 Task: Find connections with filter location Schwelm with filter topic #Entrepreneurshipwith filter profile language German with filter current company VarSigma with filter school Assam Engineering College with filter industry Distilleries with filter service category Translation with filter keywords title Parking Attendant
Action: Mouse moved to (197, 275)
Screenshot: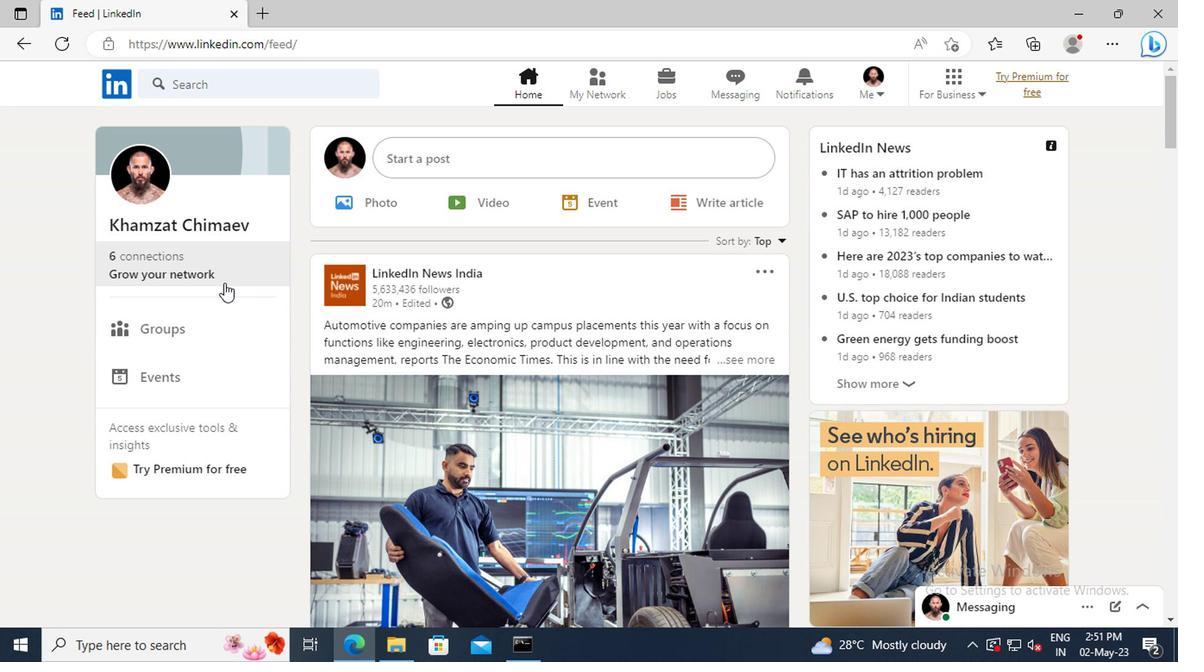 
Action: Mouse pressed left at (197, 275)
Screenshot: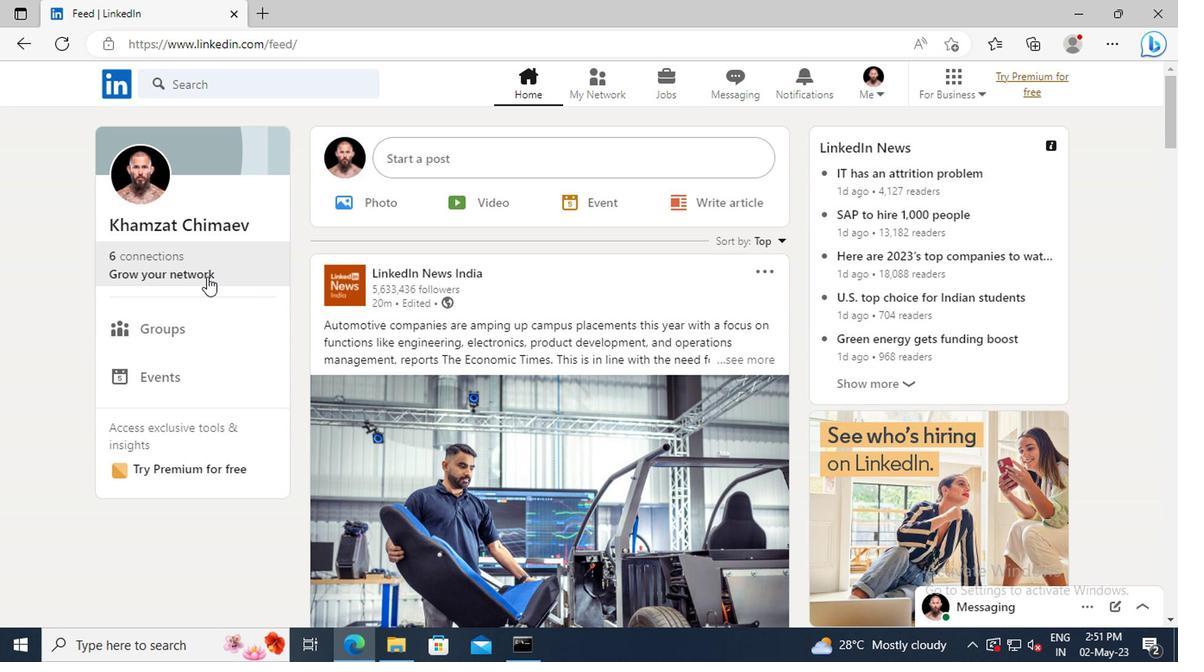 
Action: Mouse moved to (182, 187)
Screenshot: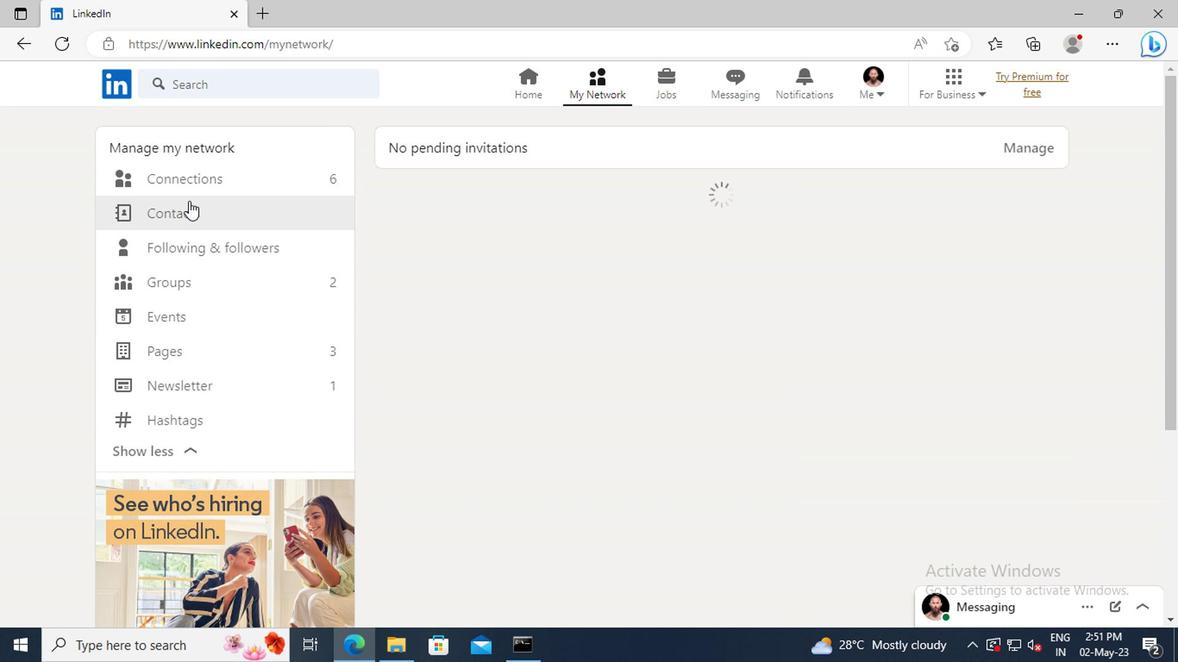 
Action: Mouse pressed left at (182, 187)
Screenshot: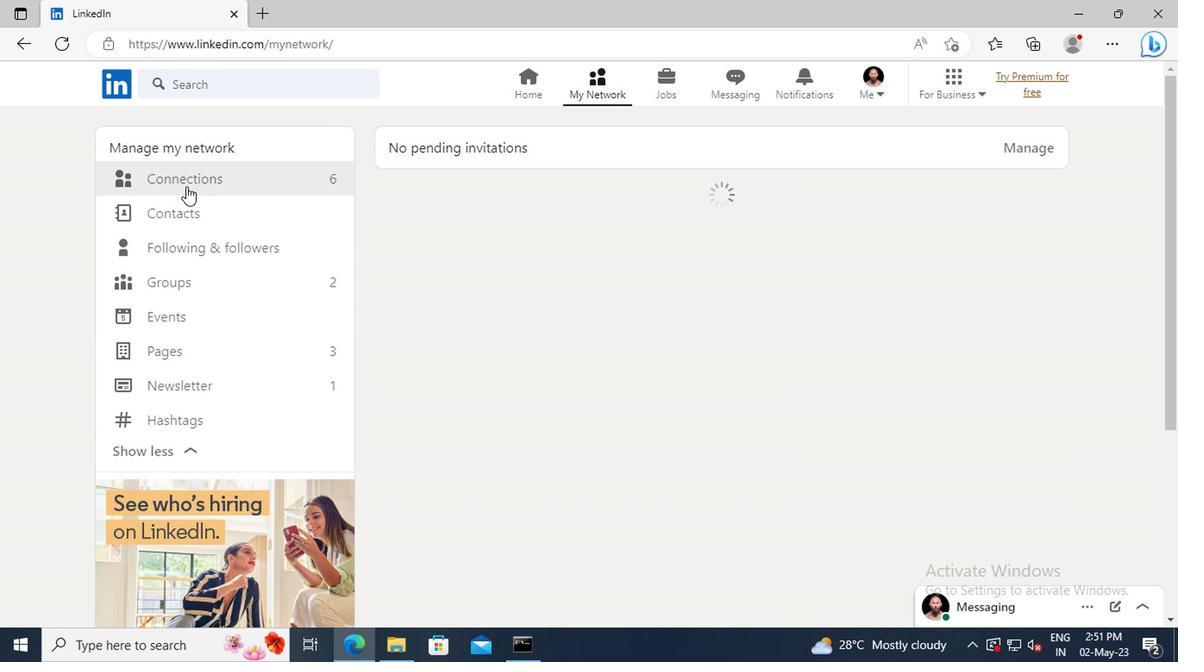 
Action: Mouse moved to (683, 187)
Screenshot: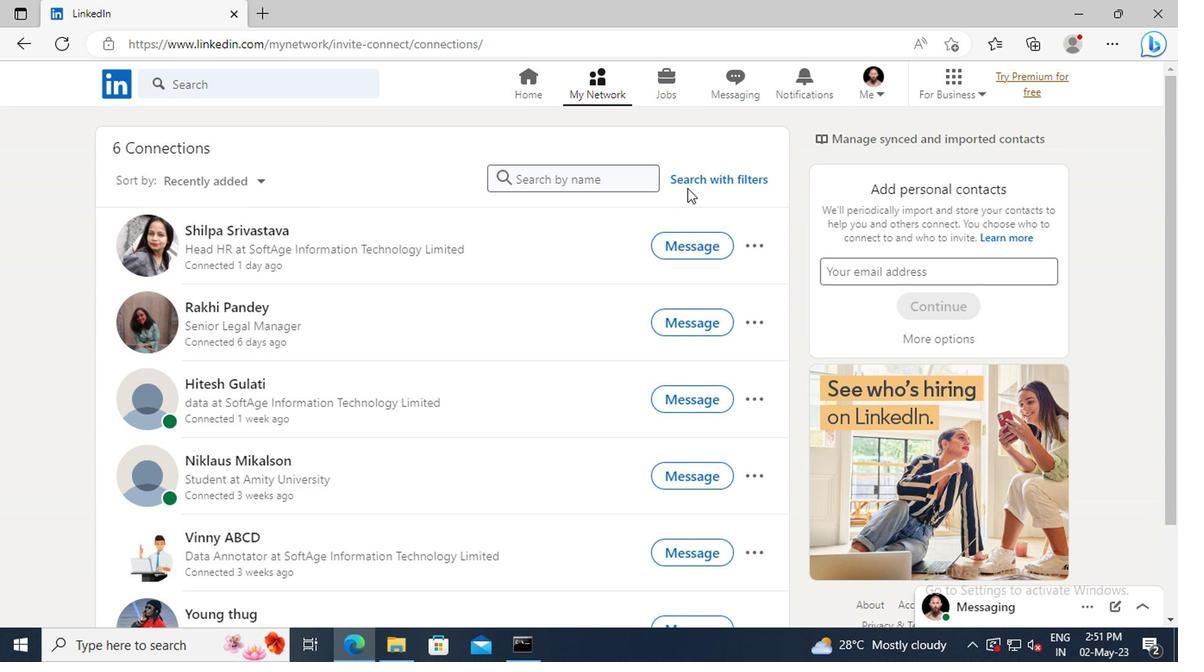 
Action: Mouse pressed left at (683, 187)
Screenshot: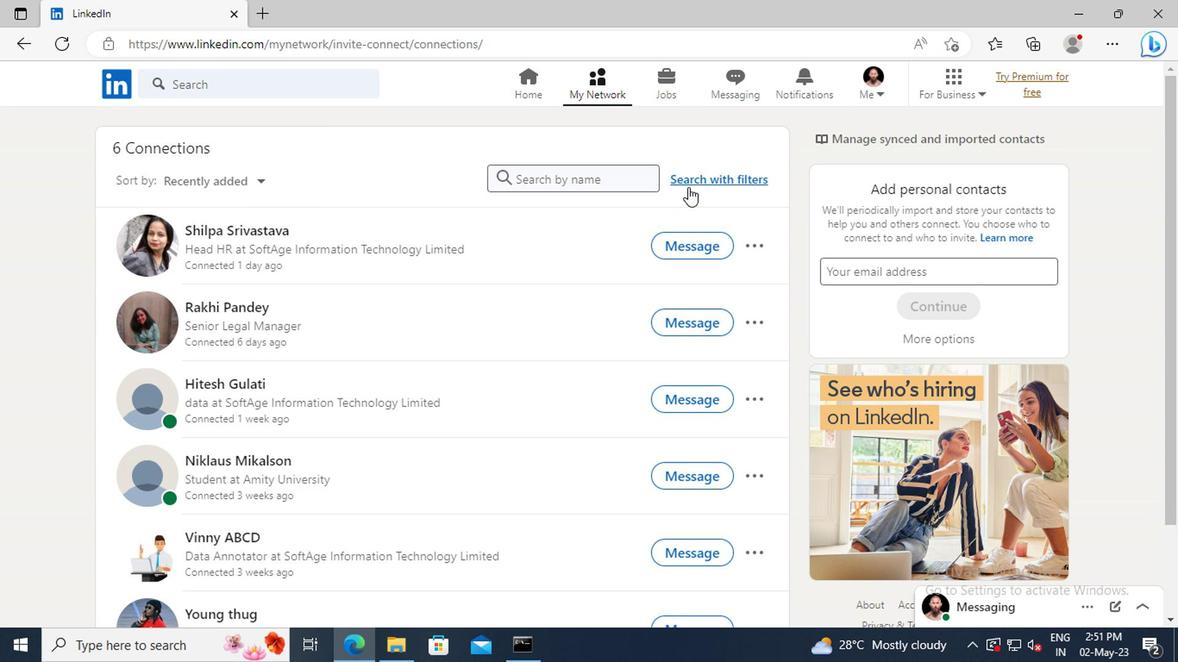 
Action: Mouse moved to (653, 138)
Screenshot: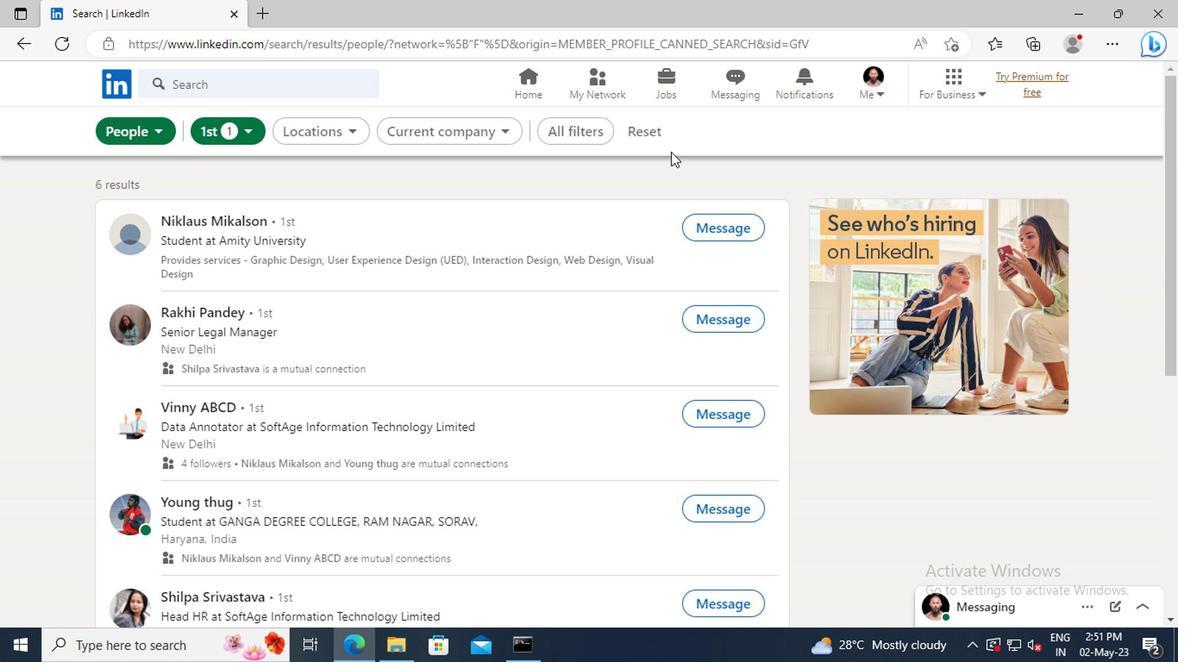
Action: Mouse pressed left at (653, 138)
Screenshot: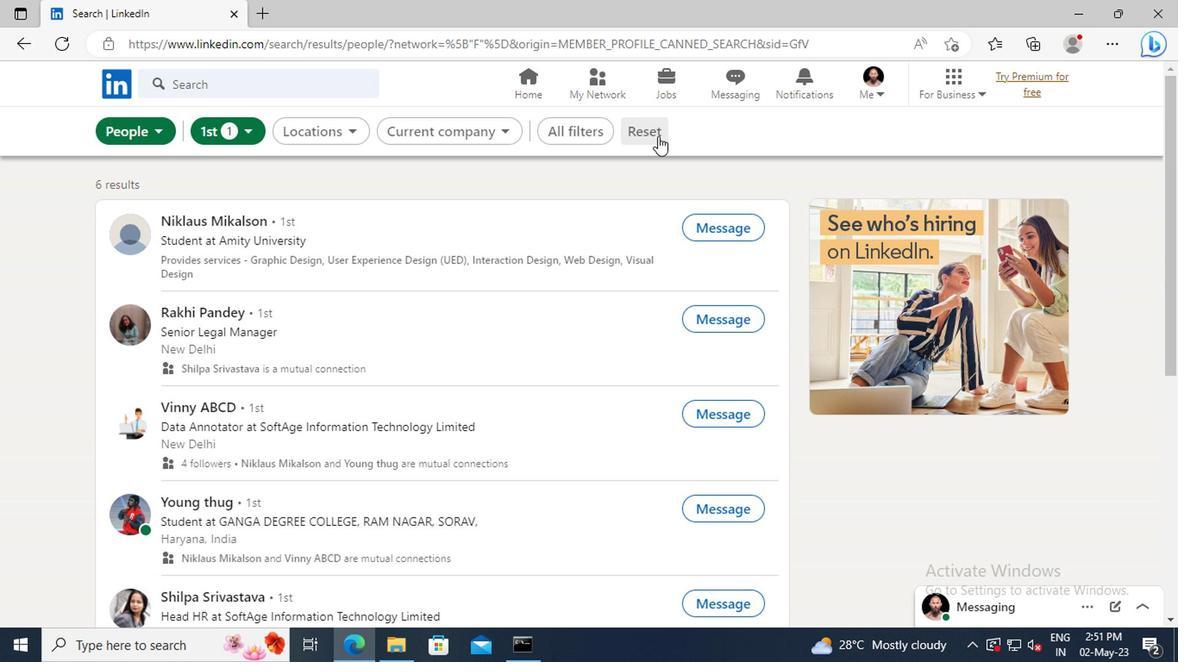 
Action: Mouse moved to (628, 135)
Screenshot: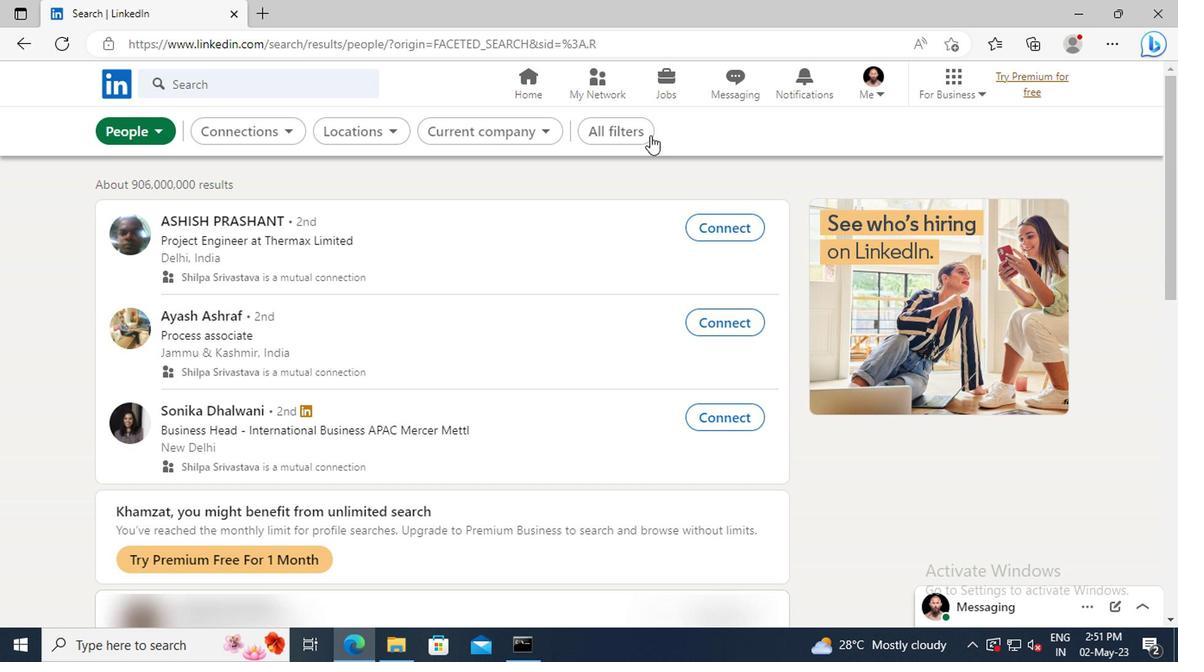 
Action: Mouse pressed left at (628, 135)
Screenshot: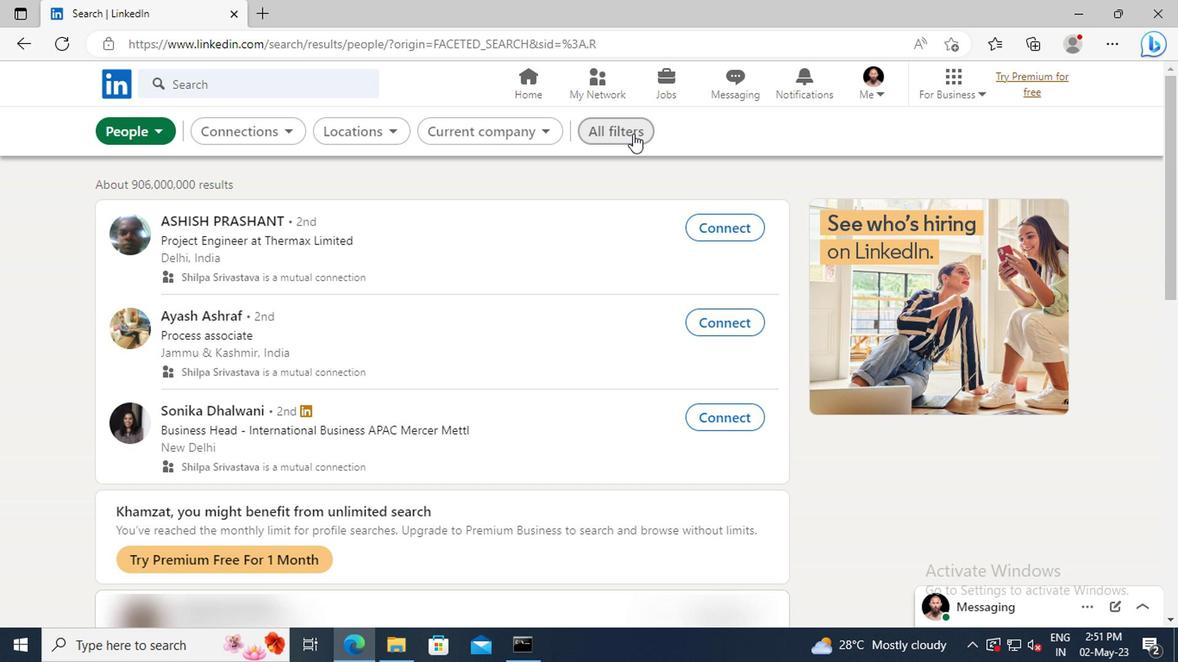 
Action: Mouse moved to (912, 303)
Screenshot: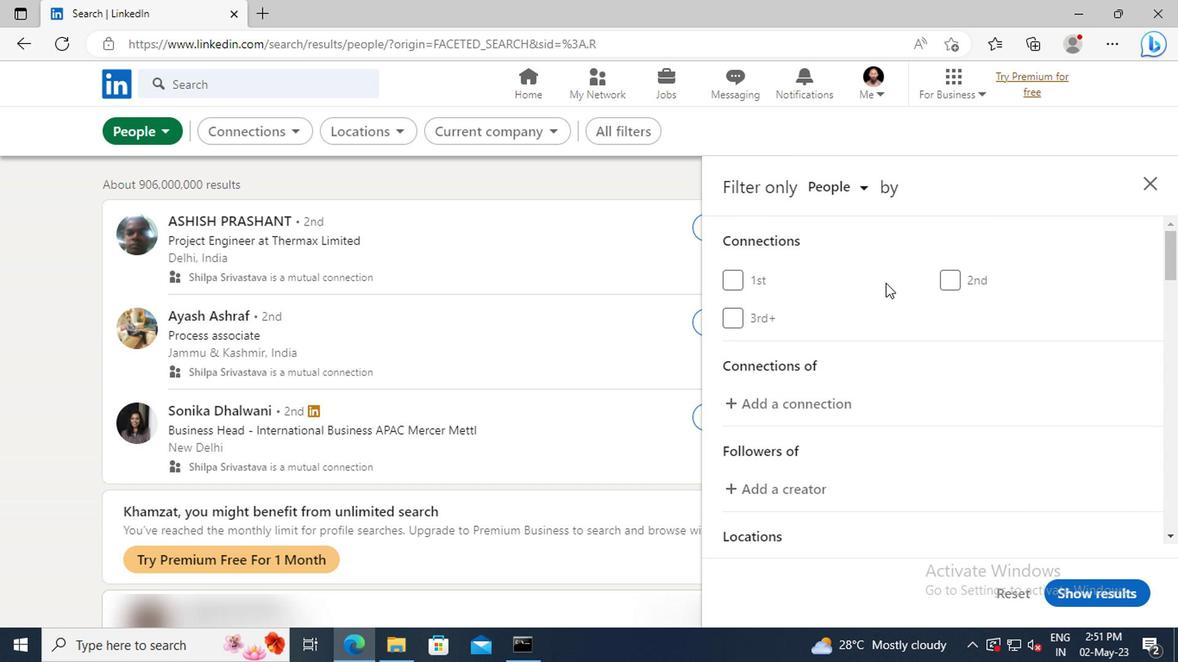 
Action: Mouse scrolled (912, 302) with delta (0, 0)
Screenshot: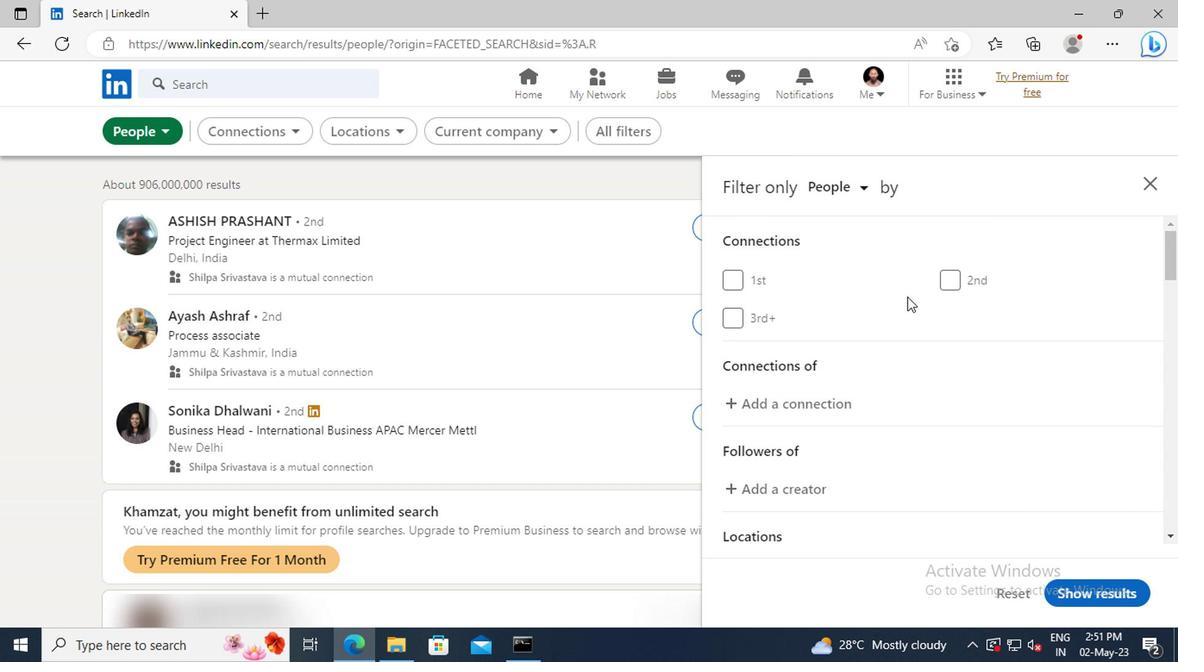 
Action: Mouse scrolled (912, 302) with delta (0, 0)
Screenshot: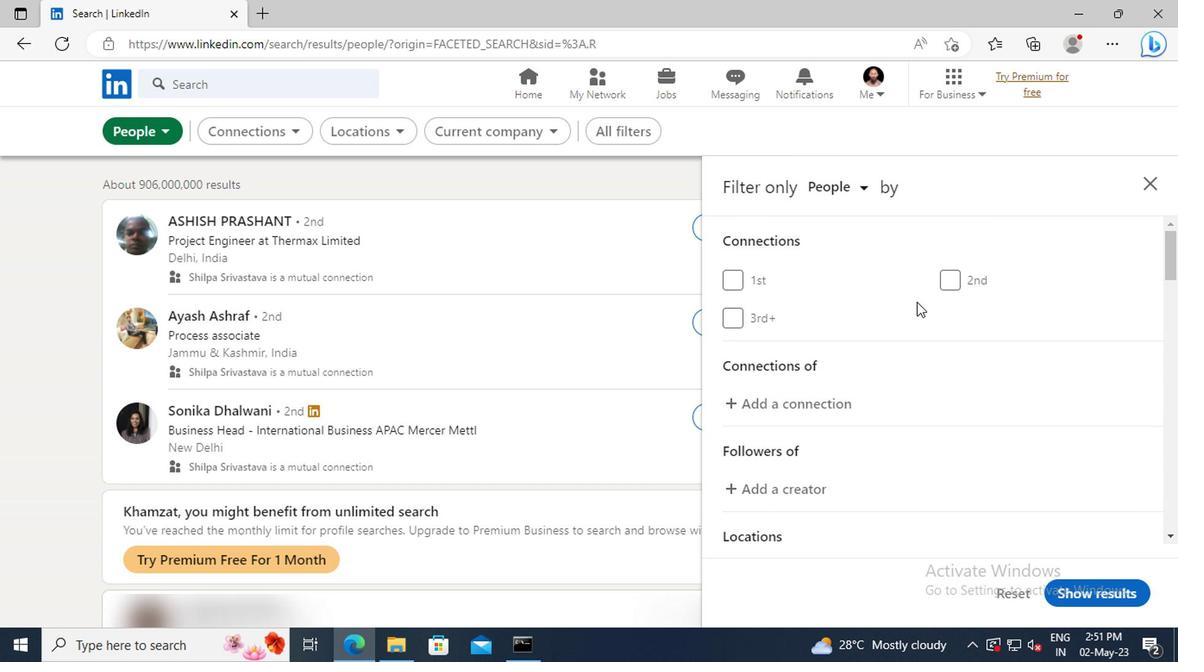 
Action: Mouse scrolled (912, 302) with delta (0, 0)
Screenshot: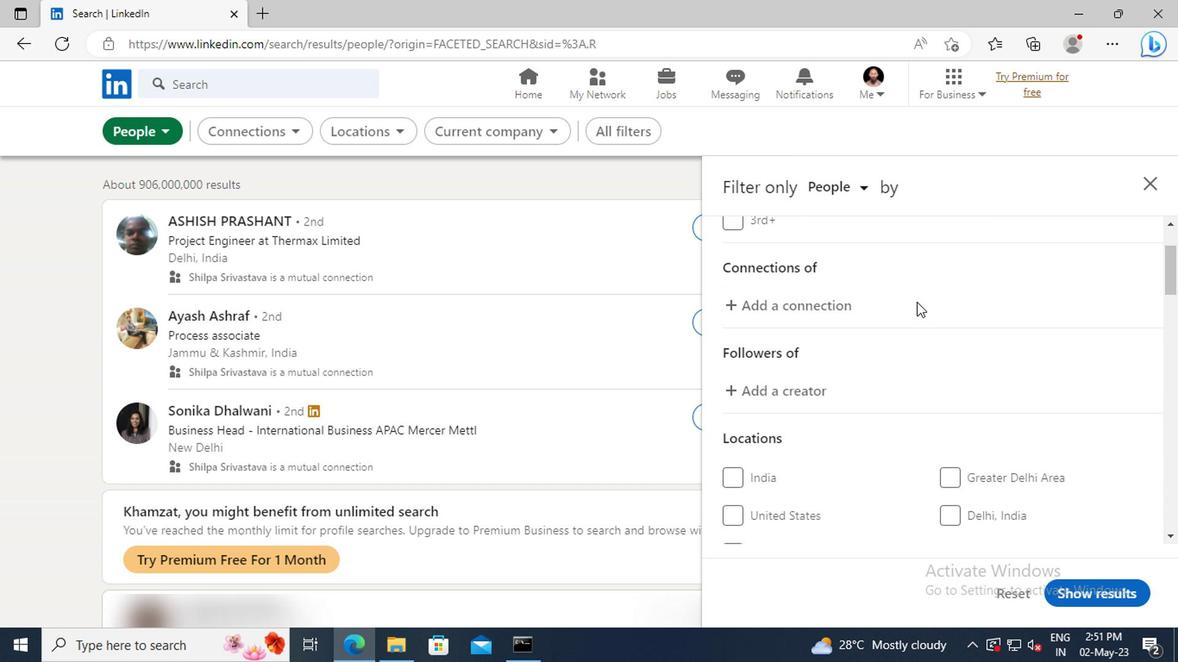 
Action: Mouse scrolled (912, 302) with delta (0, 0)
Screenshot: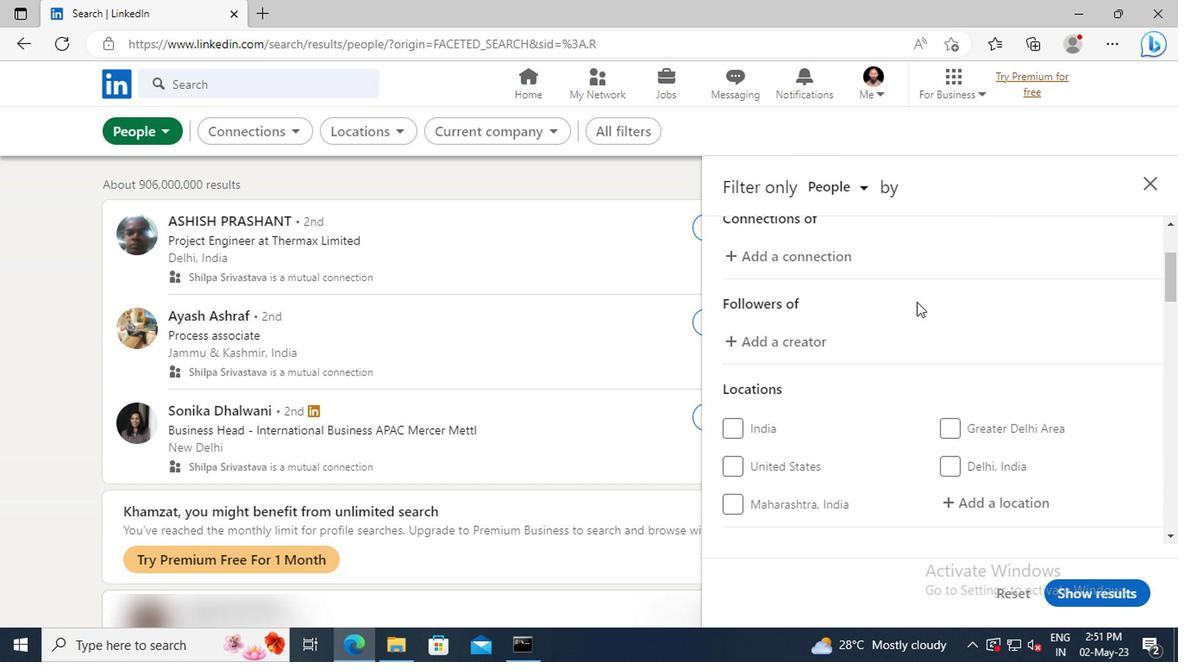
Action: Mouse scrolled (912, 302) with delta (0, 0)
Screenshot: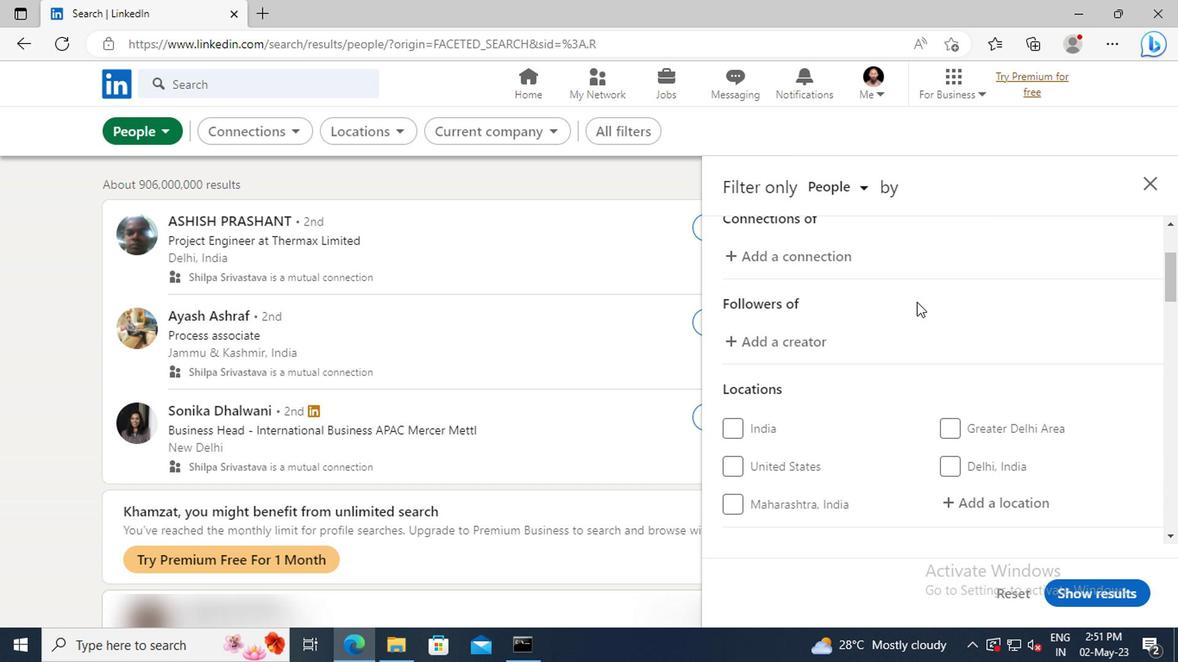 
Action: Mouse scrolled (912, 302) with delta (0, 0)
Screenshot: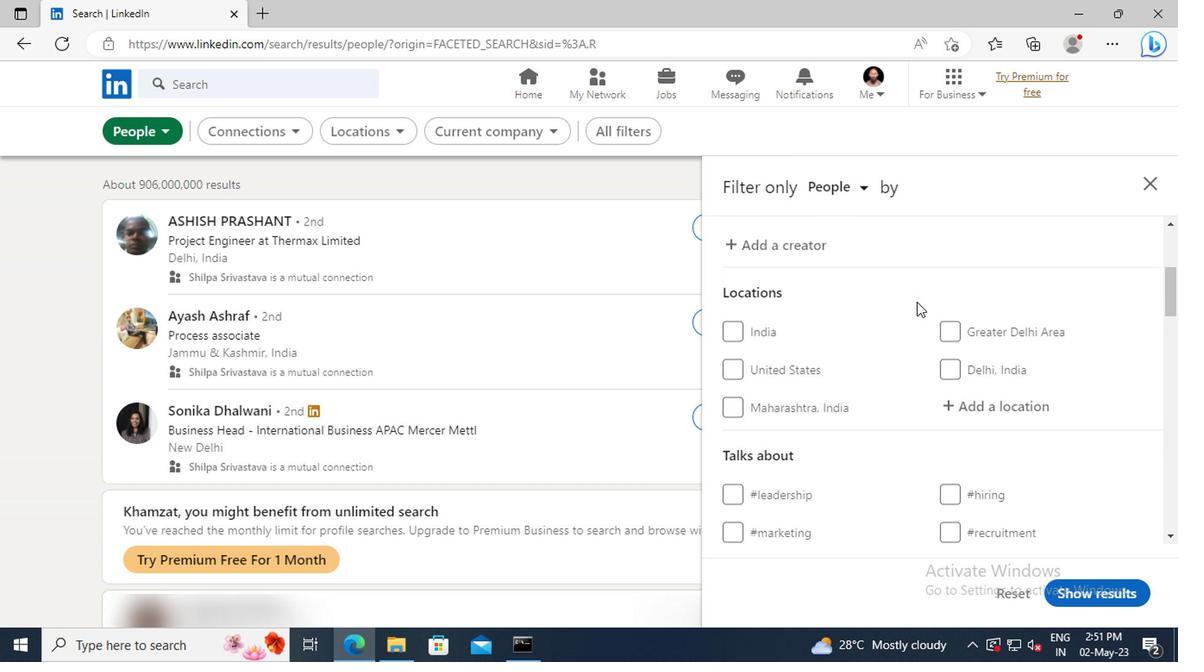 
Action: Mouse moved to (951, 361)
Screenshot: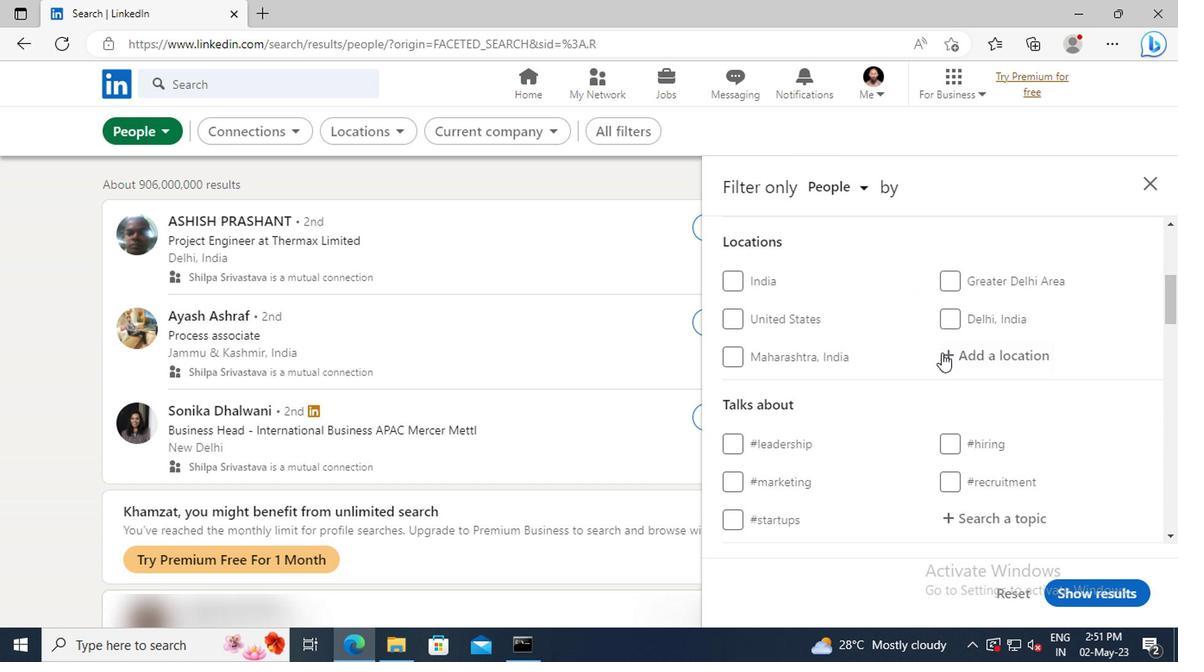 
Action: Mouse pressed left at (951, 361)
Screenshot: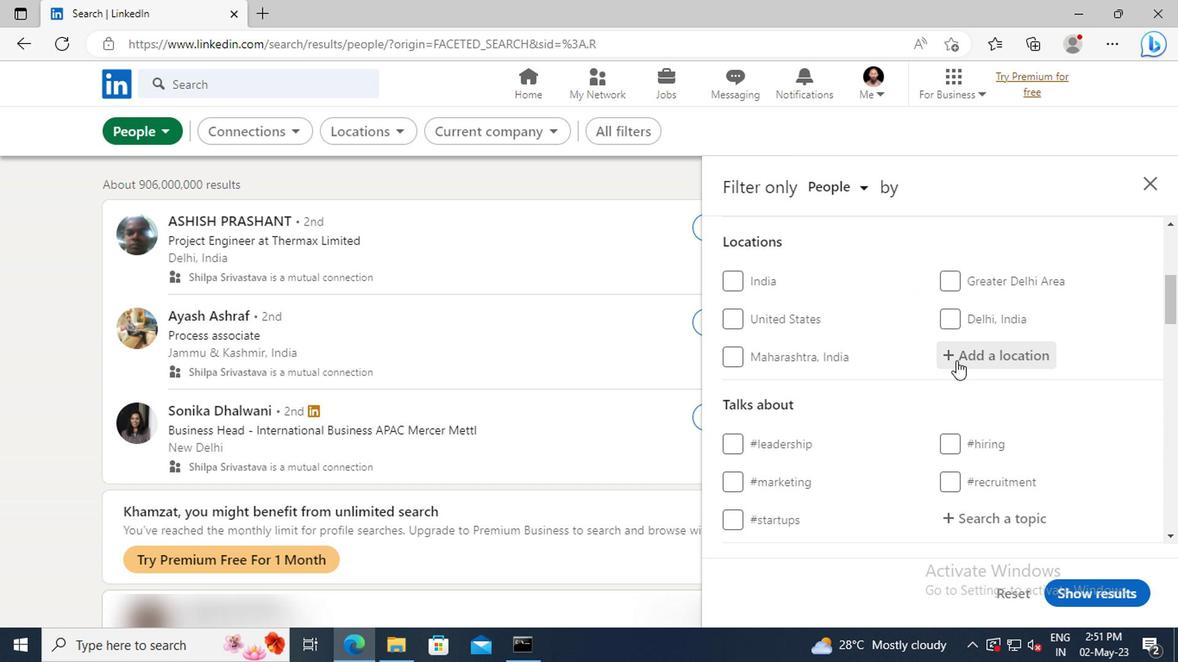 
Action: Key pressed <Key.shift>SCHWELM
Screenshot: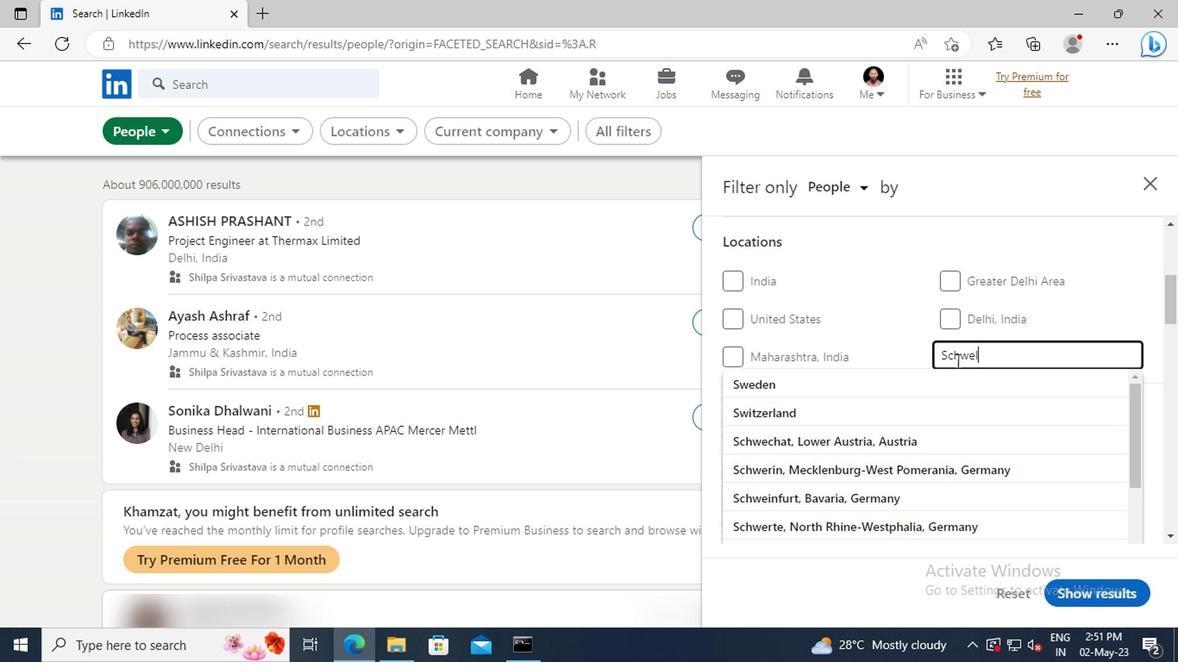 
Action: Mouse moved to (958, 384)
Screenshot: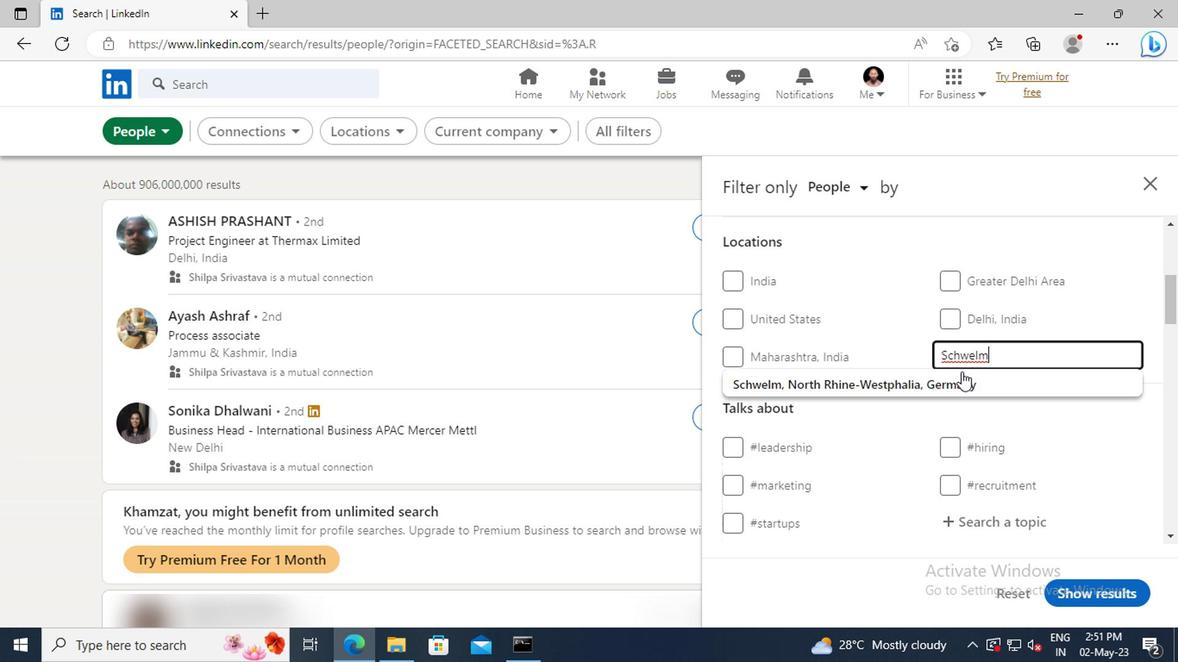 
Action: Mouse pressed left at (958, 384)
Screenshot: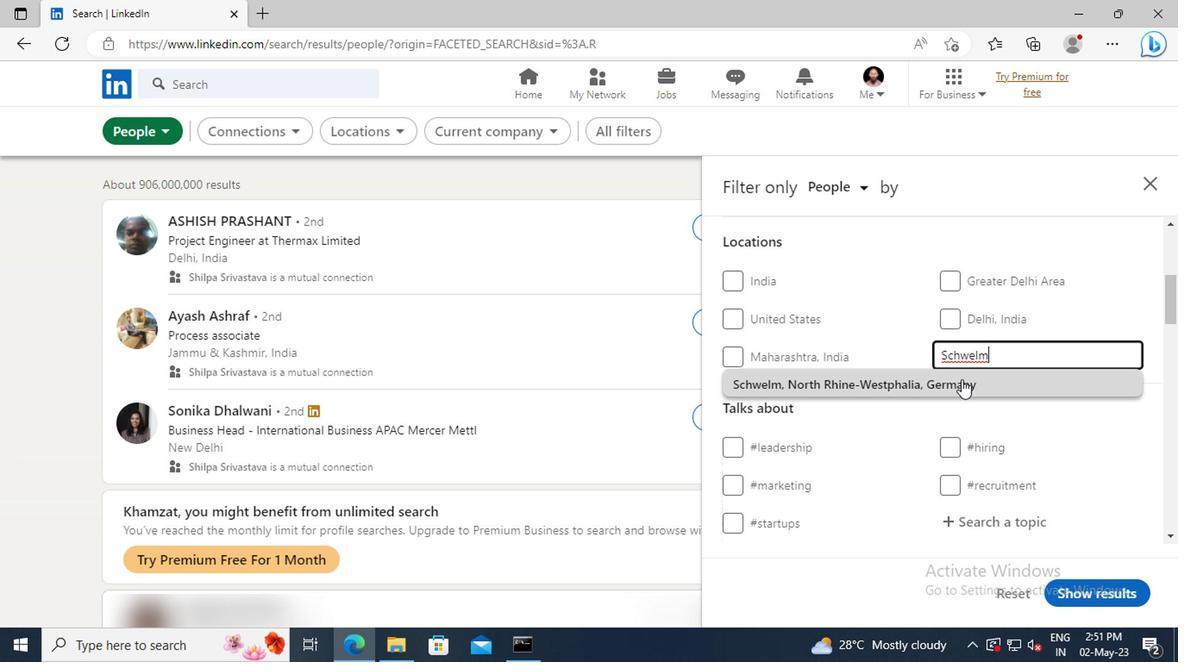 
Action: Mouse scrolled (958, 382) with delta (0, -1)
Screenshot: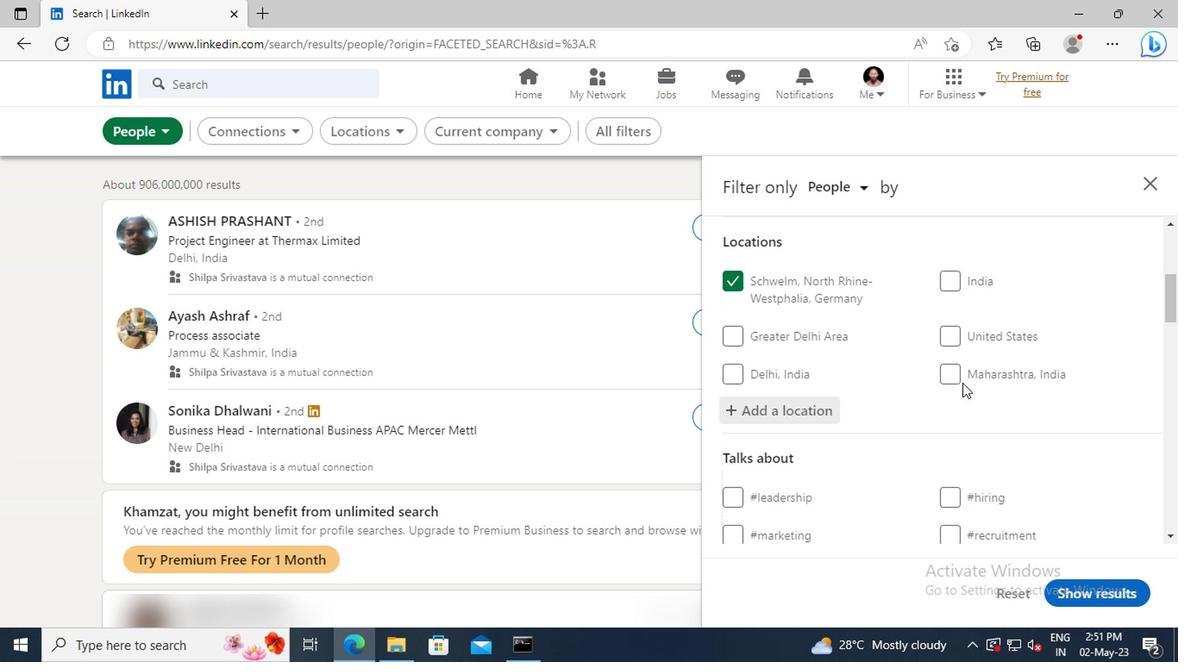 
Action: Mouse scrolled (958, 382) with delta (0, -1)
Screenshot: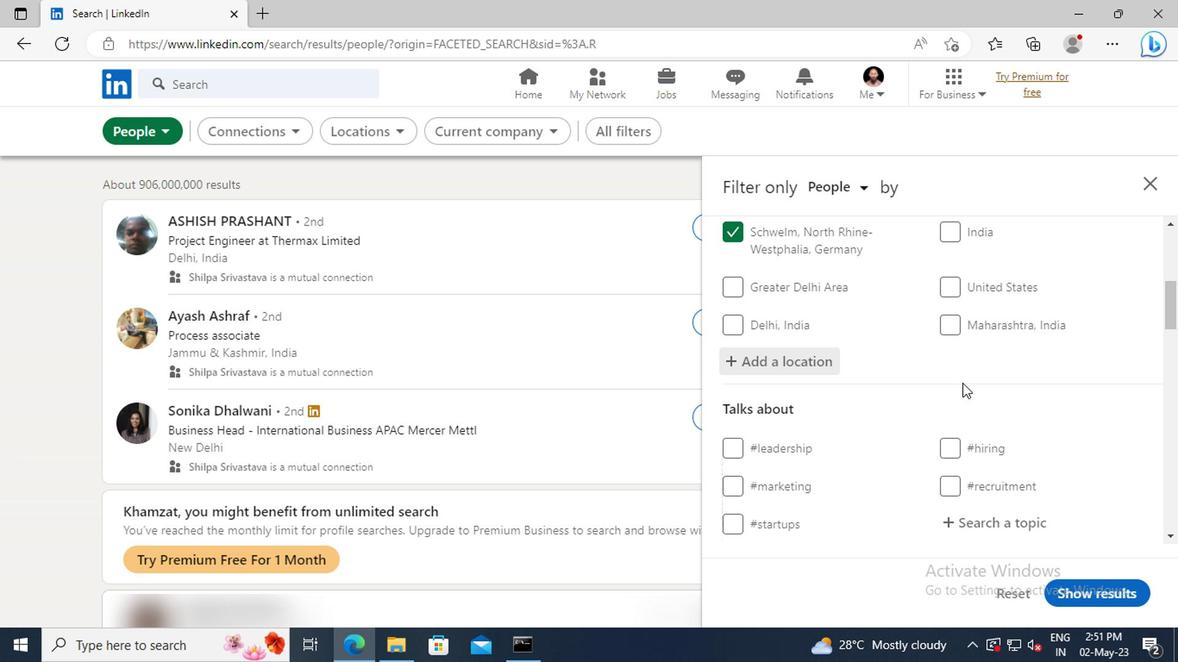 
Action: Mouse scrolled (958, 382) with delta (0, -1)
Screenshot: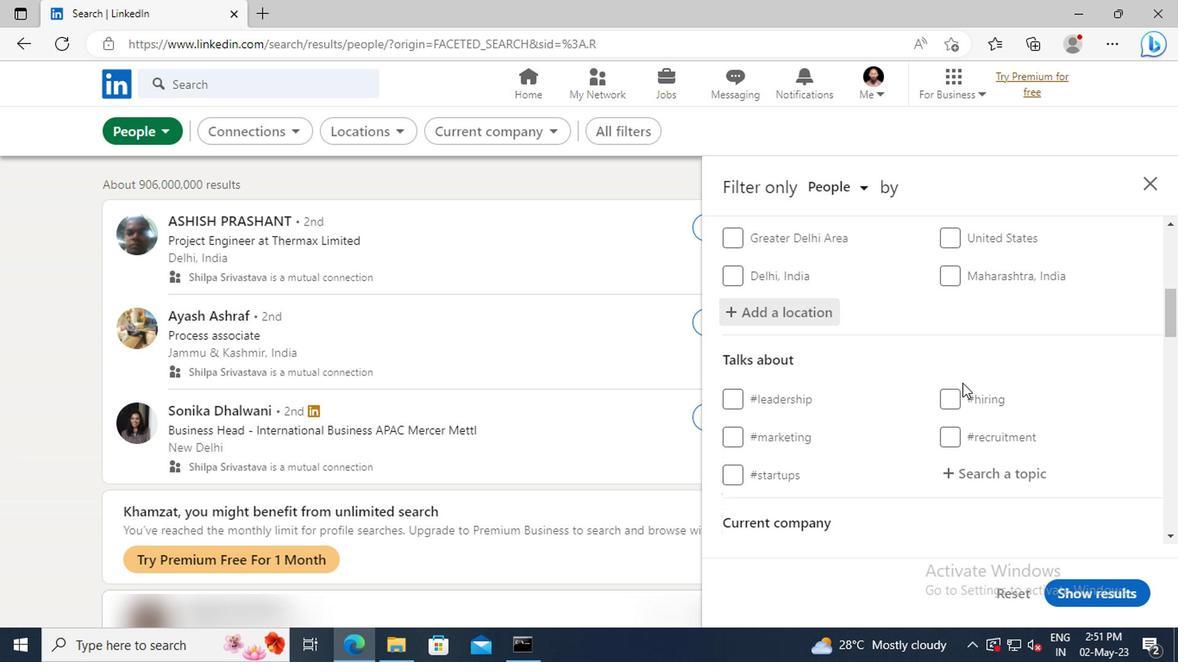 
Action: Mouse moved to (968, 421)
Screenshot: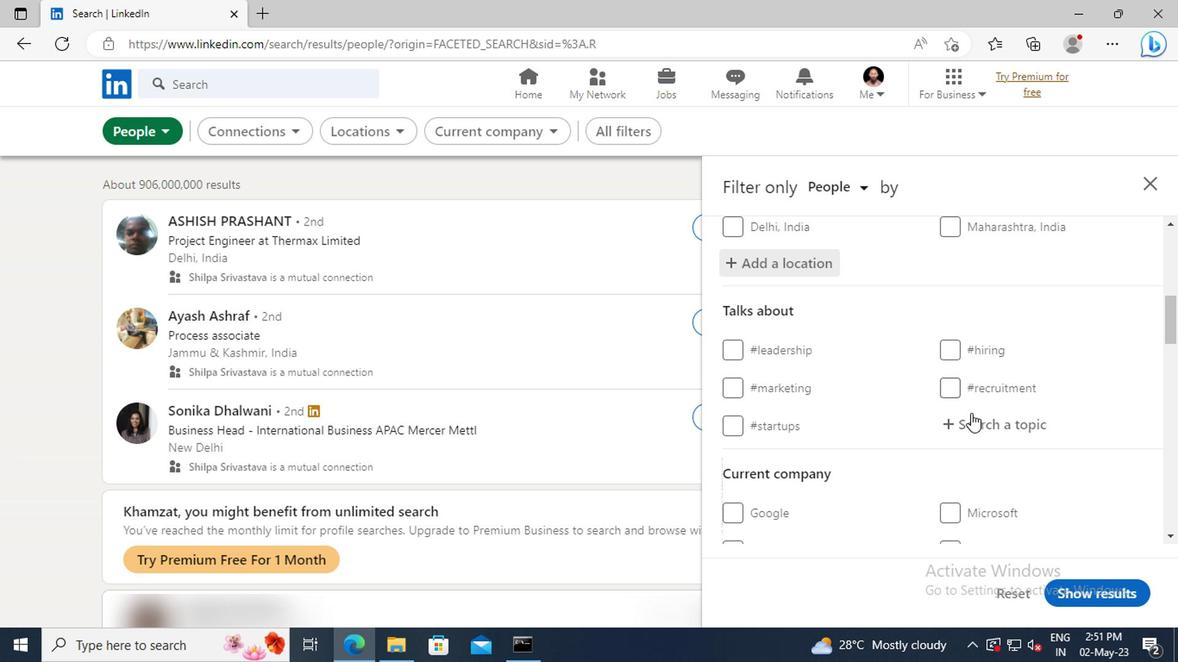 
Action: Mouse pressed left at (968, 421)
Screenshot: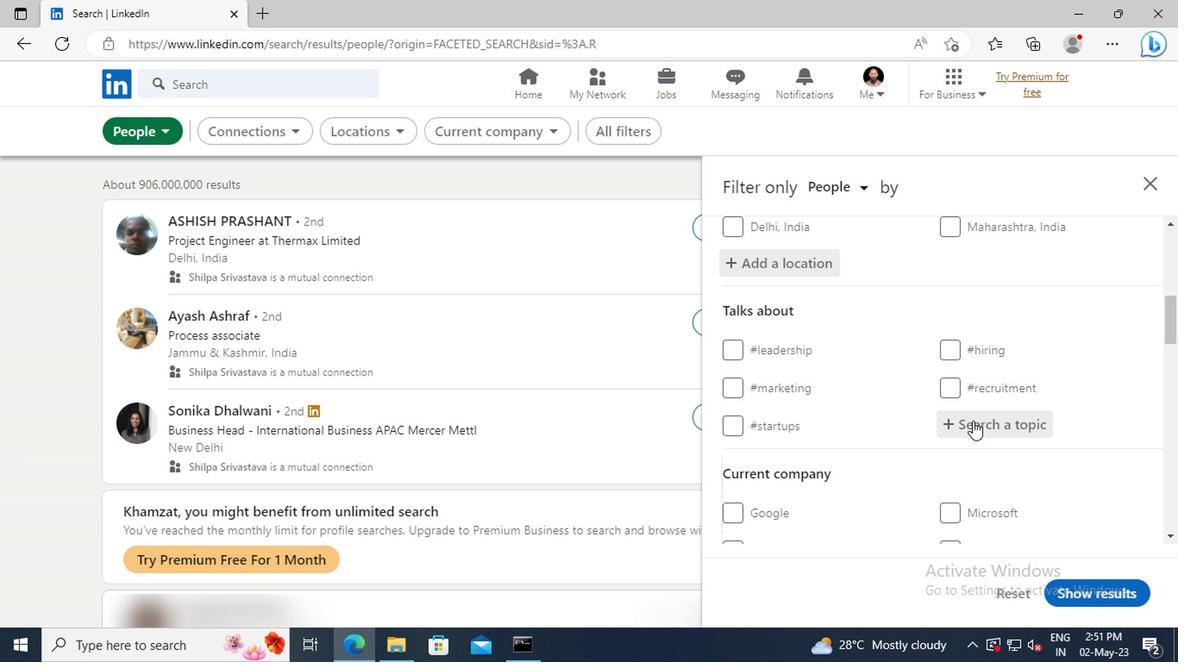 
Action: Key pressed <Key.shift>ENTREPRENEURSH
Screenshot: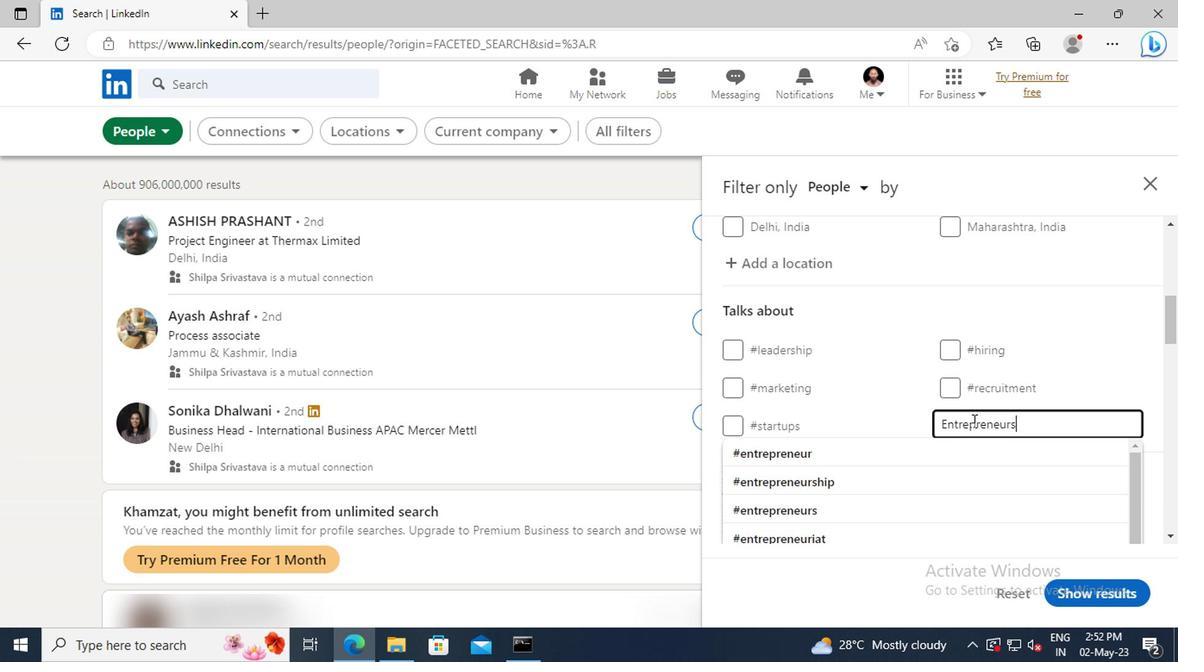 
Action: Mouse moved to (968, 459)
Screenshot: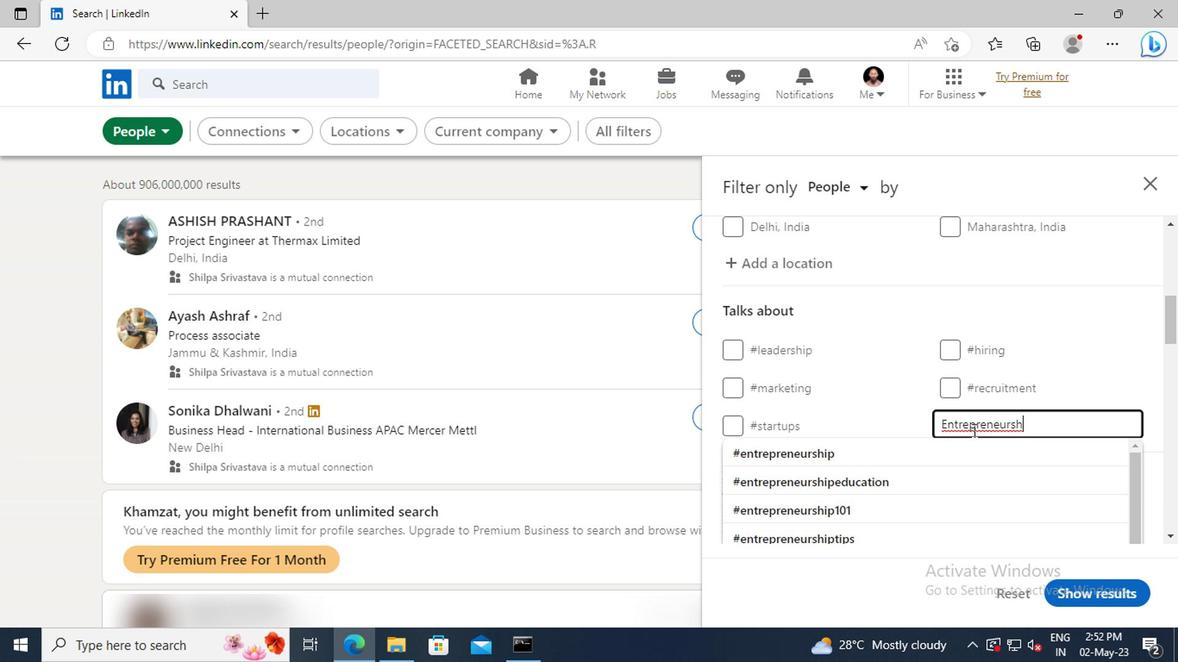 
Action: Mouse pressed left at (968, 459)
Screenshot: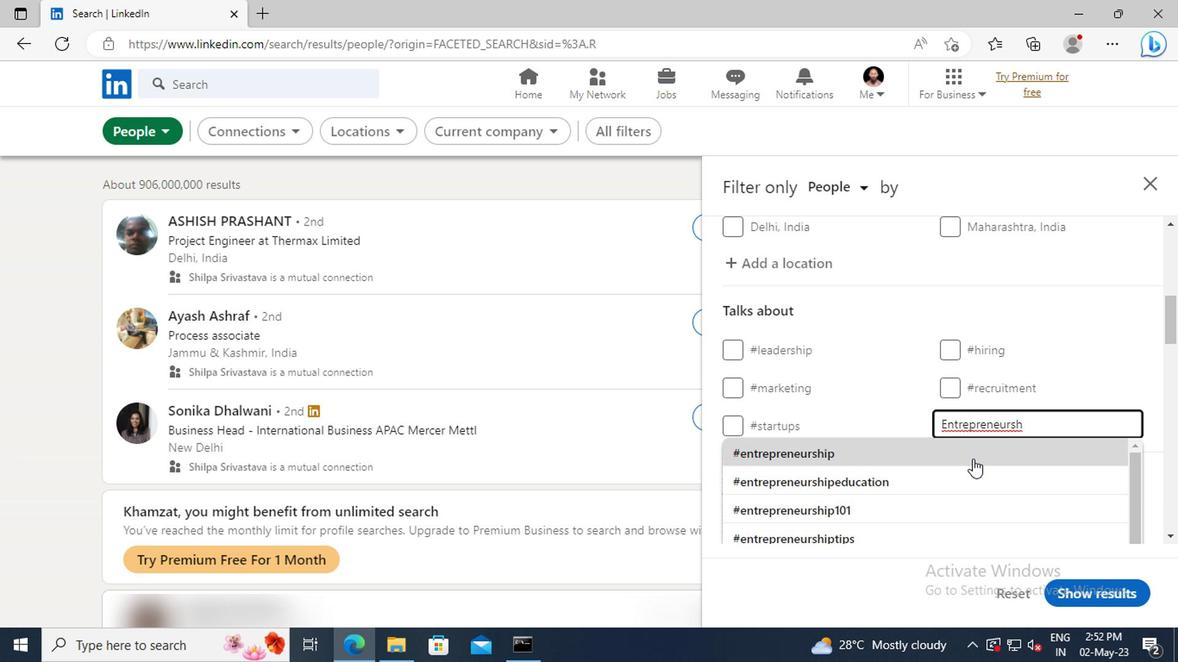 
Action: Mouse scrolled (968, 459) with delta (0, 0)
Screenshot: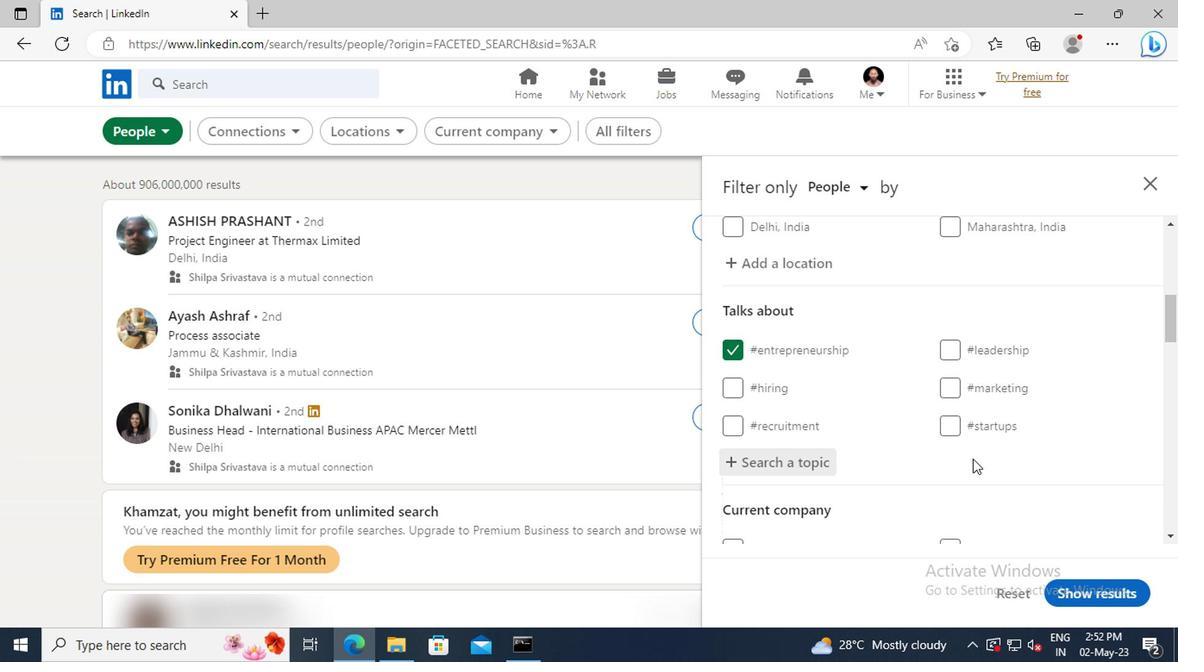 
Action: Mouse scrolled (968, 459) with delta (0, 0)
Screenshot: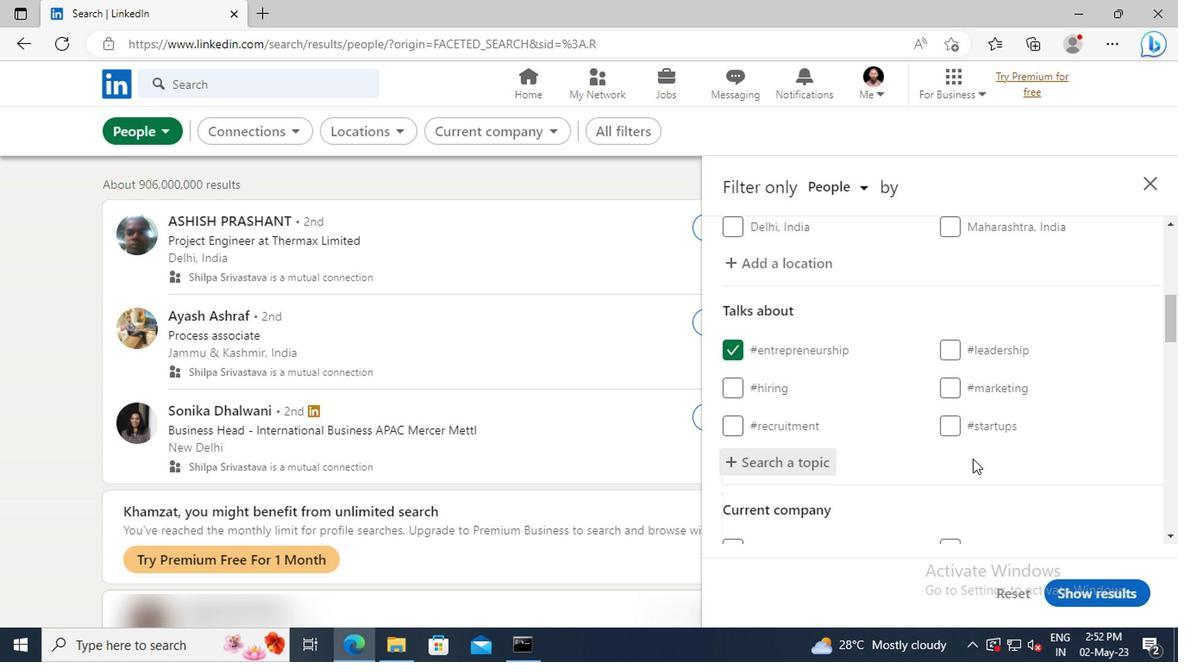 
Action: Mouse scrolled (968, 459) with delta (0, 0)
Screenshot: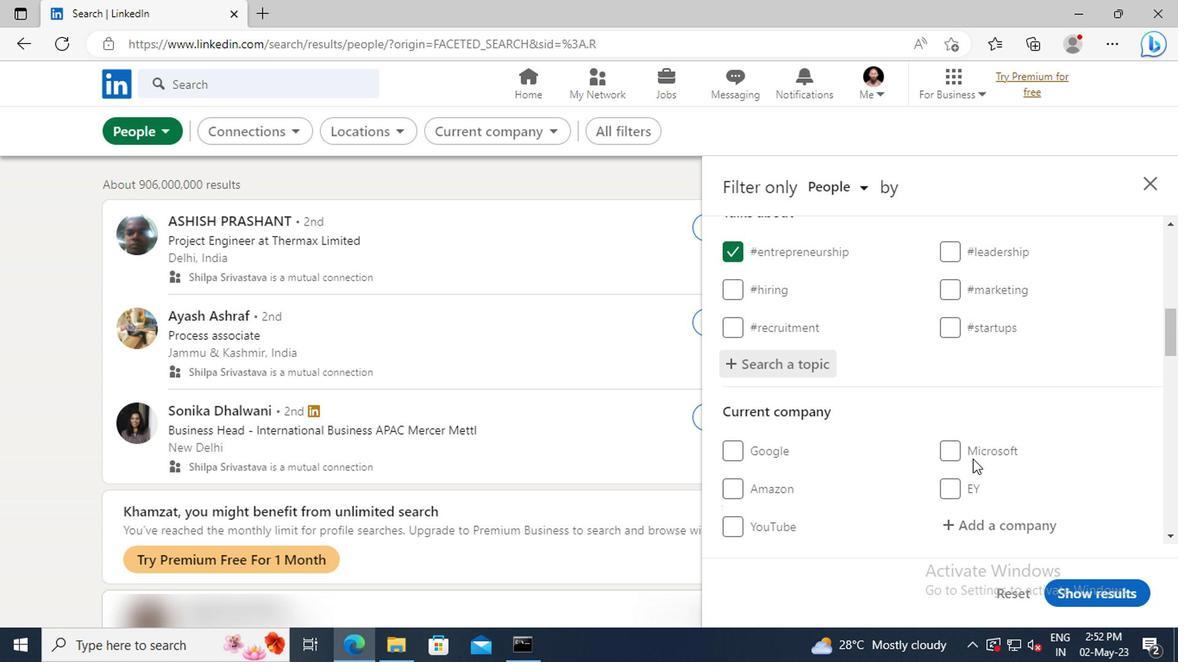 
Action: Mouse scrolled (968, 459) with delta (0, 0)
Screenshot: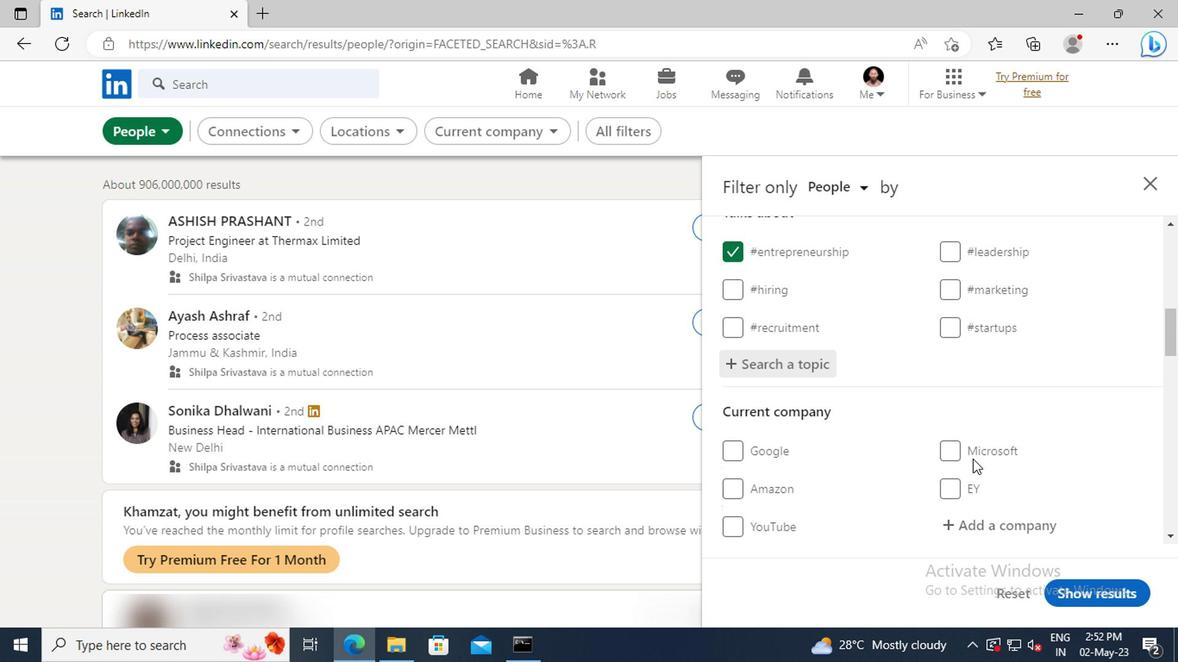
Action: Mouse scrolled (968, 459) with delta (0, 0)
Screenshot: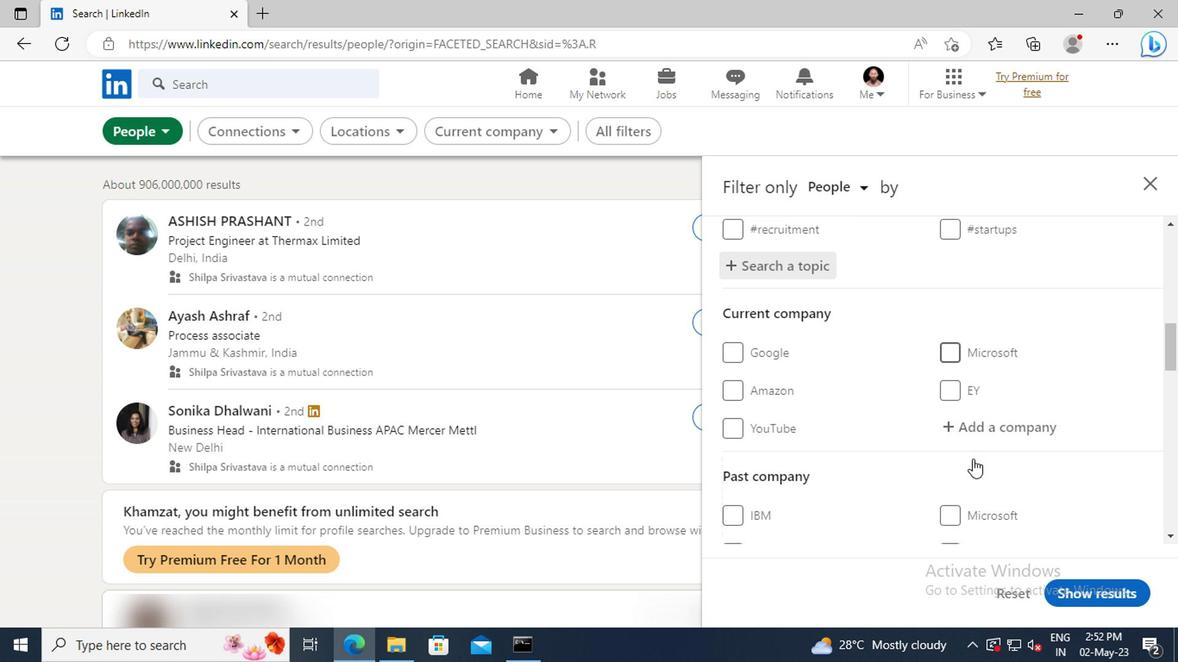 
Action: Mouse scrolled (968, 459) with delta (0, 0)
Screenshot: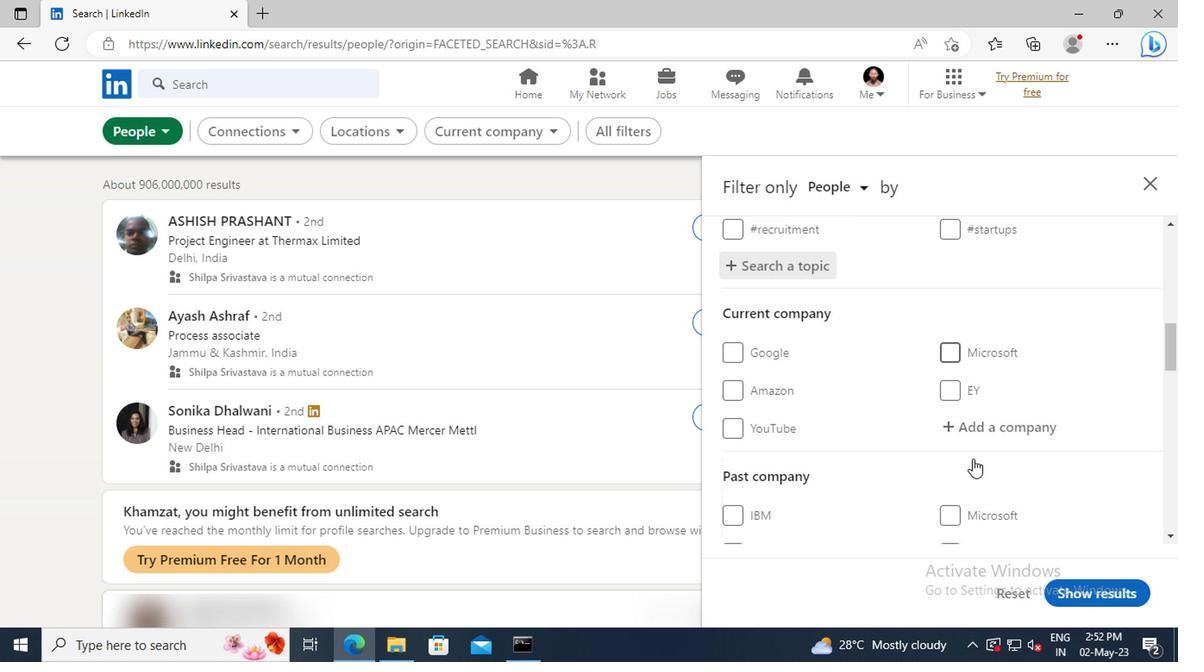 
Action: Mouse scrolled (968, 459) with delta (0, 0)
Screenshot: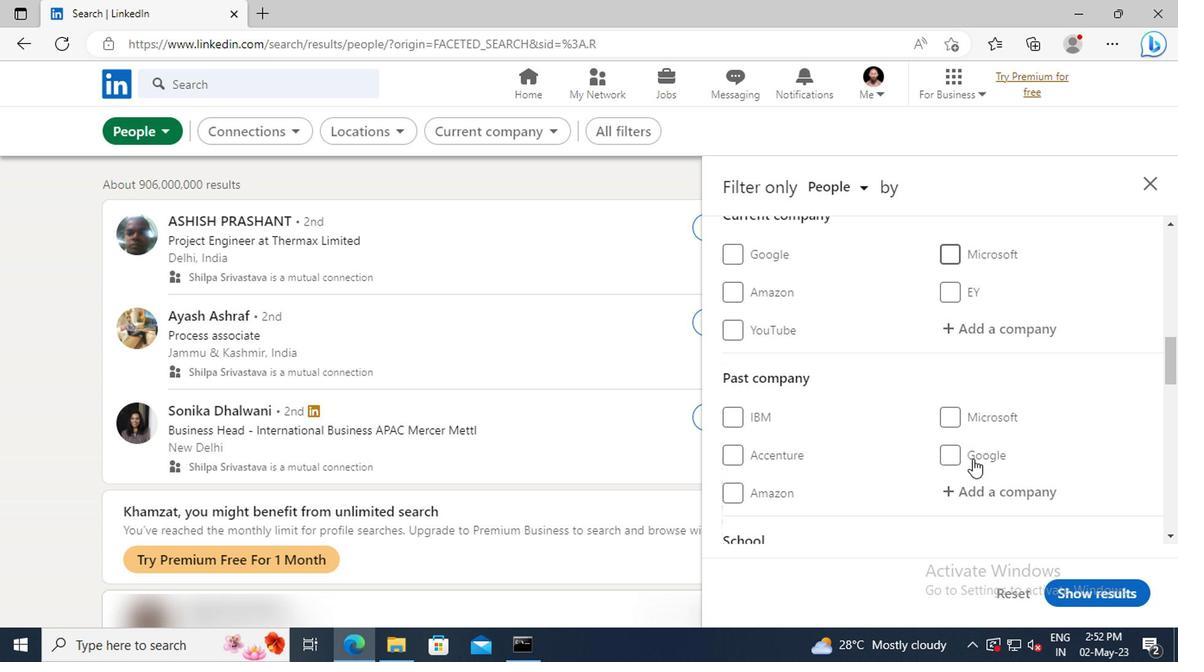 
Action: Mouse scrolled (968, 459) with delta (0, 0)
Screenshot: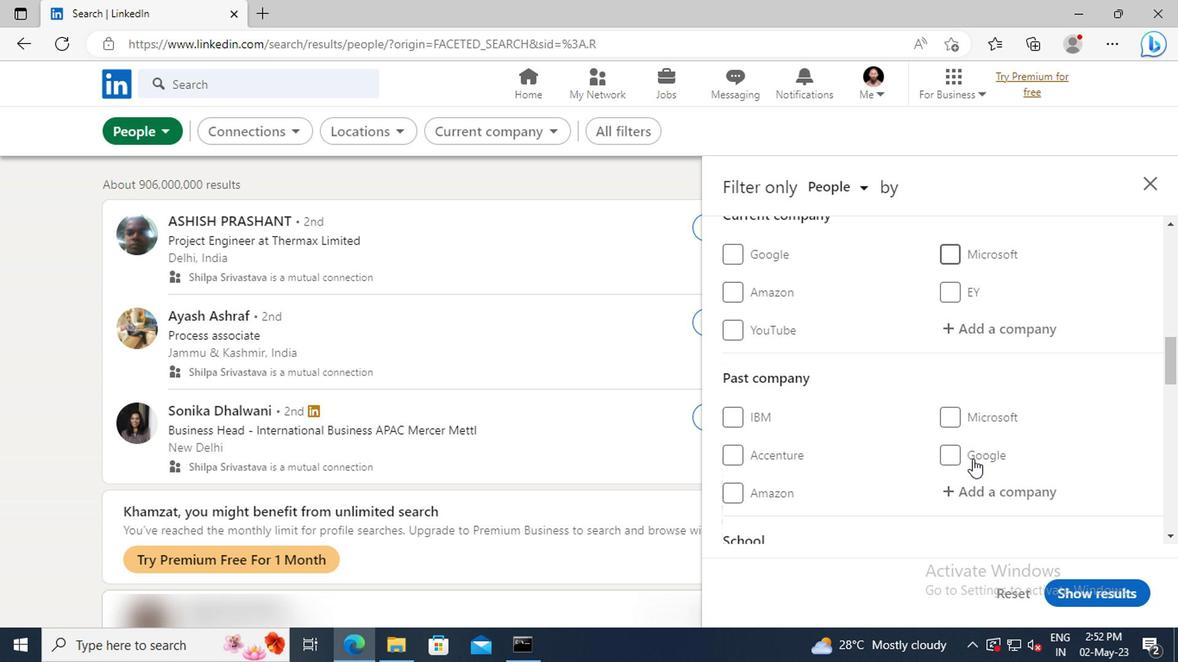 
Action: Mouse scrolled (968, 459) with delta (0, 0)
Screenshot: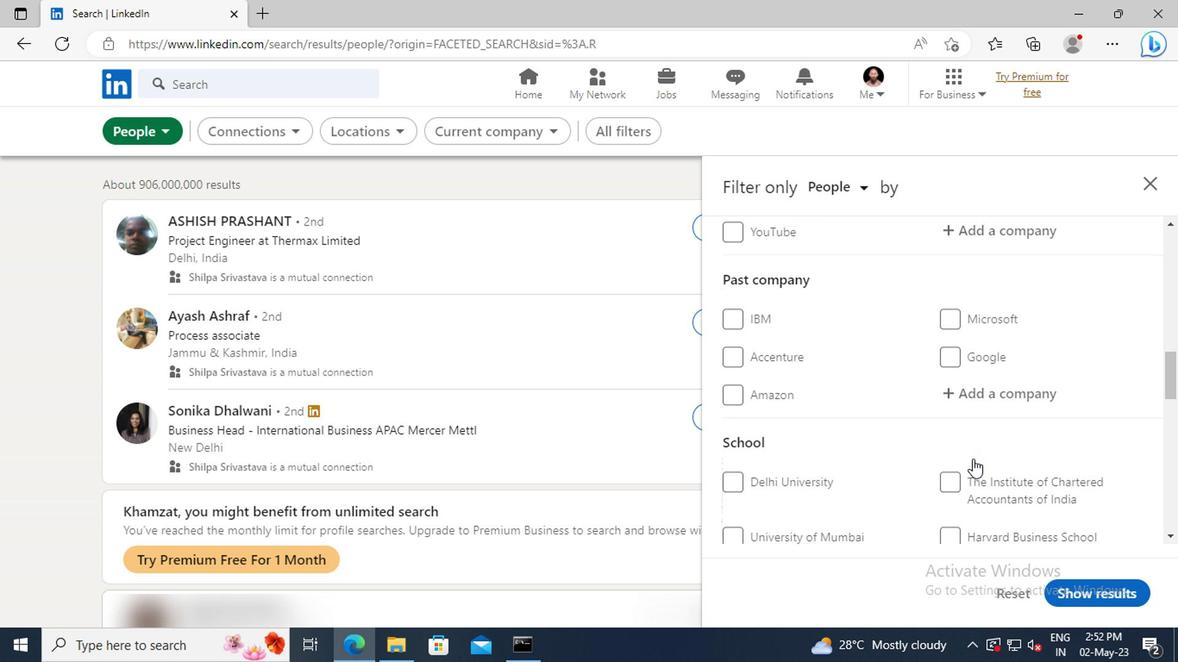 
Action: Mouse scrolled (968, 459) with delta (0, 0)
Screenshot: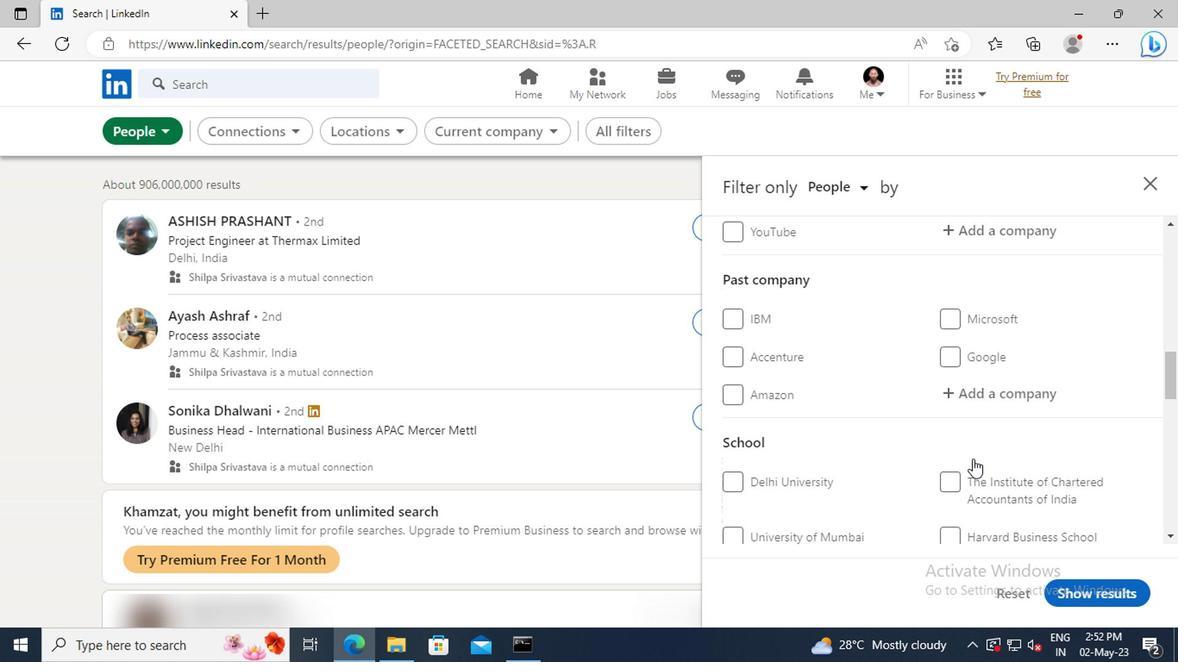 
Action: Mouse scrolled (968, 459) with delta (0, 0)
Screenshot: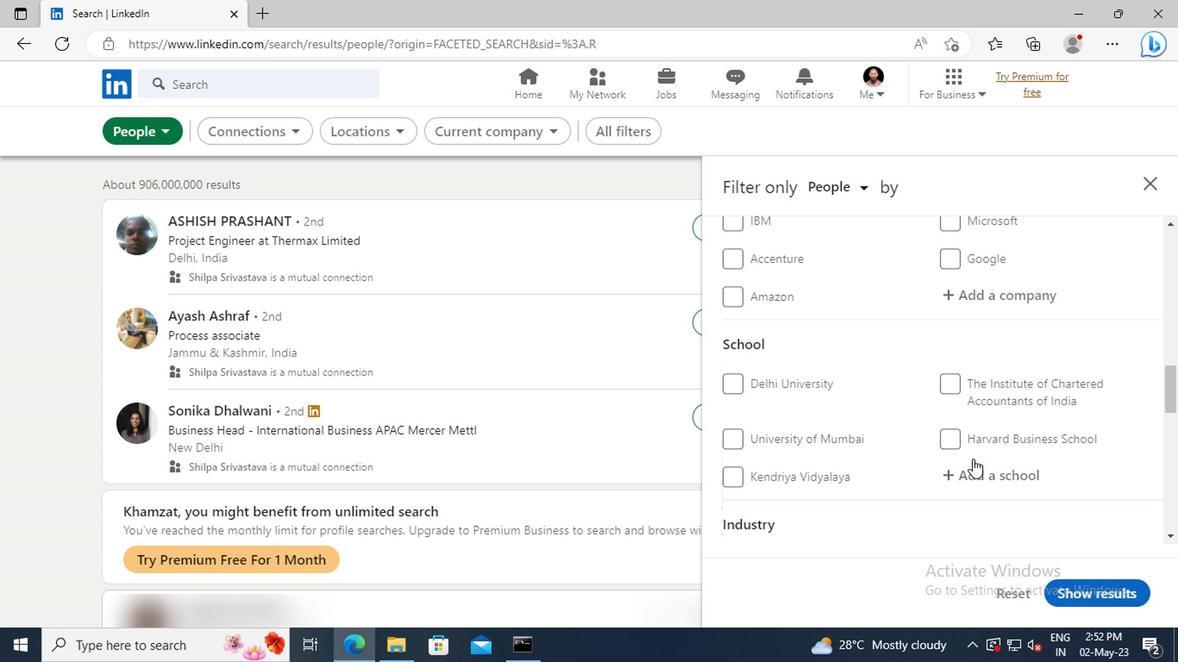 
Action: Mouse scrolled (968, 459) with delta (0, 0)
Screenshot: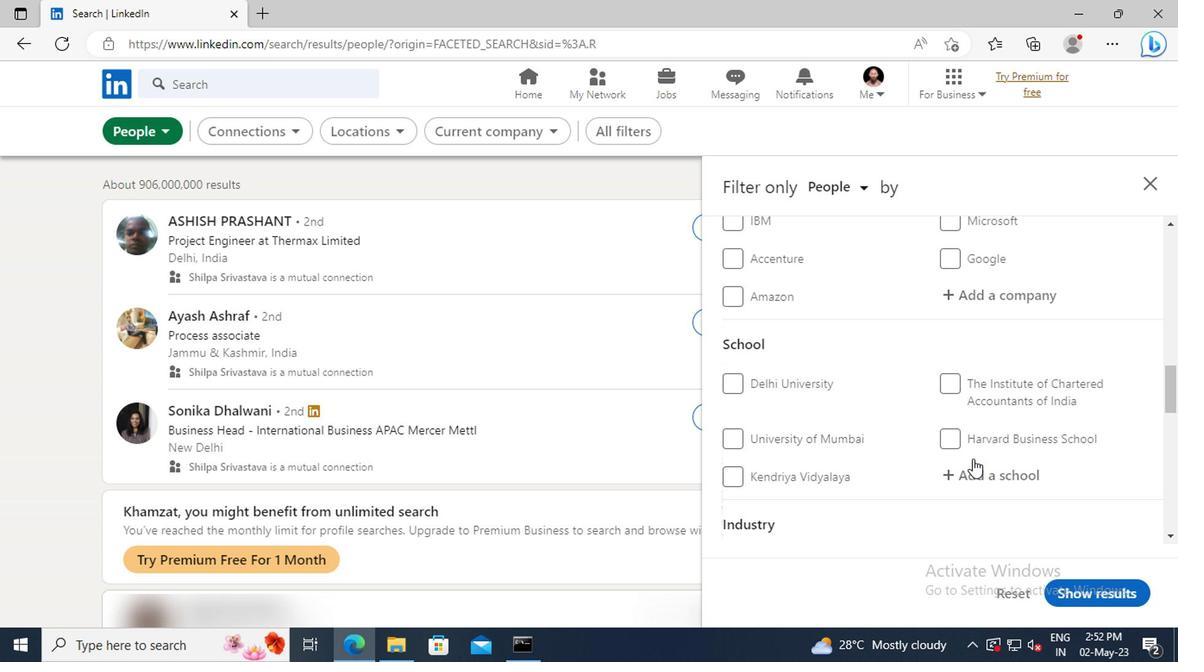 
Action: Mouse scrolled (968, 459) with delta (0, 0)
Screenshot: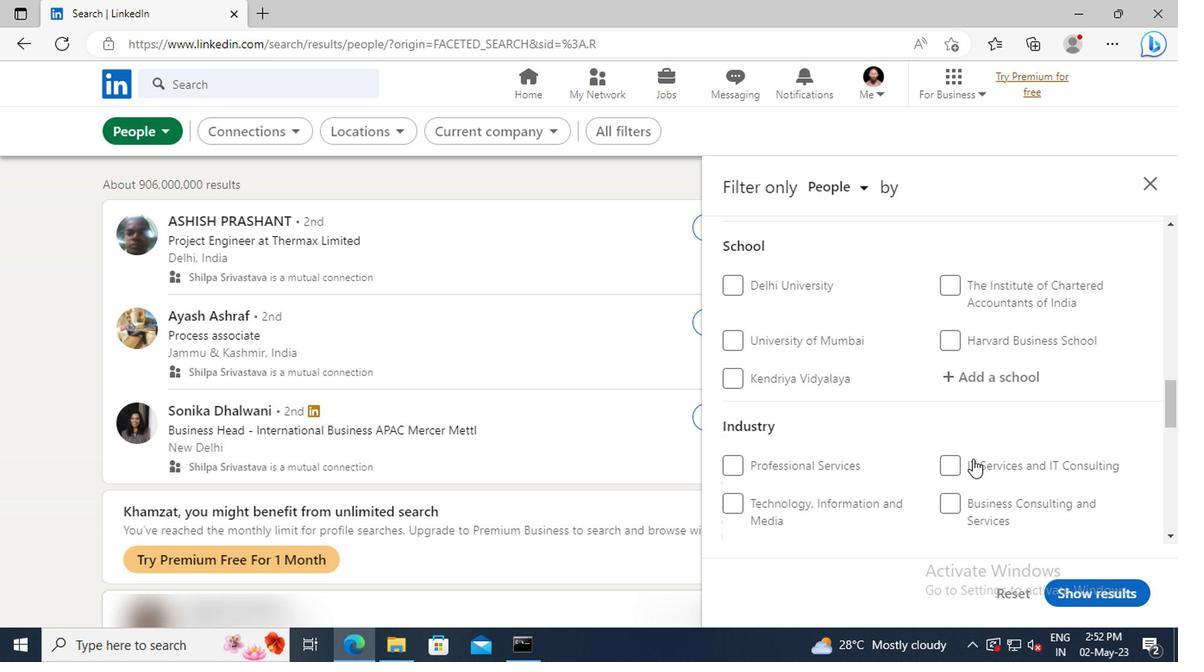 
Action: Mouse scrolled (968, 459) with delta (0, 0)
Screenshot: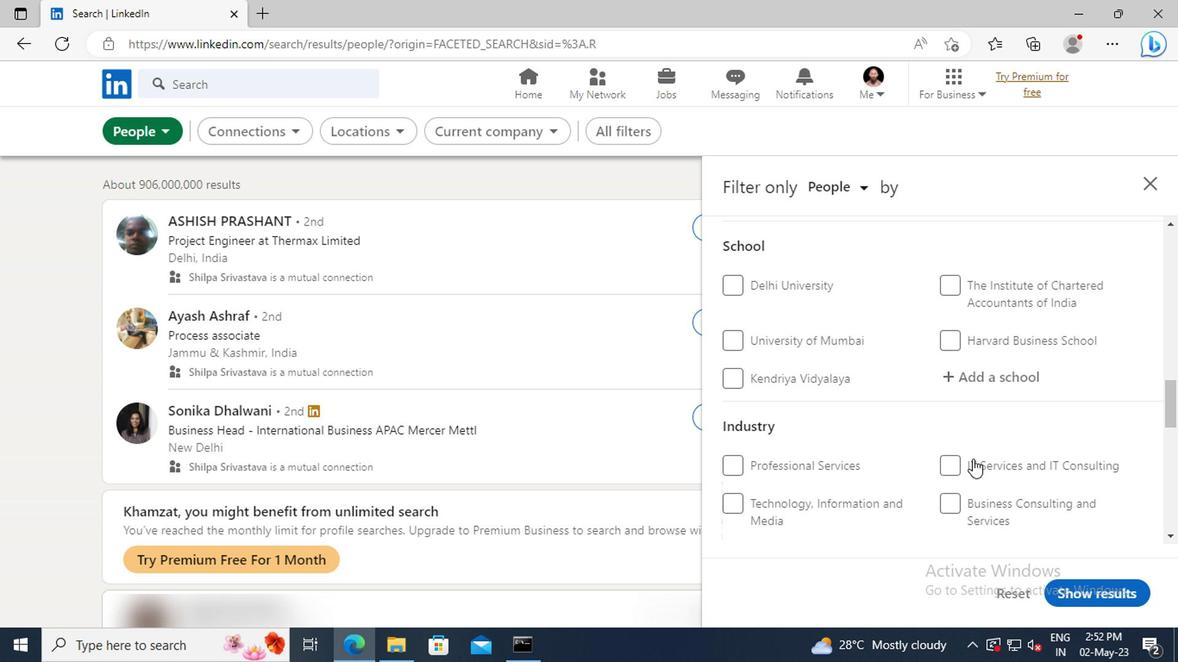 
Action: Mouse scrolled (968, 459) with delta (0, 0)
Screenshot: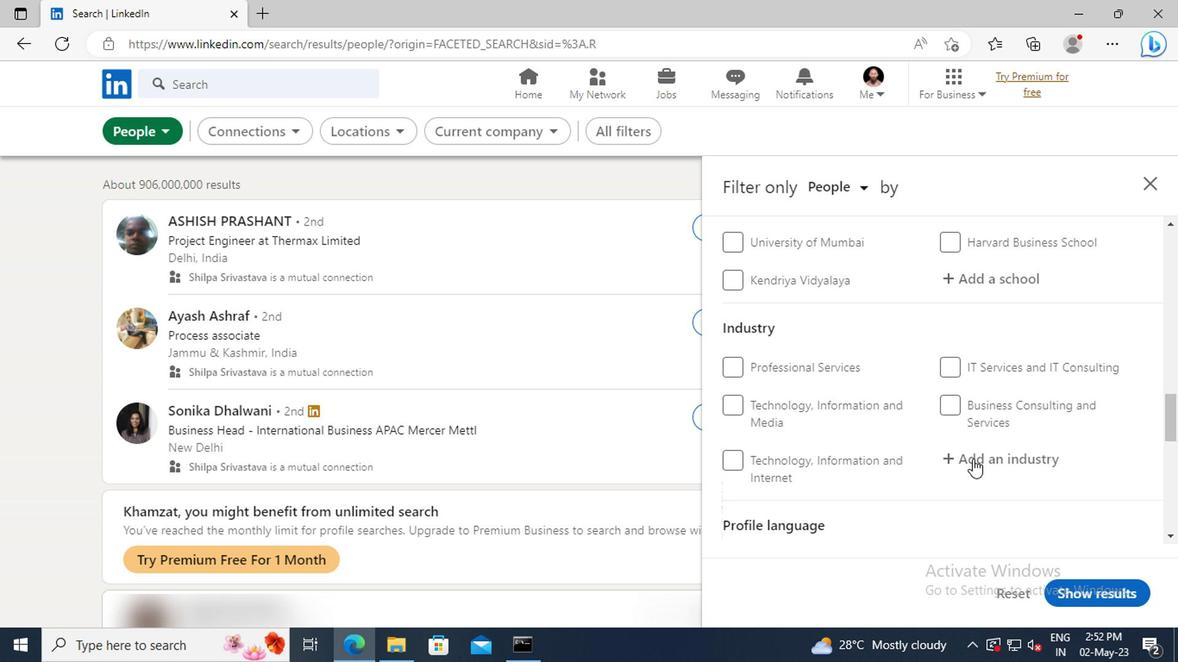 
Action: Mouse scrolled (968, 459) with delta (0, 0)
Screenshot: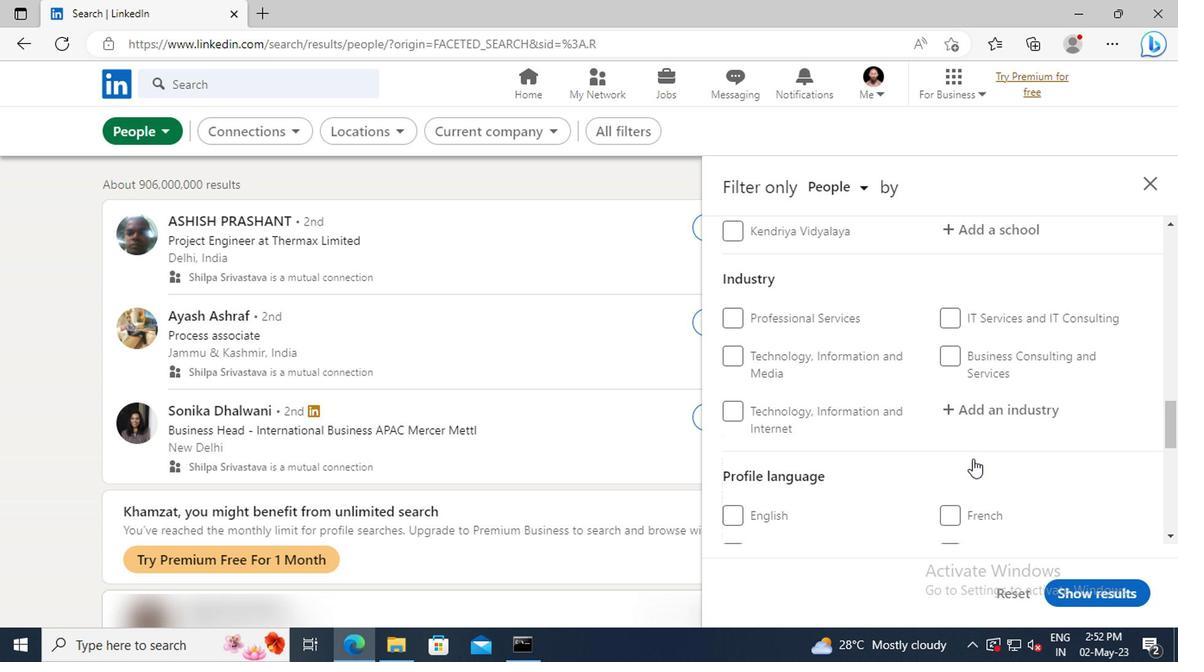 
Action: Mouse scrolled (968, 459) with delta (0, 0)
Screenshot: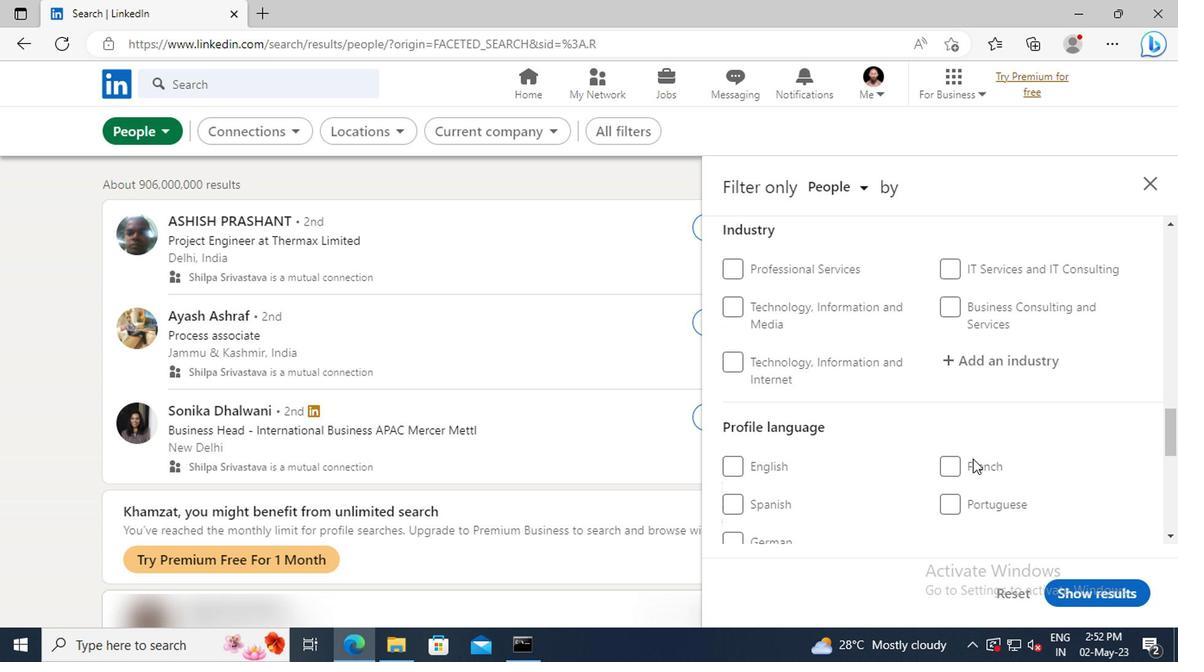 
Action: Mouse scrolled (968, 459) with delta (0, 0)
Screenshot: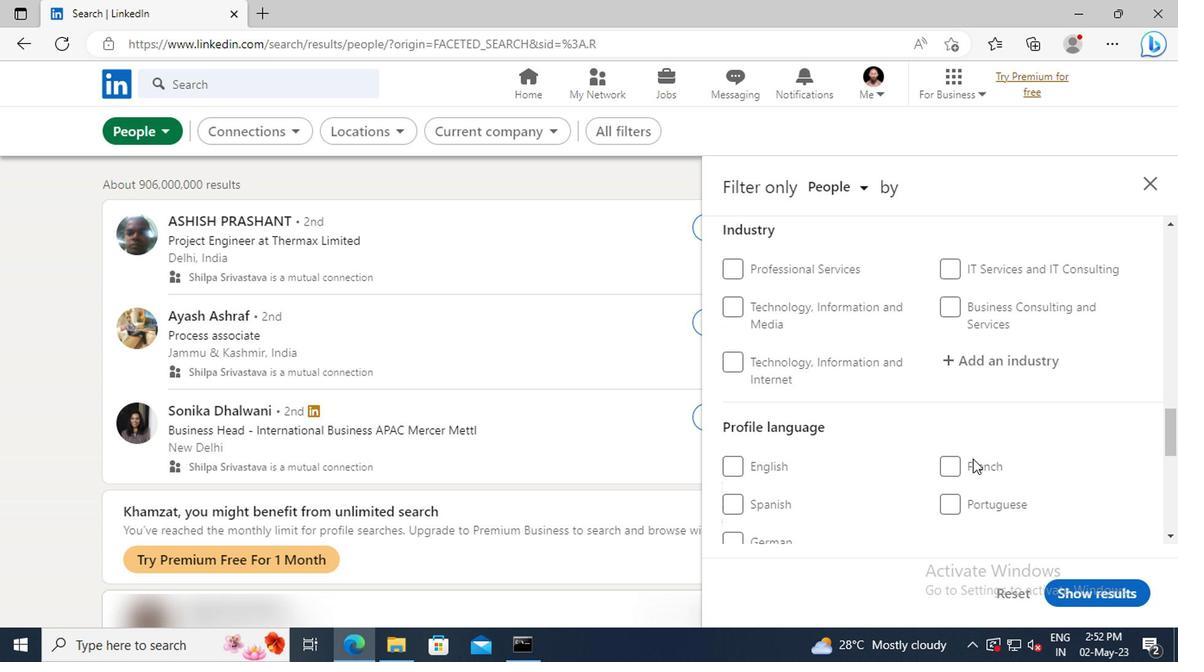 
Action: Mouse moved to (734, 441)
Screenshot: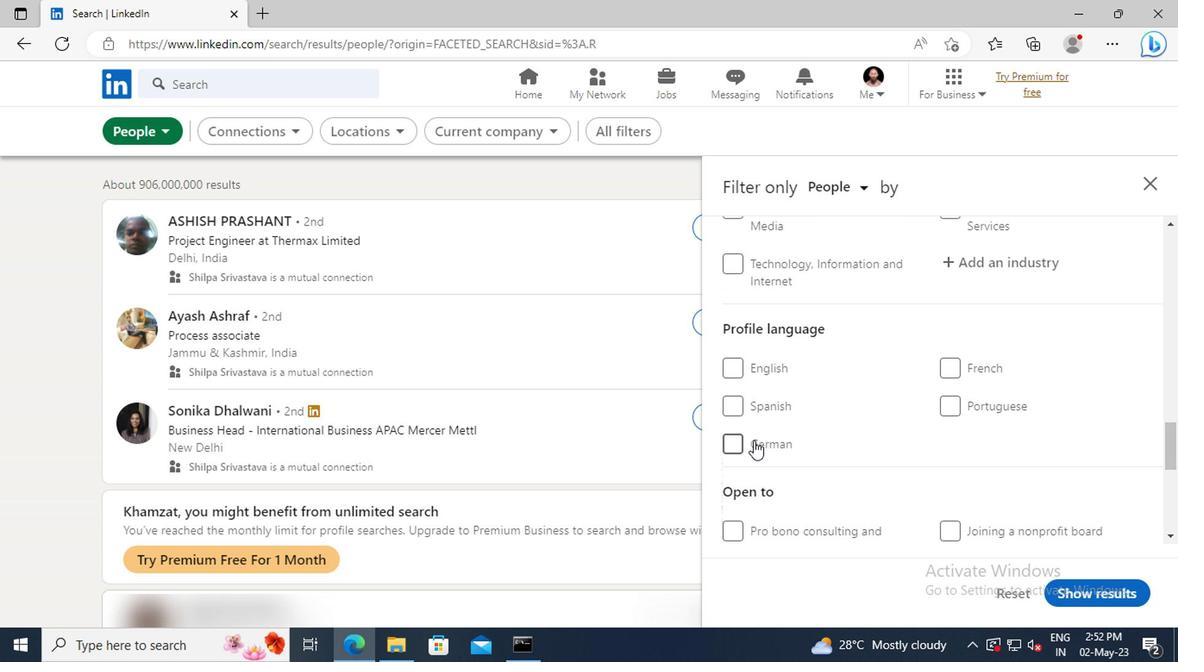 
Action: Mouse pressed left at (734, 441)
Screenshot: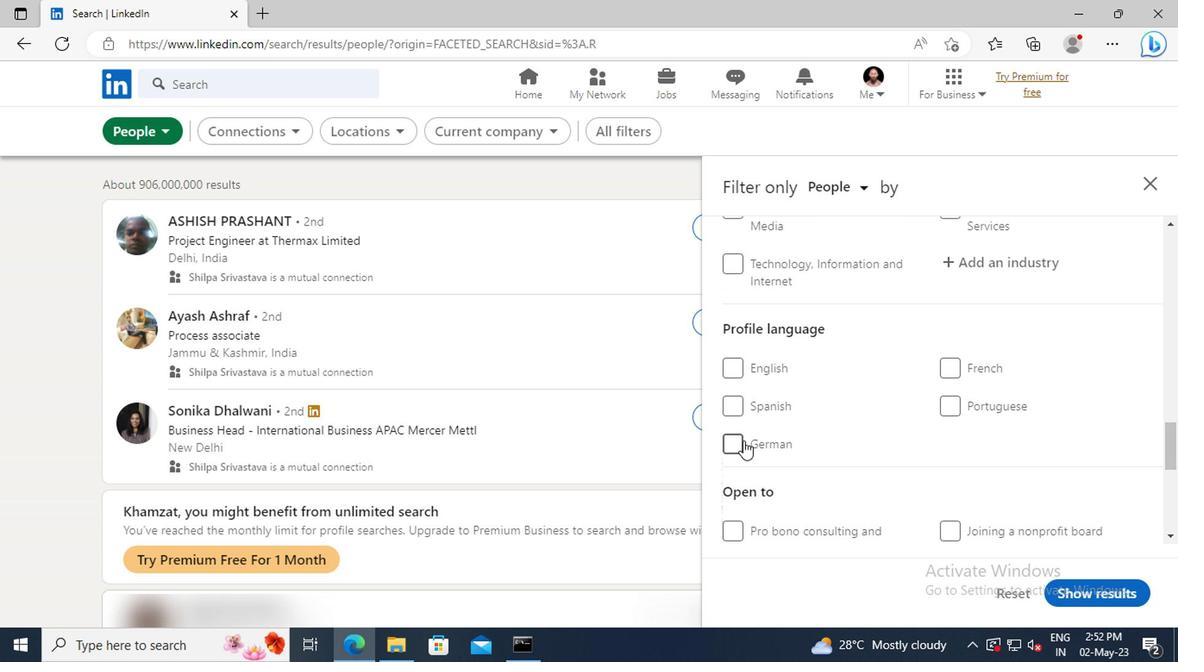 
Action: Mouse moved to (951, 424)
Screenshot: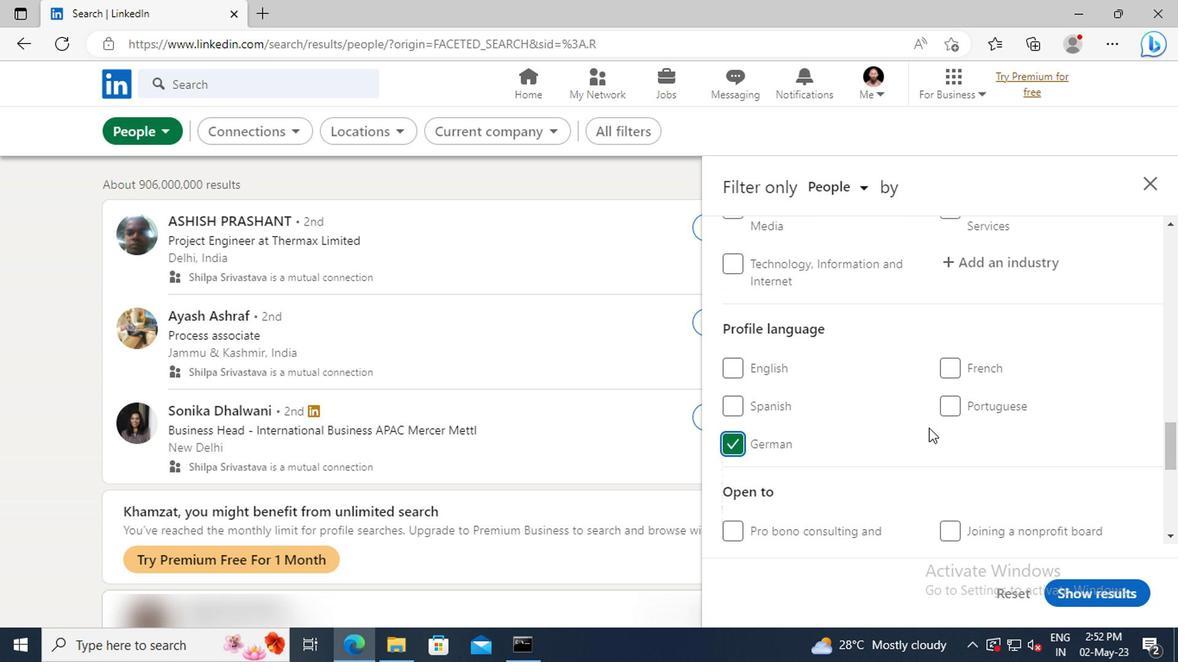 
Action: Mouse scrolled (951, 425) with delta (0, 0)
Screenshot: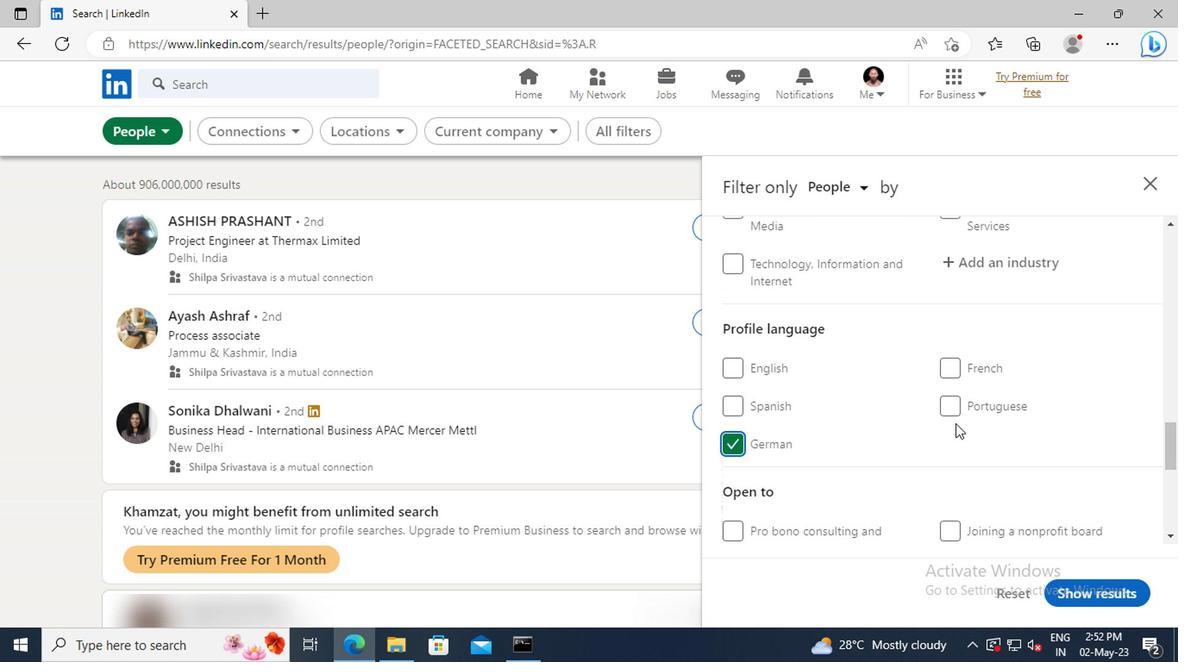 
Action: Mouse scrolled (951, 425) with delta (0, 0)
Screenshot: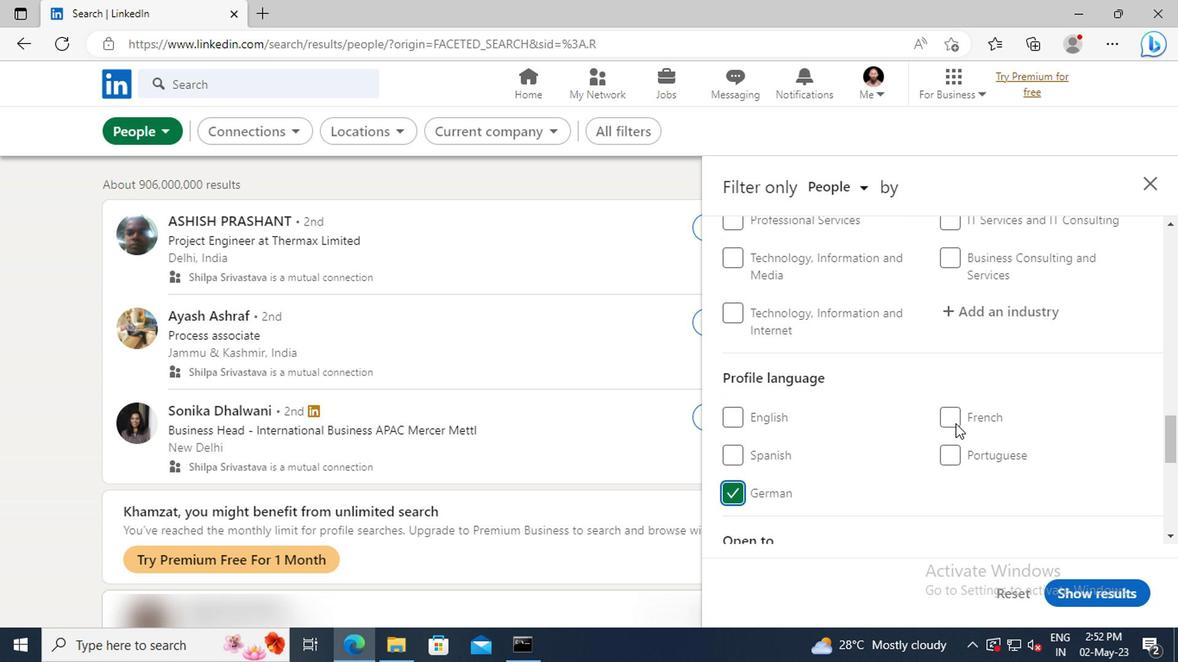 
Action: Mouse scrolled (951, 425) with delta (0, 0)
Screenshot: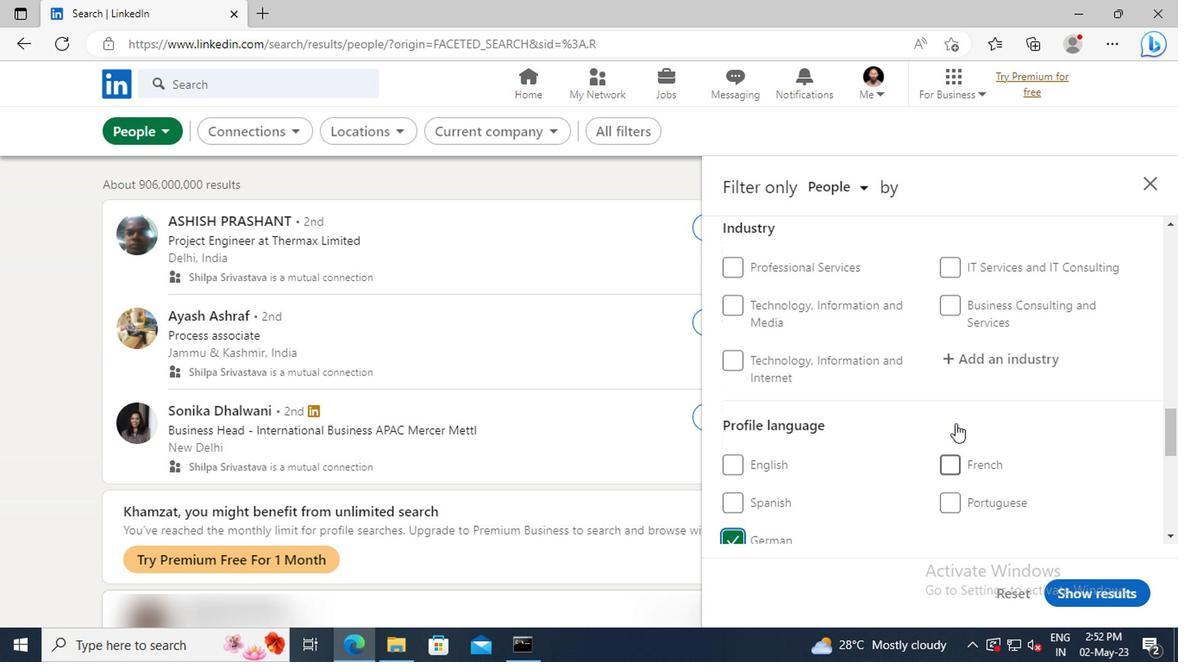 
Action: Mouse scrolled (951, 425) with delta (0, 0)
Screenshot: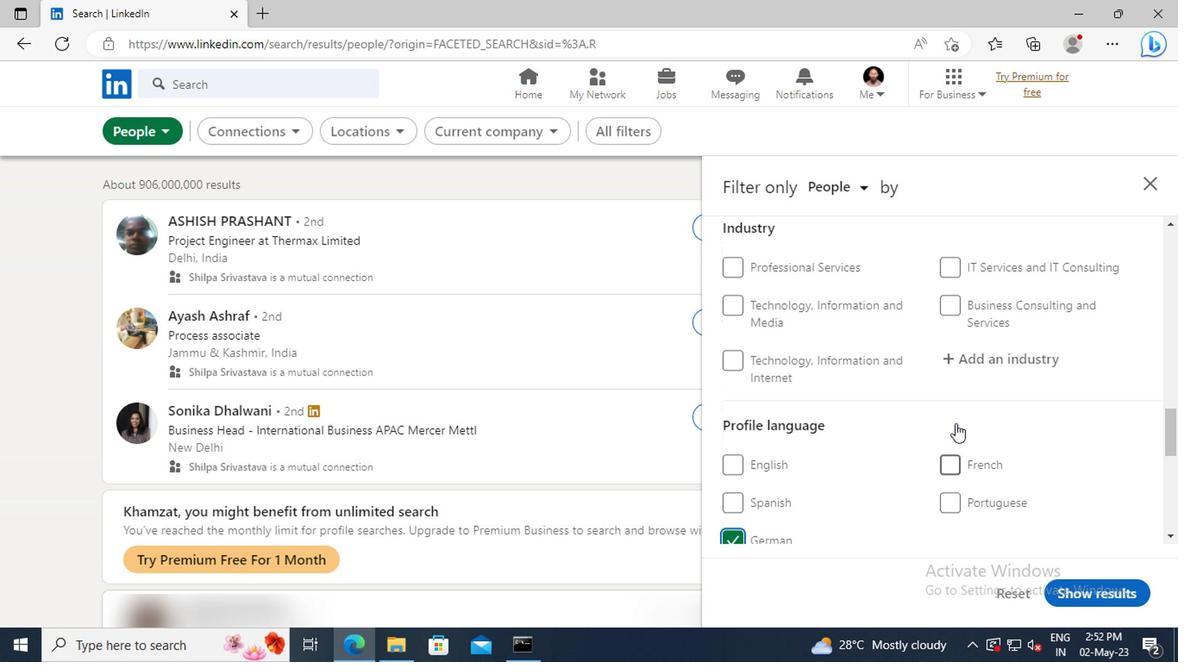 
Action: Mouse scrolled (951, 425) with delta (0, 0)
Screenshot: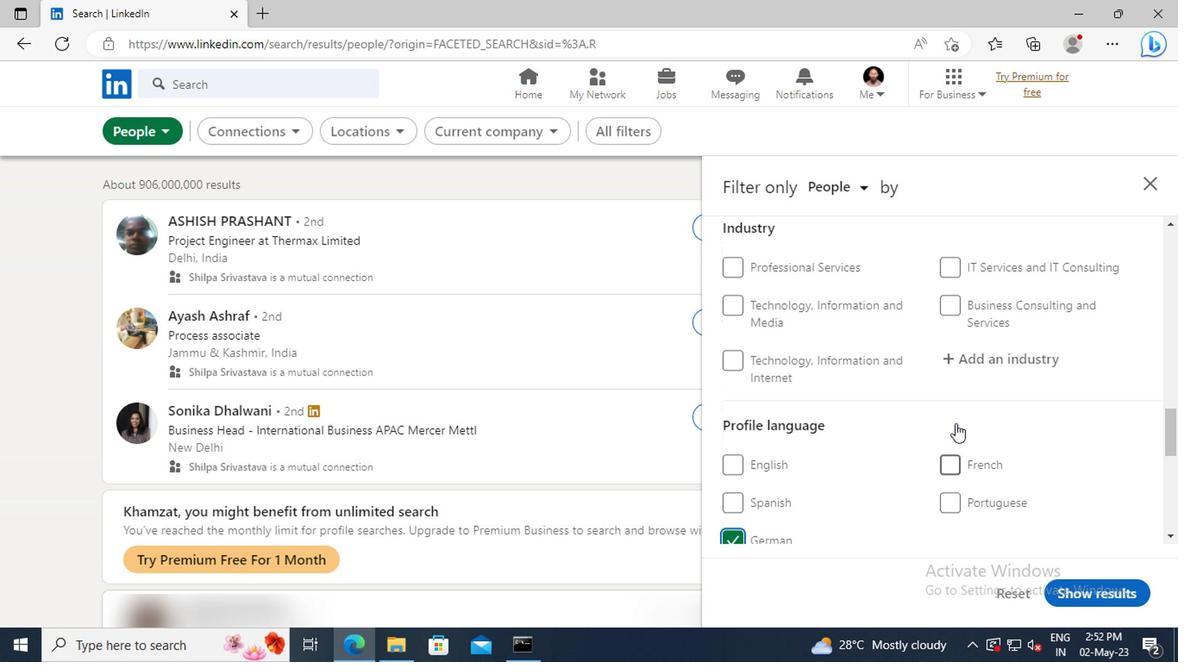 
Action: Mouse scrolled (951, 425) with delta (0, 0)
Screenshot: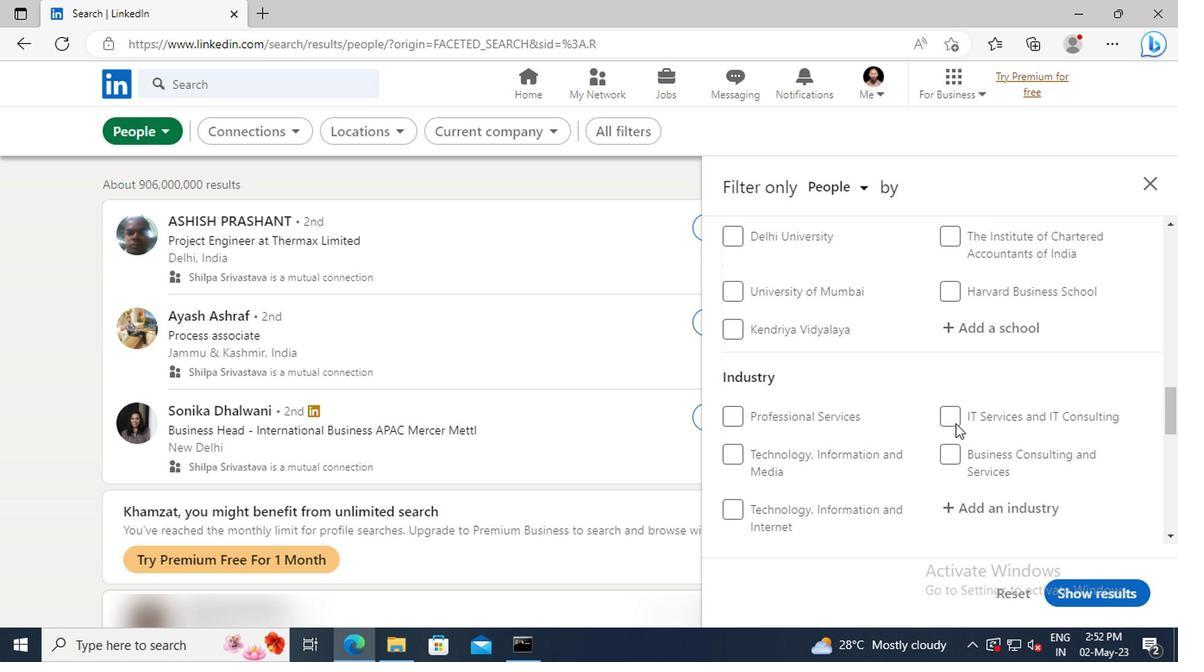
Action: Mouse scrolled (951, 425) with delta (0, 0)
Screenshot: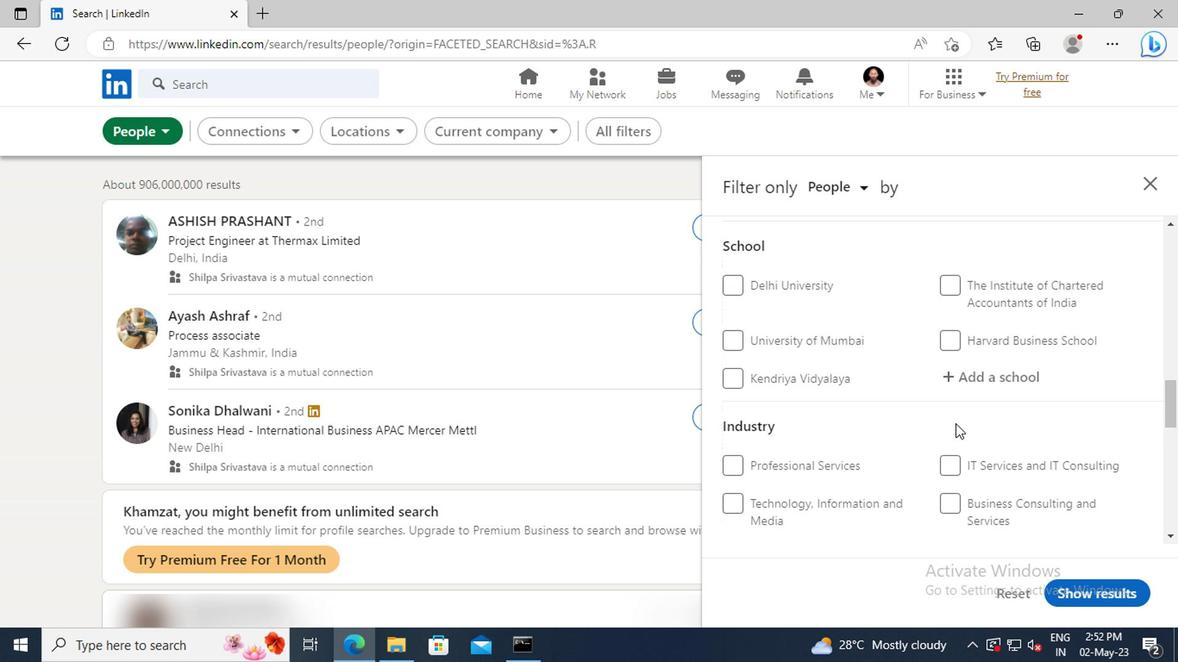 
Action: Mouse scrolled (951, 425) with delta (0, 0)
Screenshot: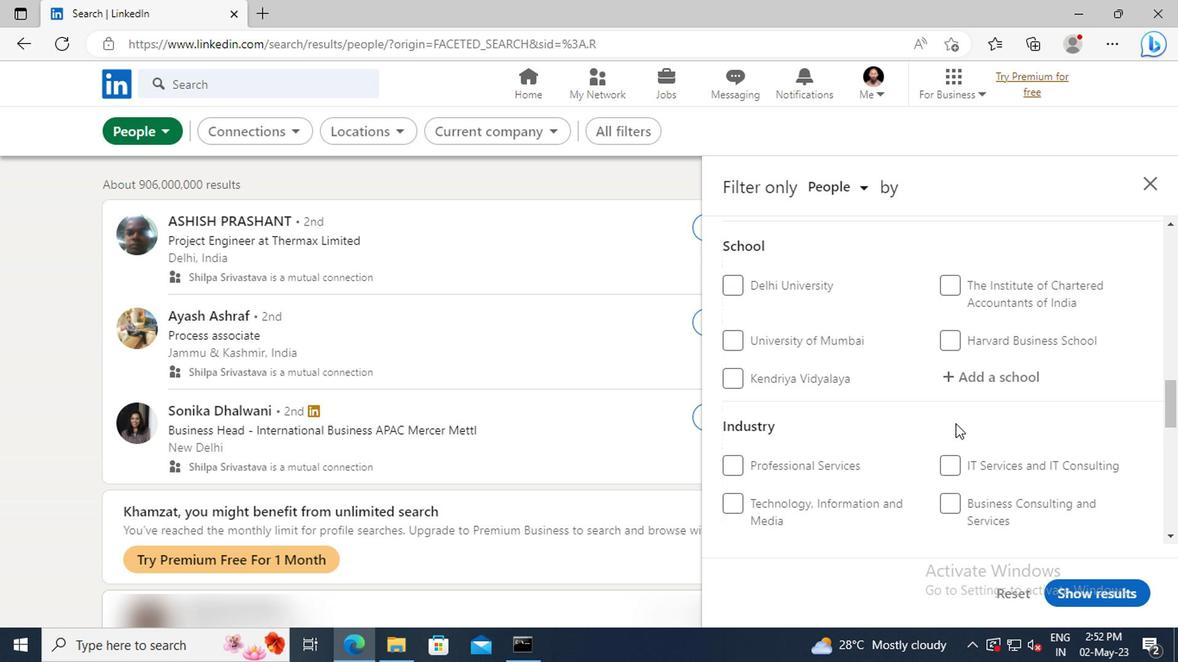 
Action: Mouse scrolled (951, 425) with delta (0, 0)
Screenshot: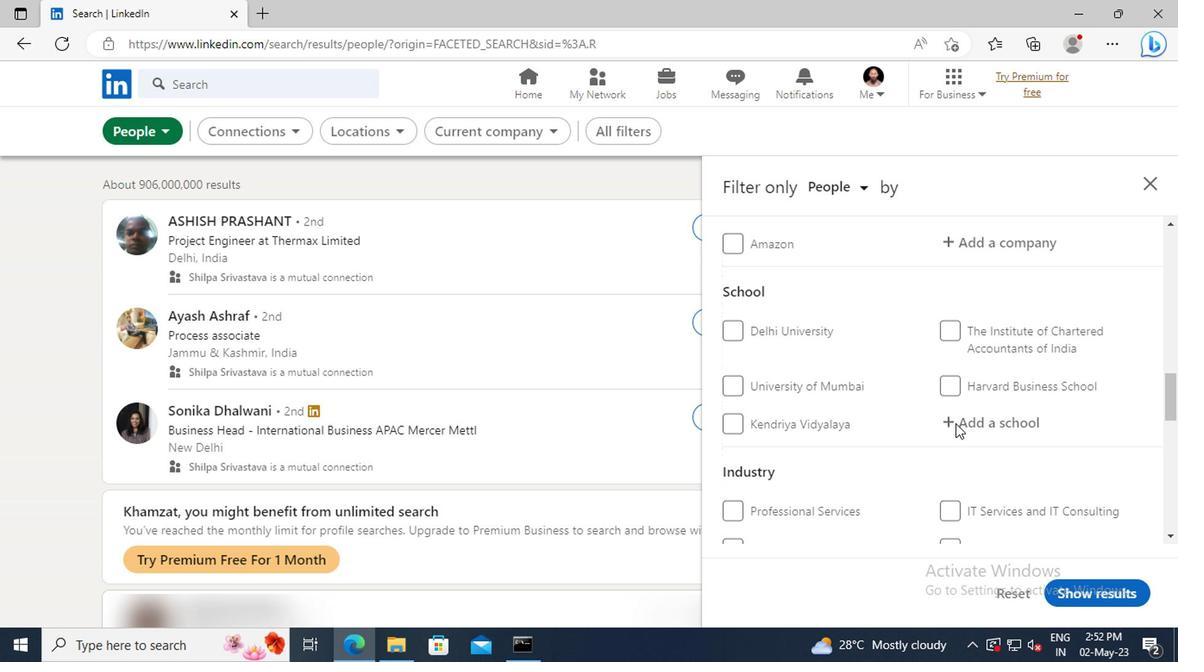 
Action: Mouse moved to (955, 414)
Screenshot: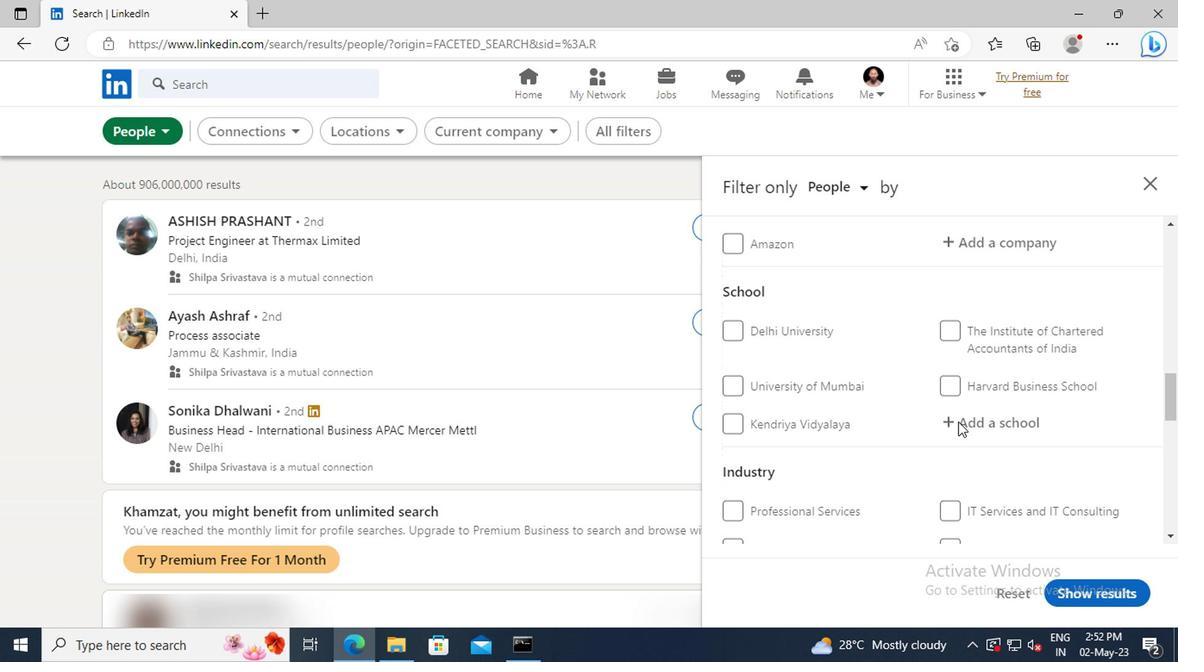 
Action: Mouse scrolled (955, 414) with delta (0, 0)
Screenshot: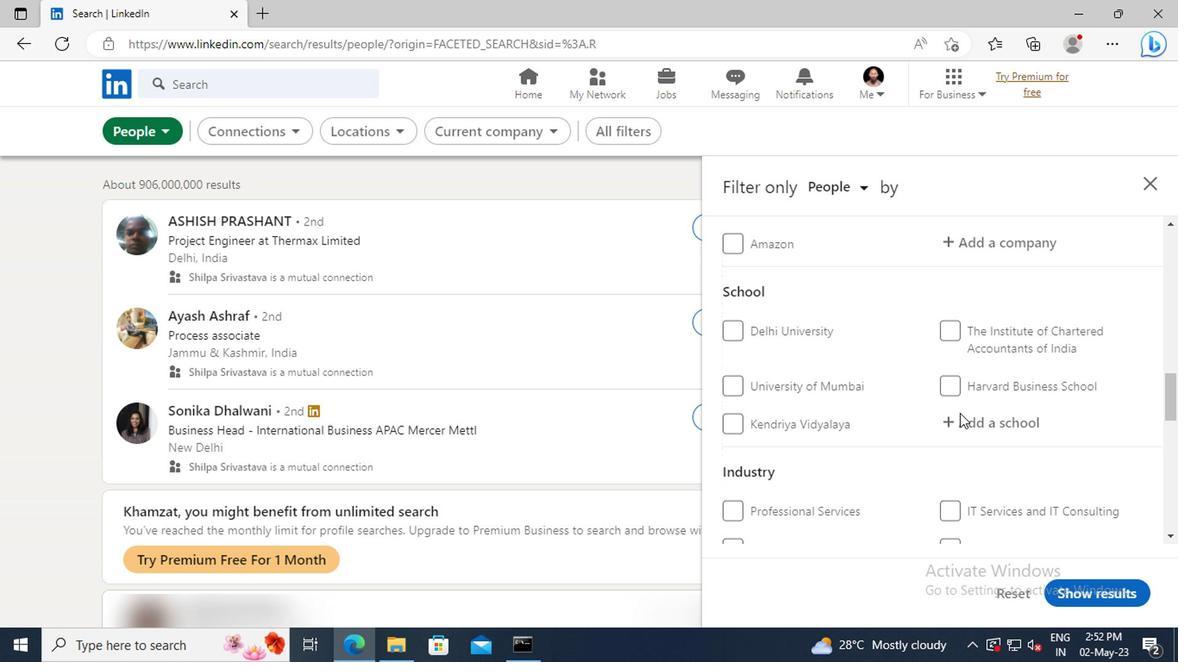 
Action: Mouse scrolled (955, 414) with delta (0, 0)
Screenshot: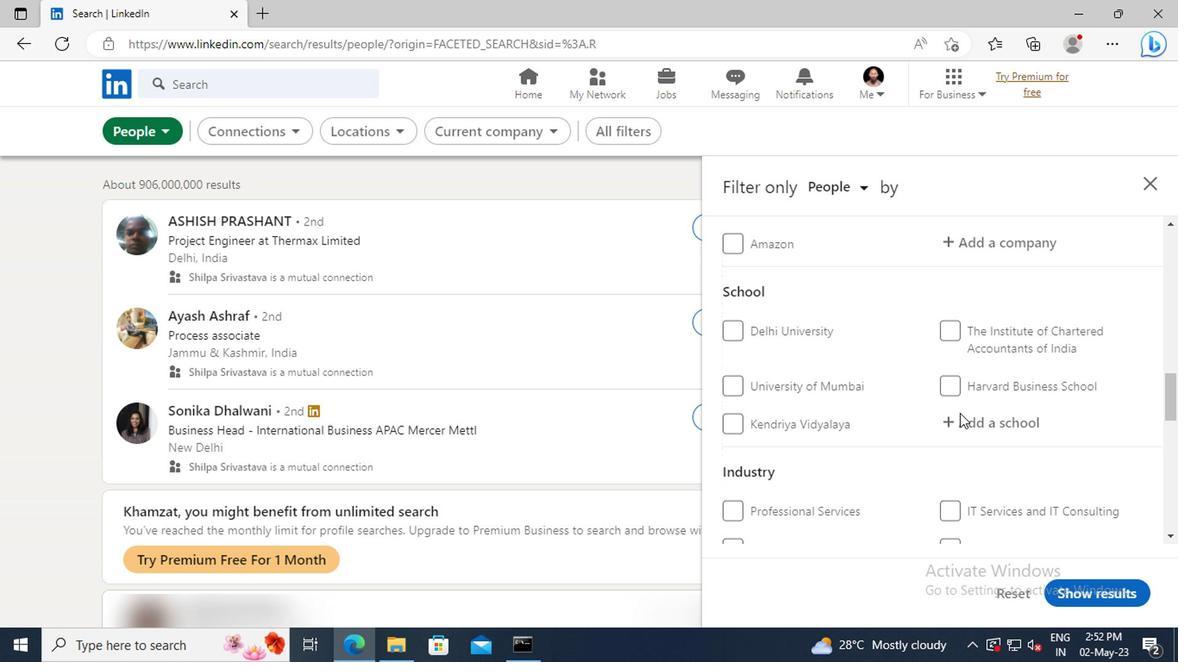 
Action: Mouse moved to (956, 412)
Screenshot: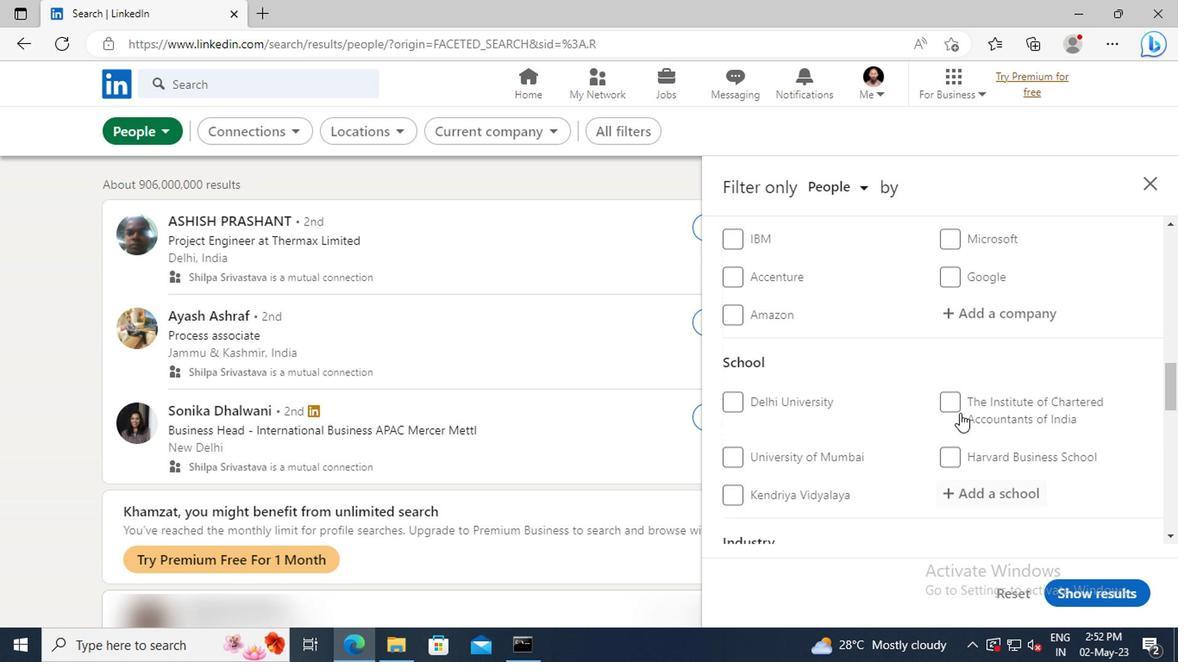 
Action: Mouse scrolled (956, 413) with delta (0, 0)
Screenshot: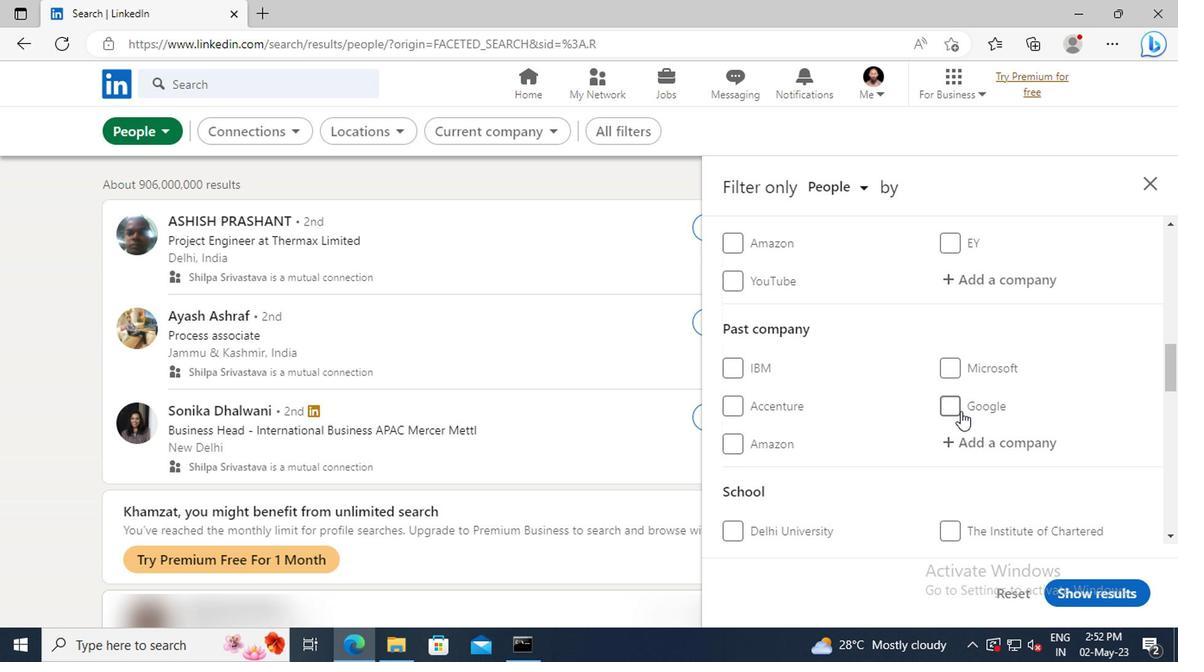 
Action: Mouse scrolled (956, 413) with delta (0, 0)
Screenshot: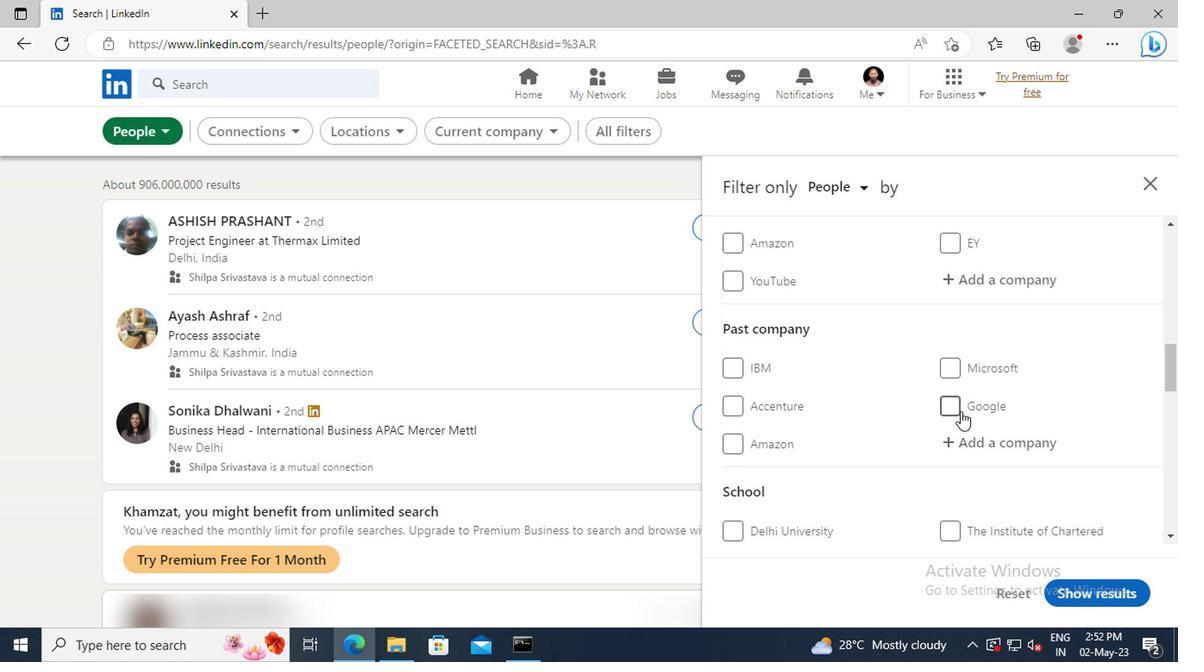 
Action: Mouse moved to (955, 379)
Screenshot: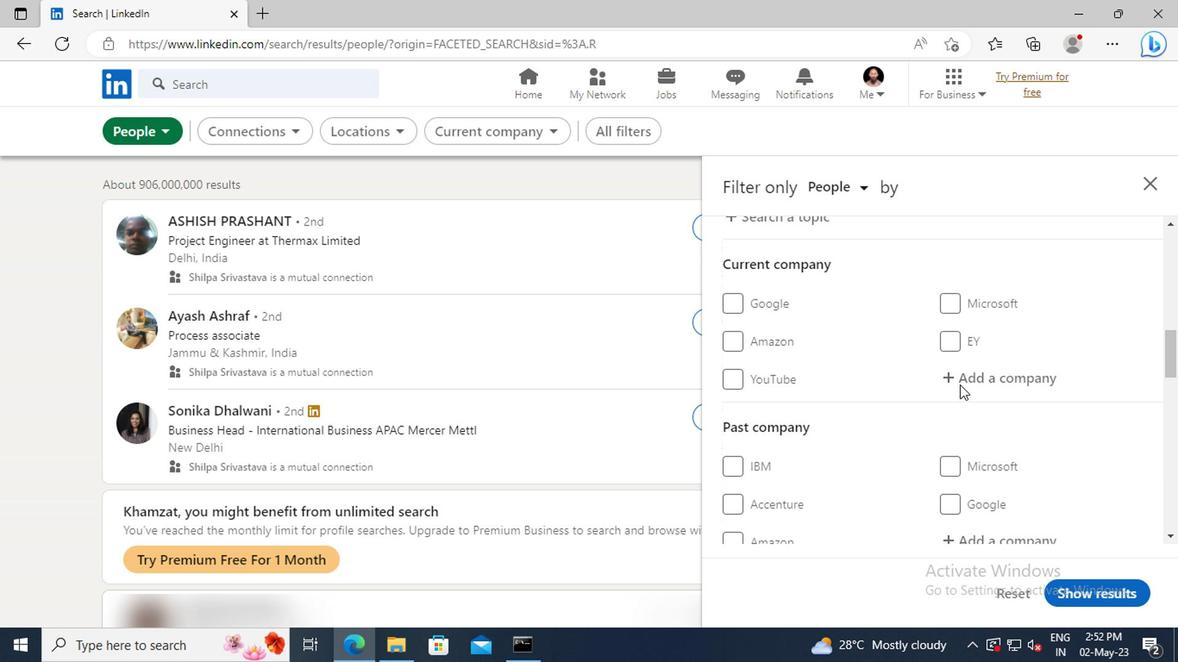 
Action: Mouse pressed left at (955, 379)
Screenshot: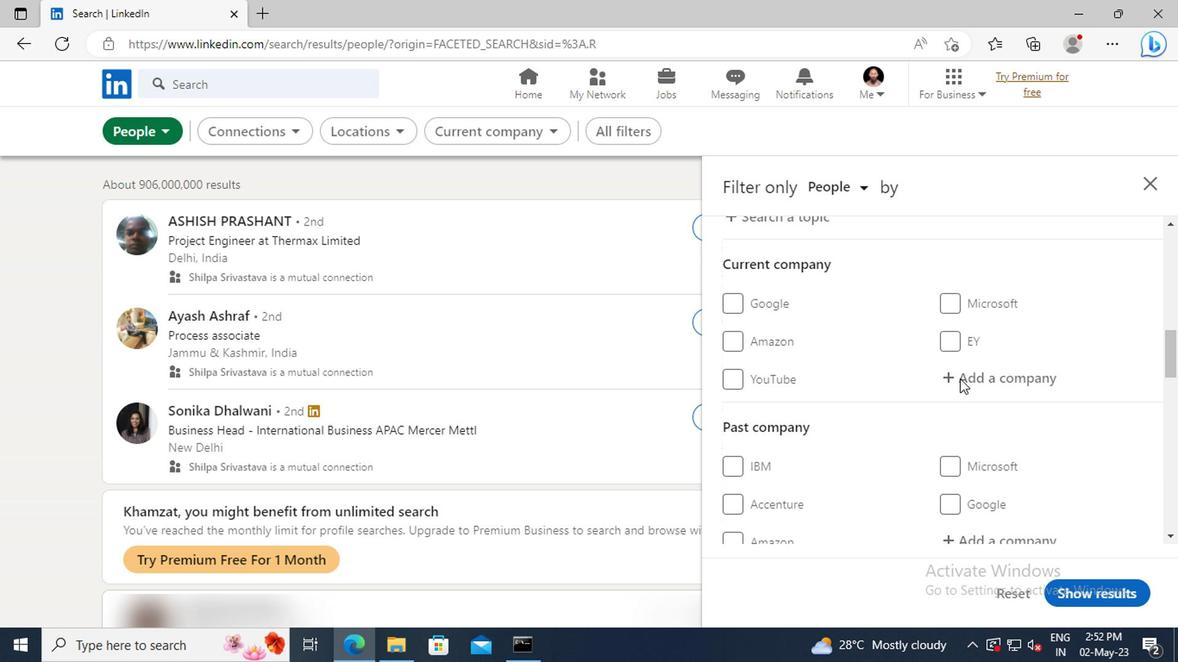 
Action: Key pressed <Key.shift>VAR<Key.shift>SIGMA
Screenshot: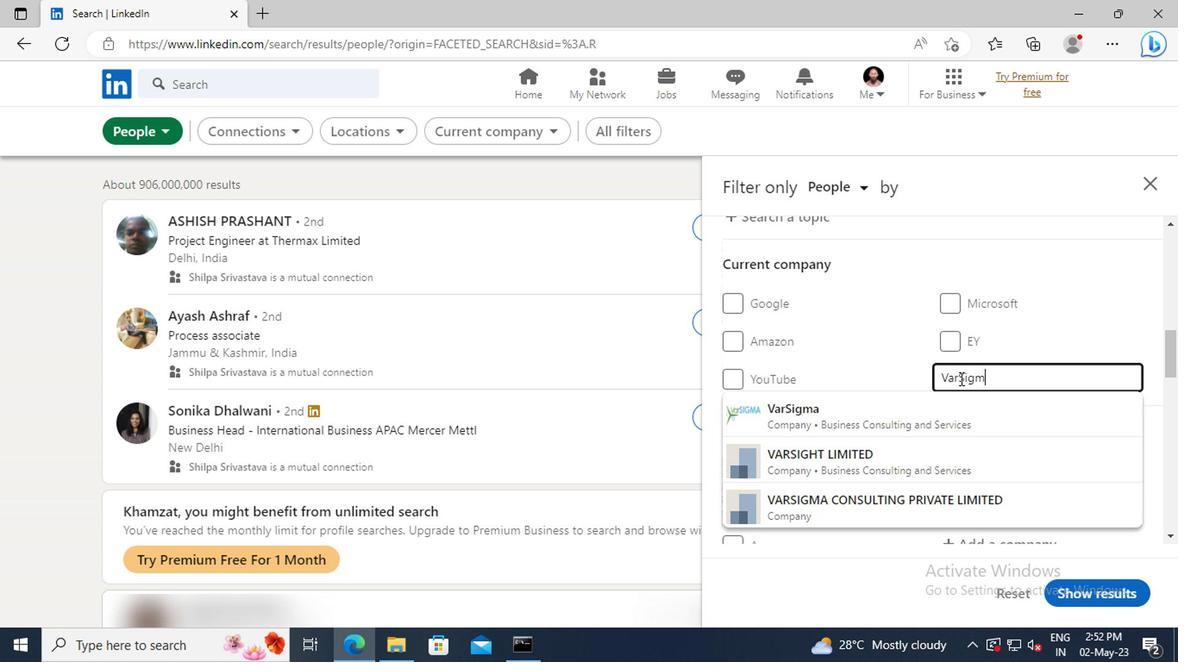 
Action: Mouse moved to (964, 405)
Screenshot: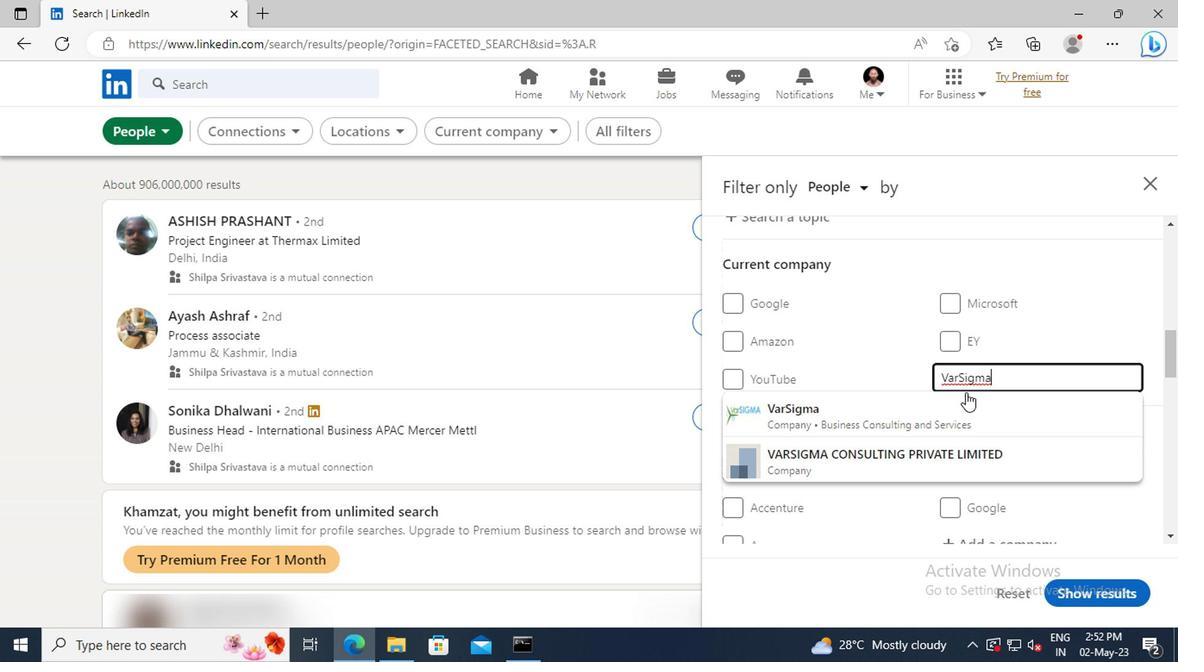 
Action: Mouse pressed left at (964, 405)
Screenshot: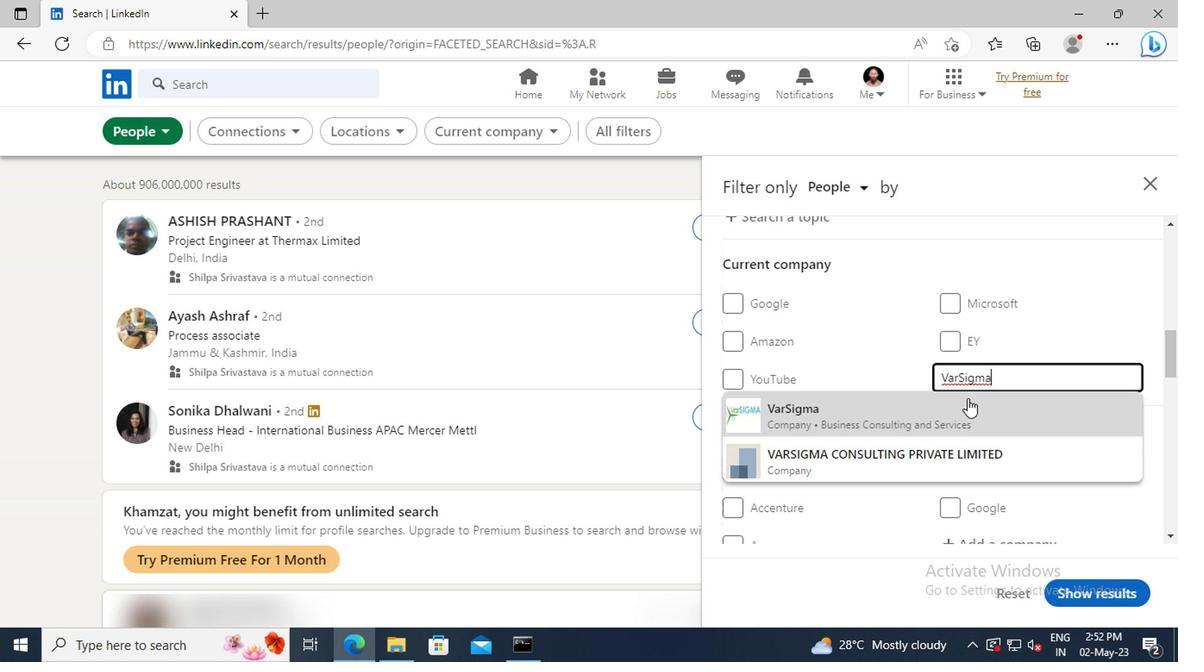 
Action: Mouse scrolled (964, 404) with delta (0, -1)
Screenshot: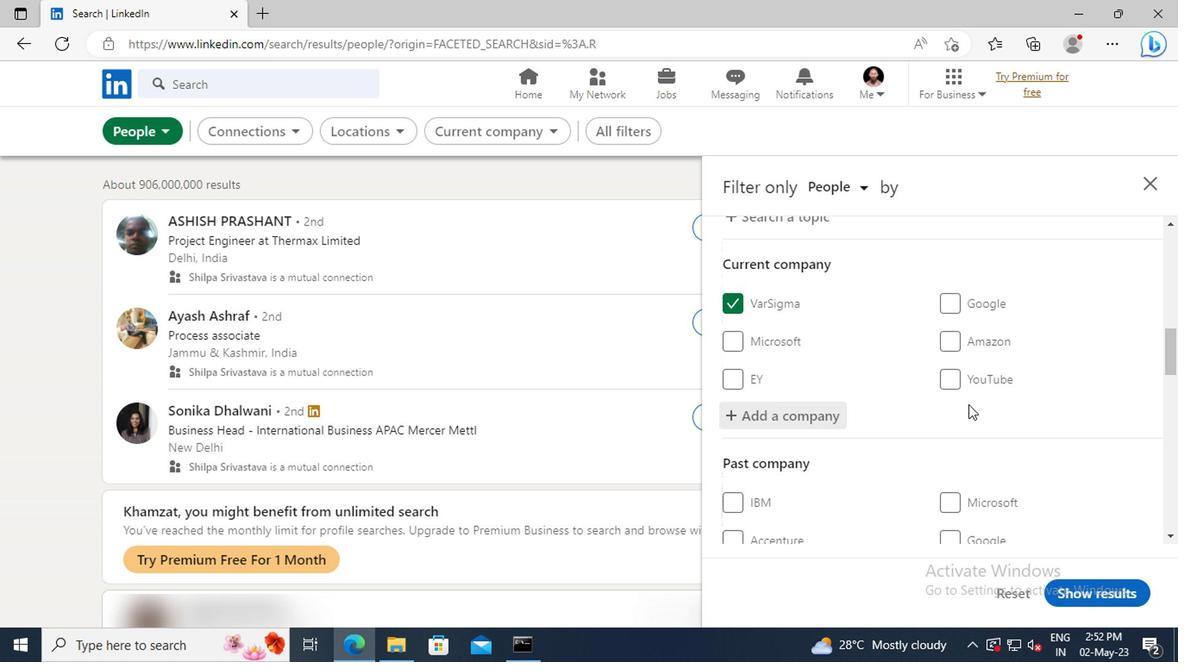 
Action: Mouse scrolled (964, 404) with delta (0, -1)
Screenshot: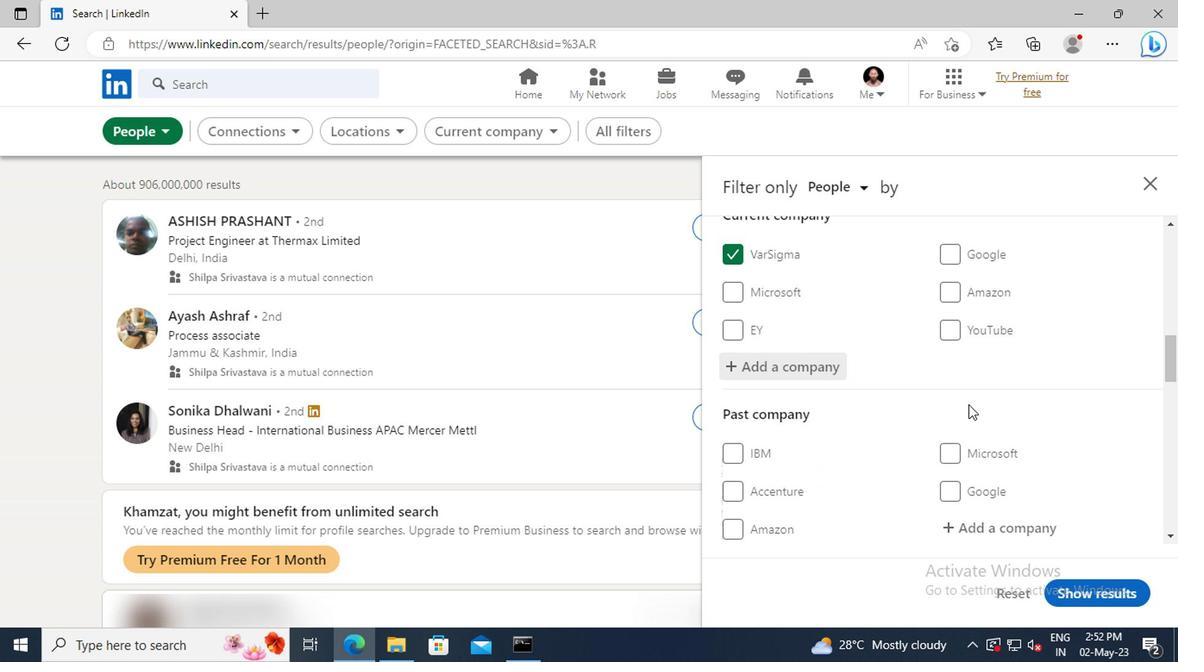 
Action: Mouse scrolled (964, 404) with delta (0, -1)
Screenshot: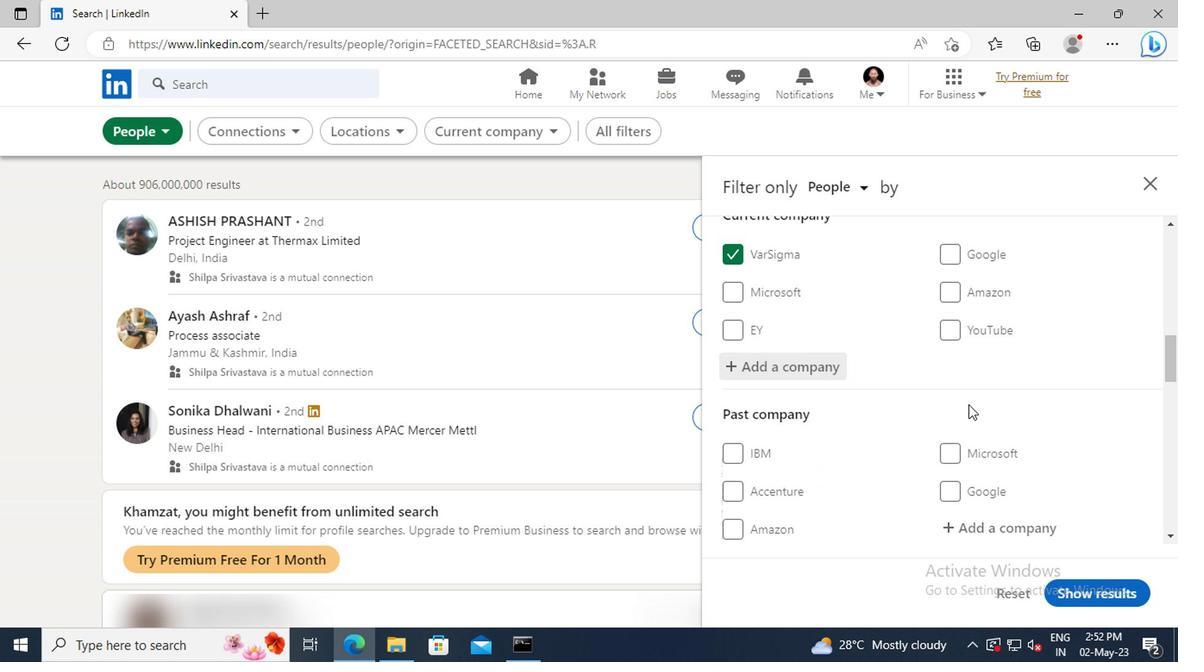 
Action: Mouse scrolled (964, 404) with delta (0, -1)
Screenshot: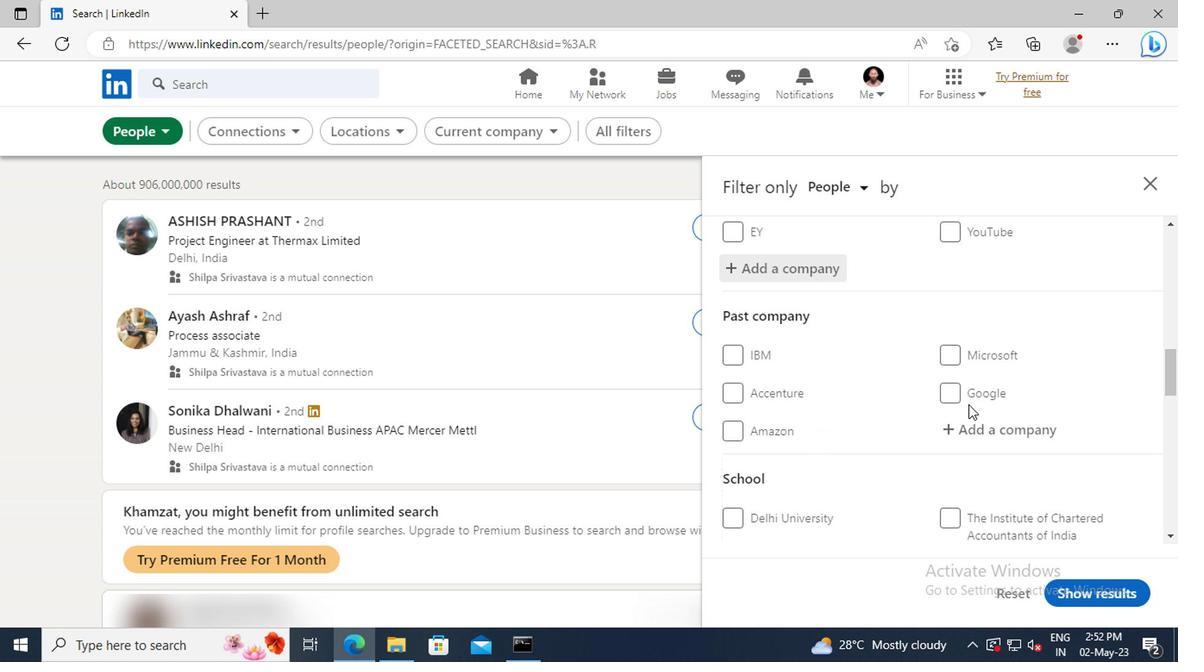 
Action: Mouse scrolled (964, 404) with delta (0, -1)
Screenshot: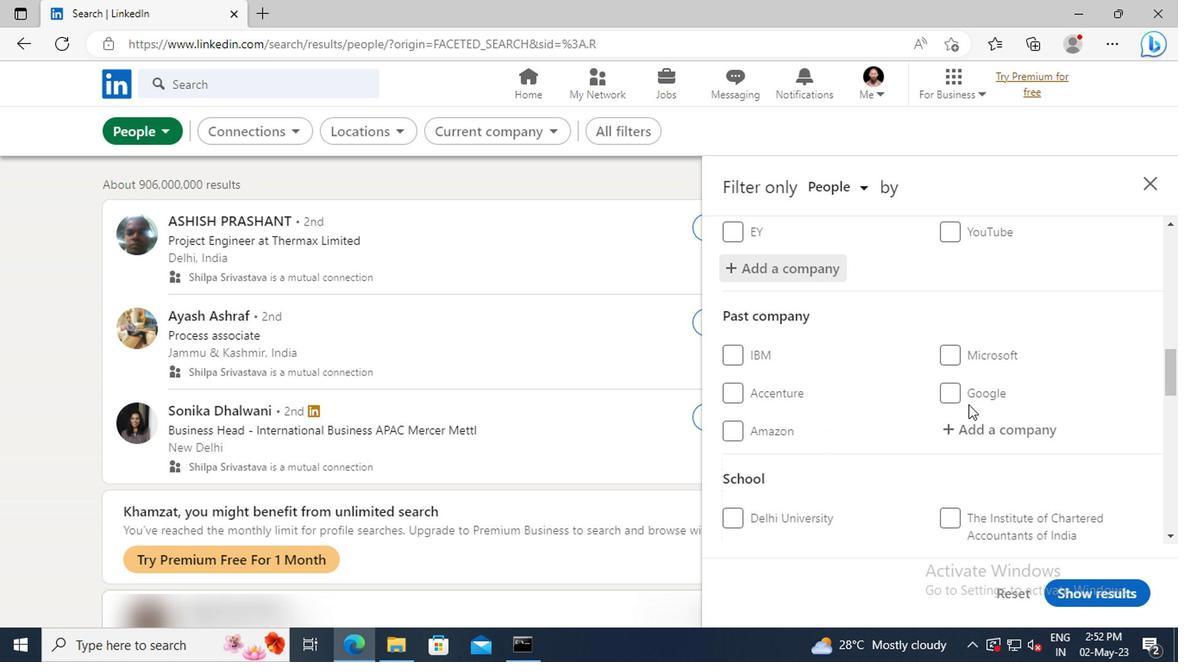 
Action: Mouse moved to (960, 395)
Screenshot: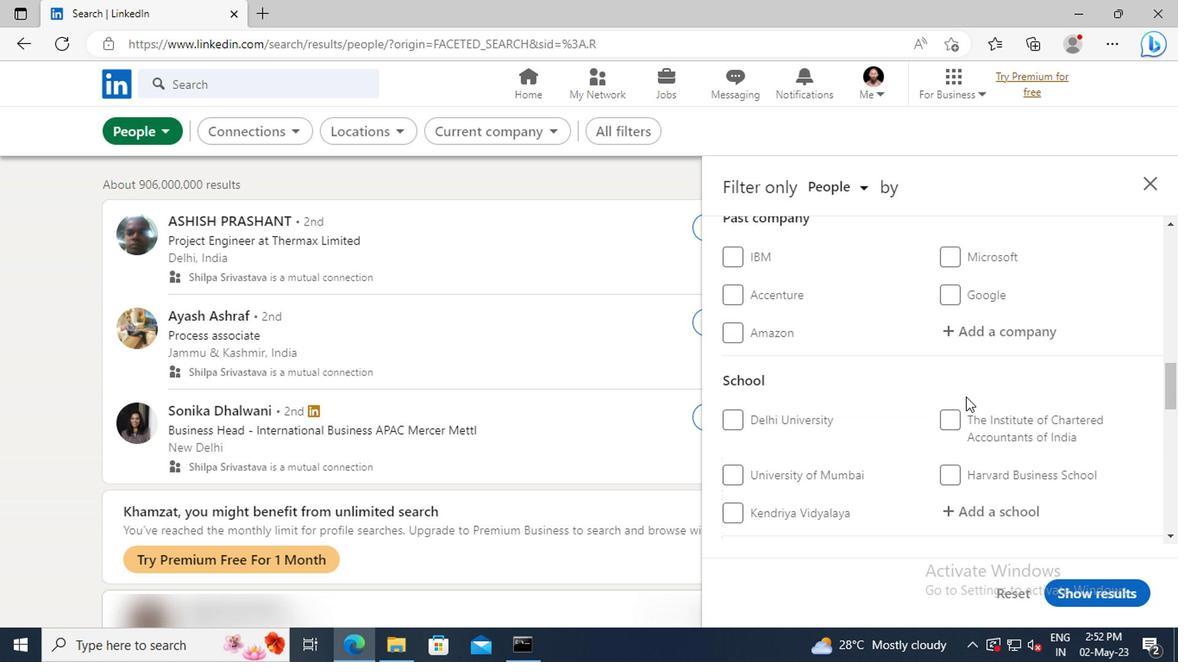 
Action: Mouse scrolled (960, 395) with delta (0, 0)
Screenshot: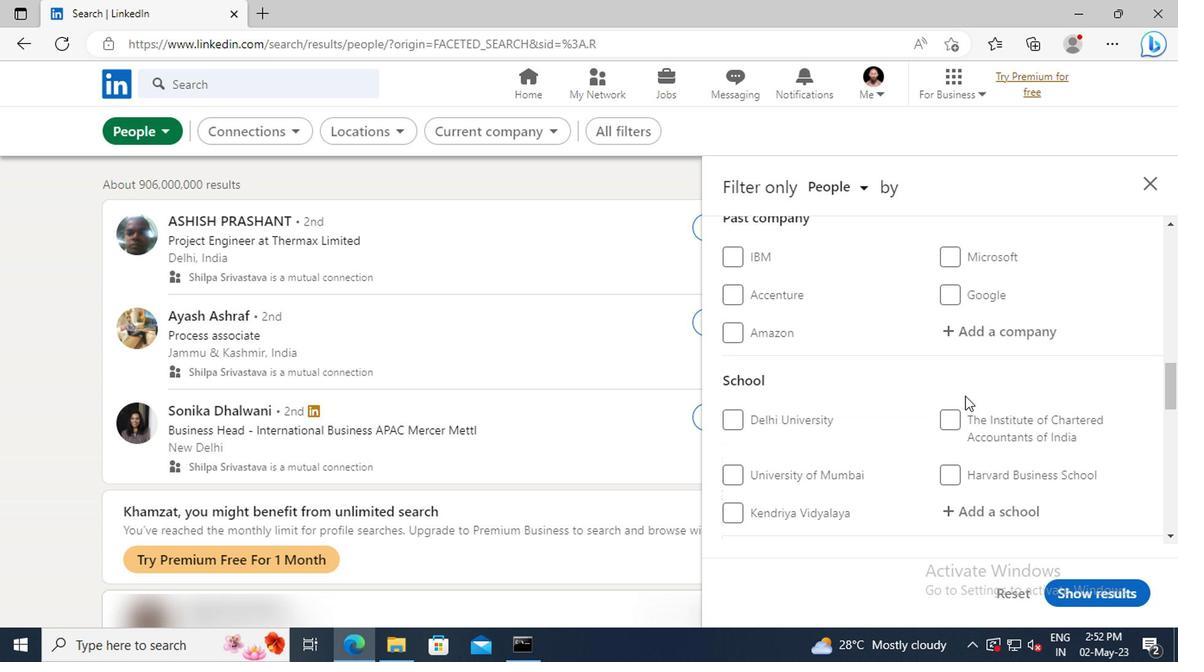 
Action: Mouse scrolled (960, 395) with delta (0, 0)
Screenshot: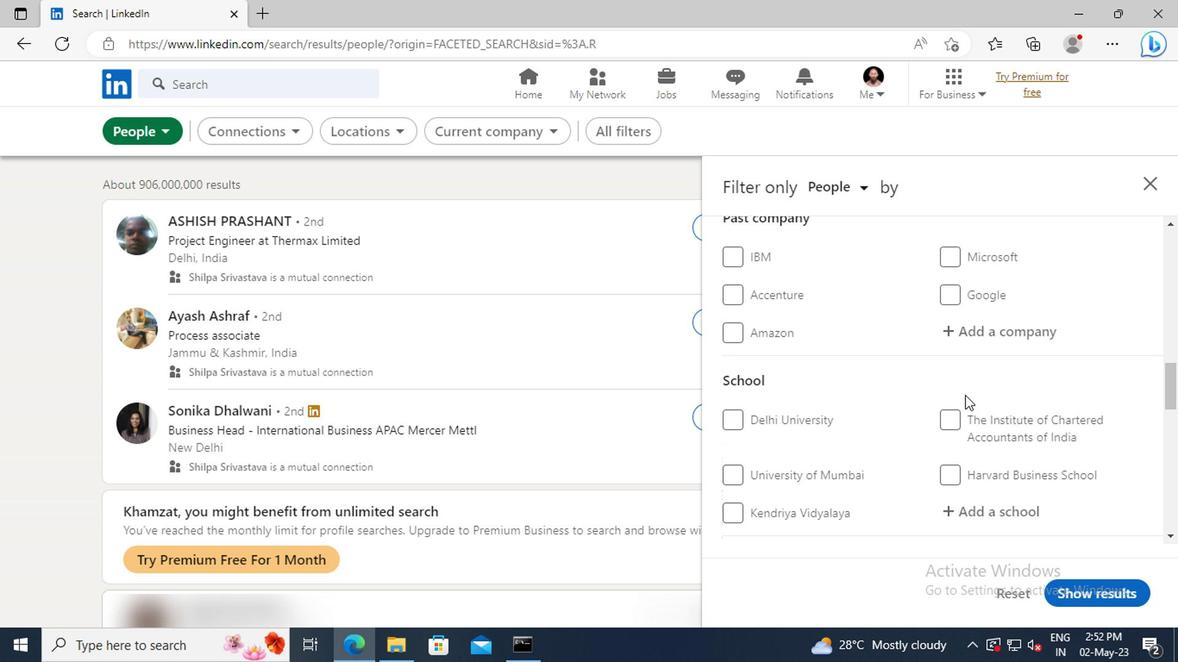 
Action: Mouse moved to (958, 414)
Screenshot: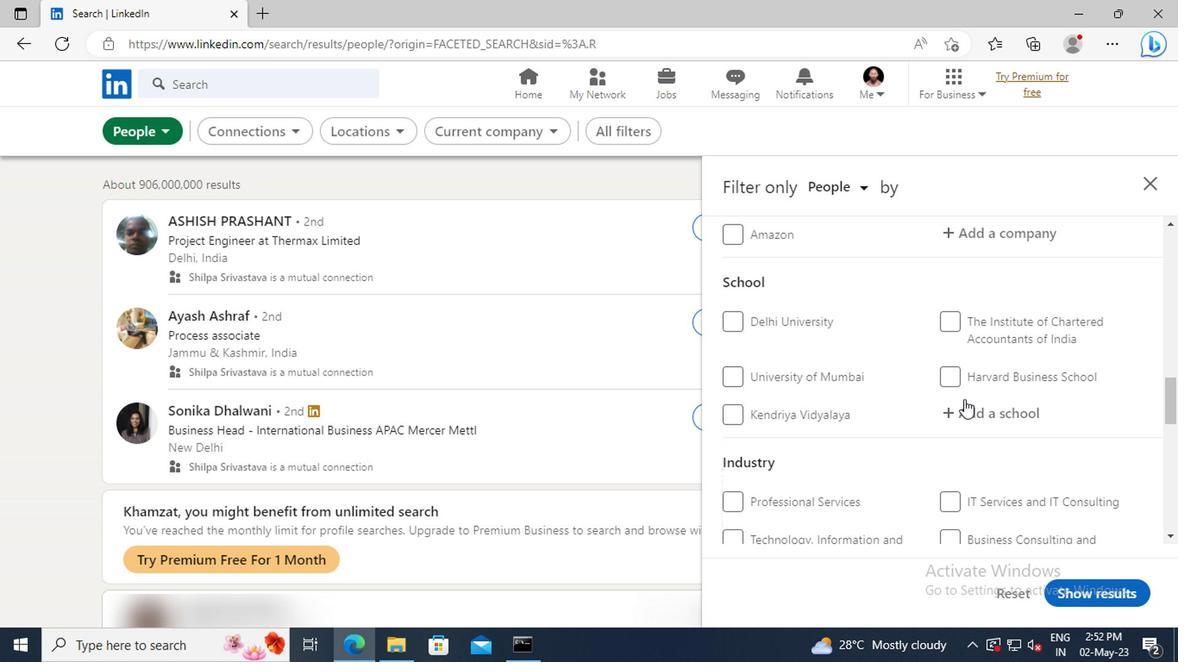 
Action: Mouse pressed left at (958, 414)
Screenshot: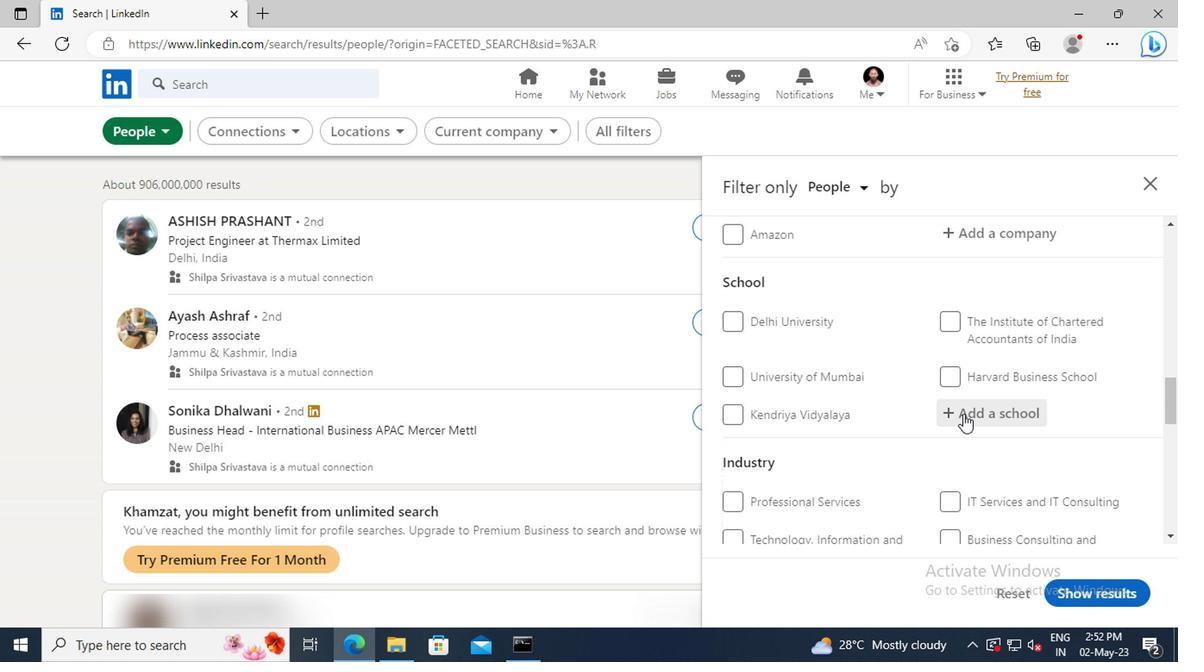 
Action: Key pressed <Key.shift>ASSAM<Key.space><Key.shift>ENG
Screenshot: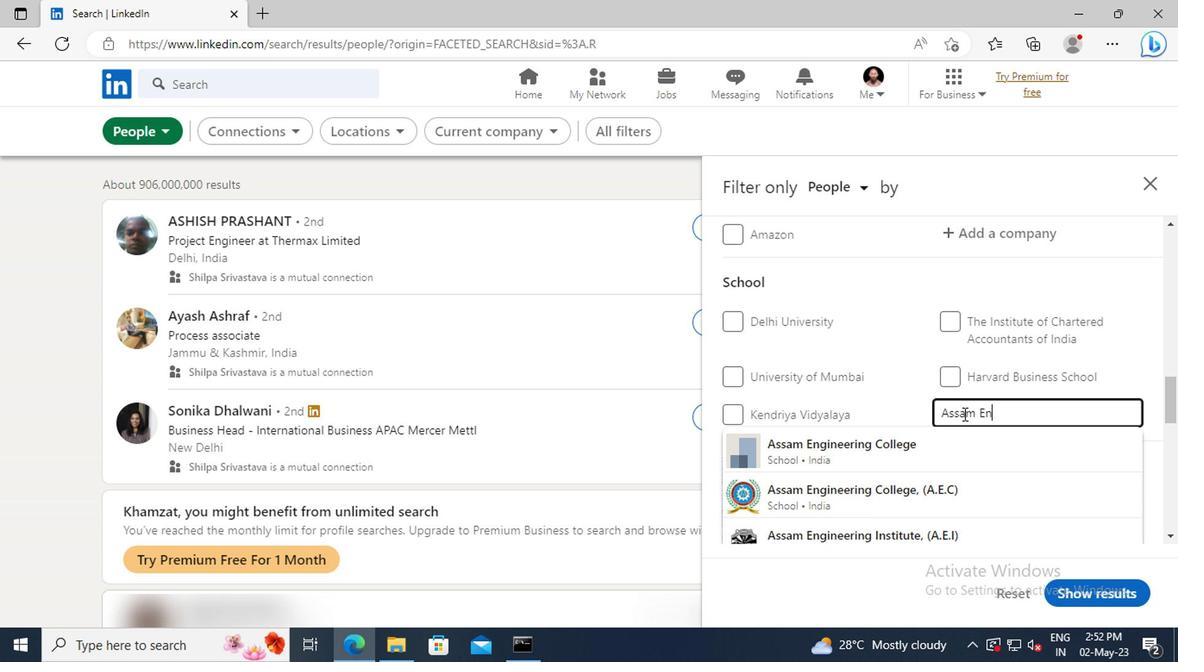 
Action: Mouse moved to (958, 440)
Screenshot: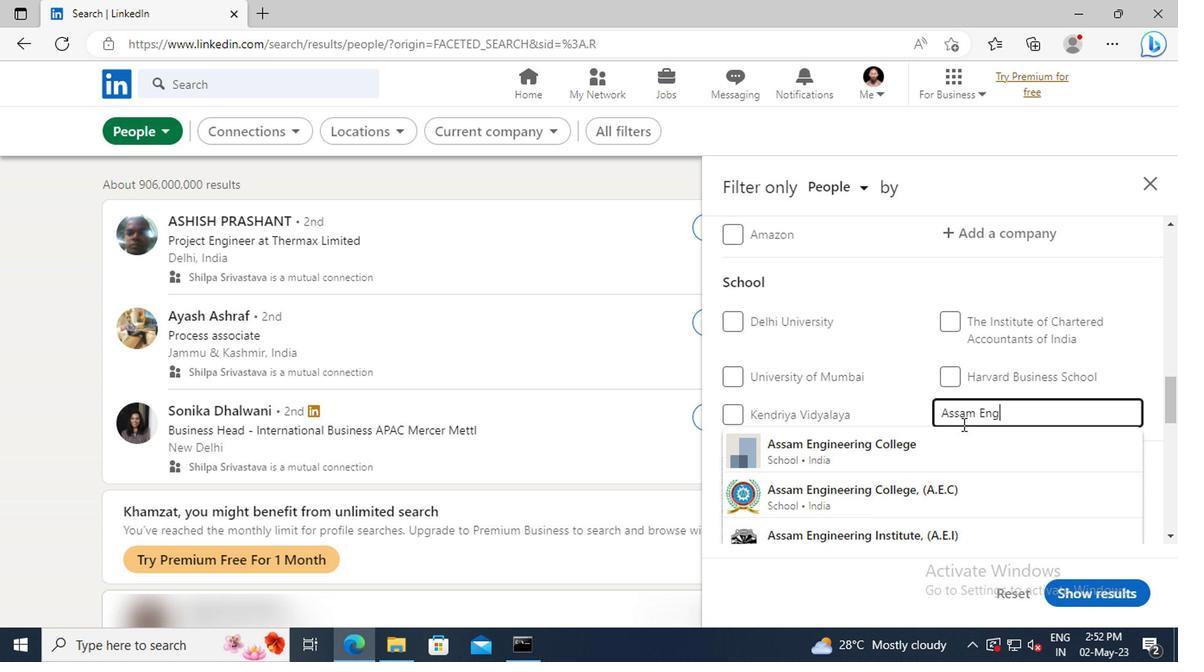 
Action: Mouse pressed left at (958, 440)
Screenshot: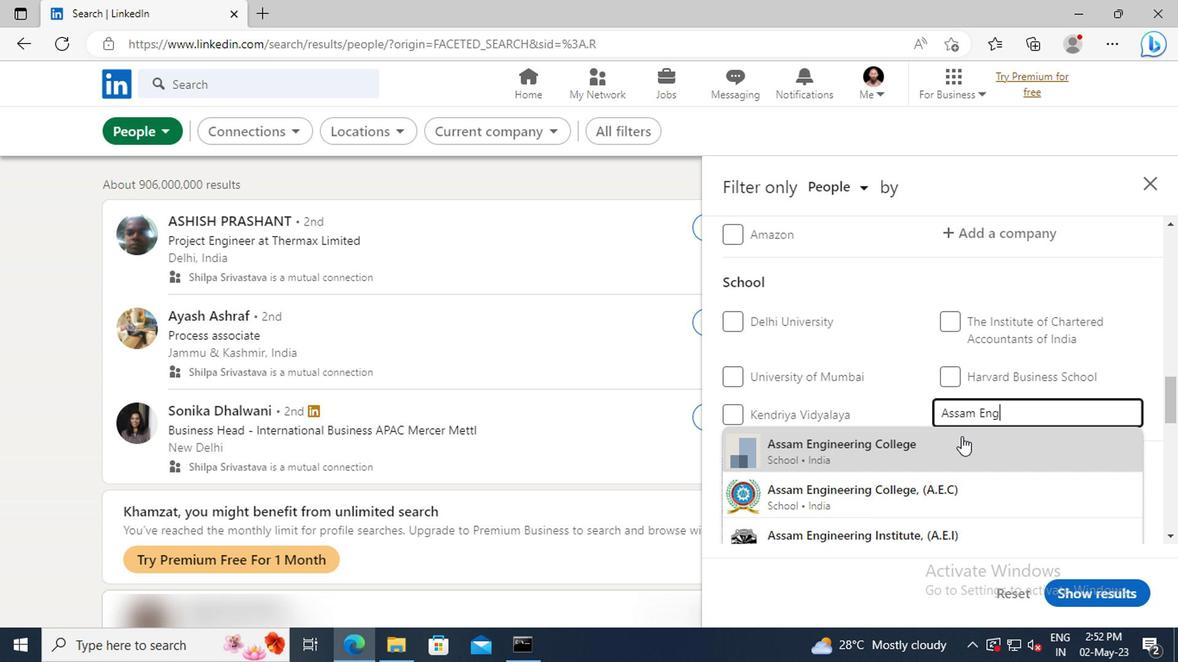 
Action: Mouse scrolled (958, 438) with delta (0, -1)
Screenshot: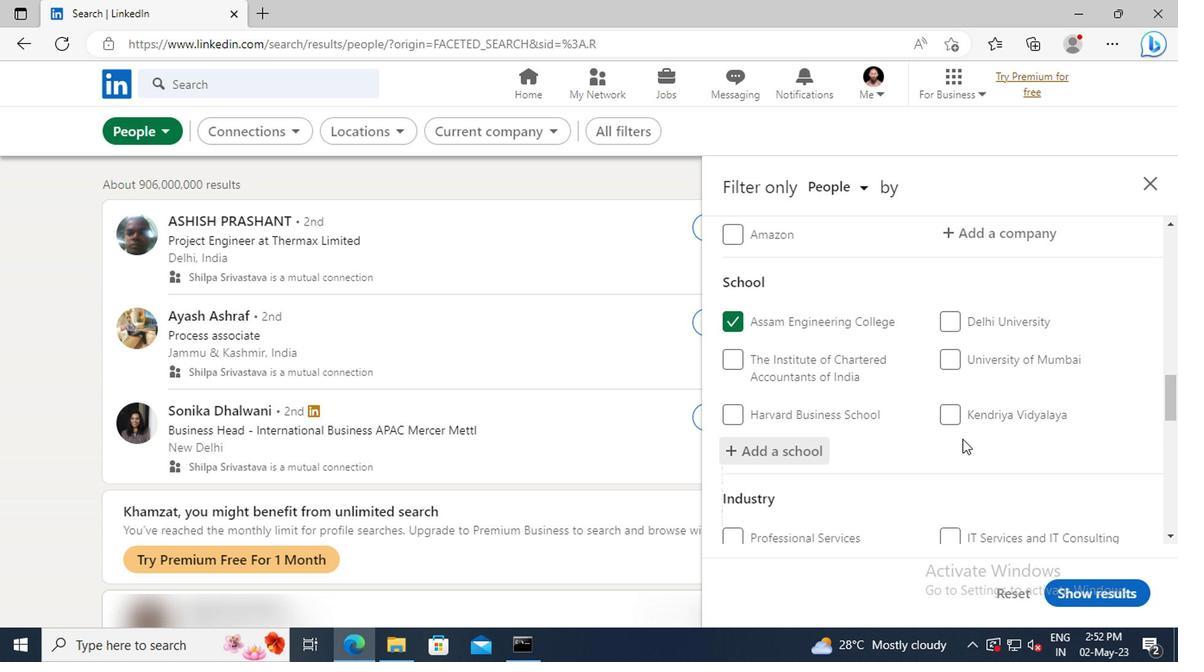 
Action: Mouse scrolled (958, 438) with delta (0, -1)
Screenshot: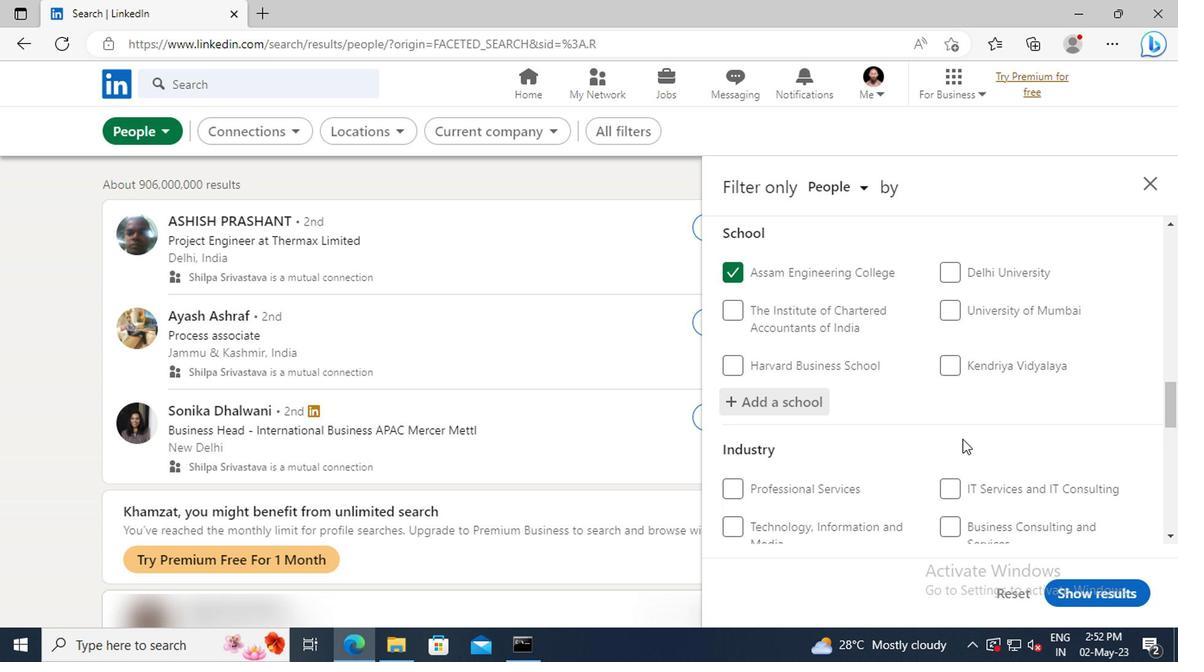 
Action: Mouse scrolled (958, 438) with delta (0, -1)
Screenshot: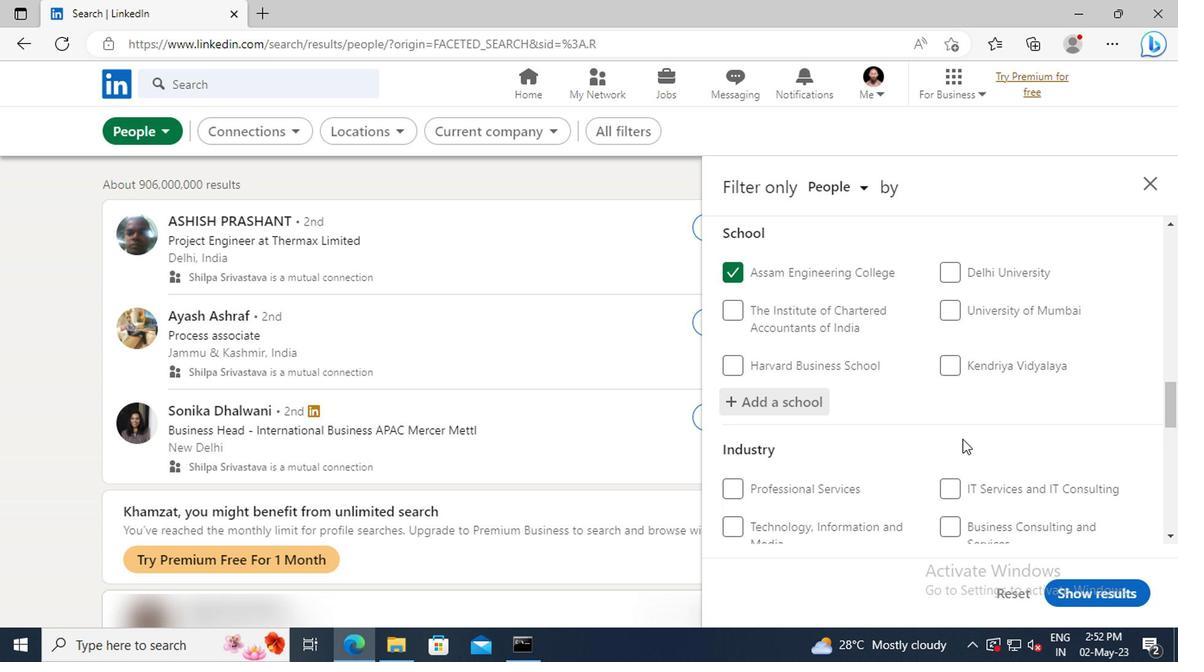 
Action: Mouse moved to (956, 425)
Screenshot: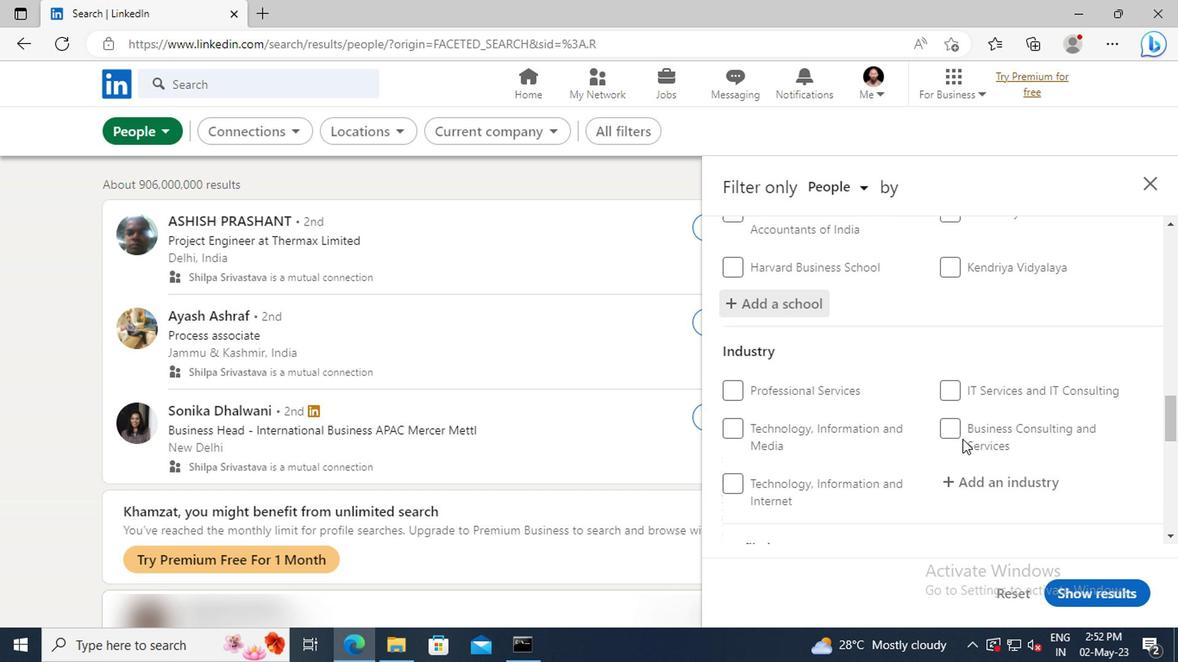 
Action: Mouse scrolled (956, 424) with delta (0, 0)
Screenshot: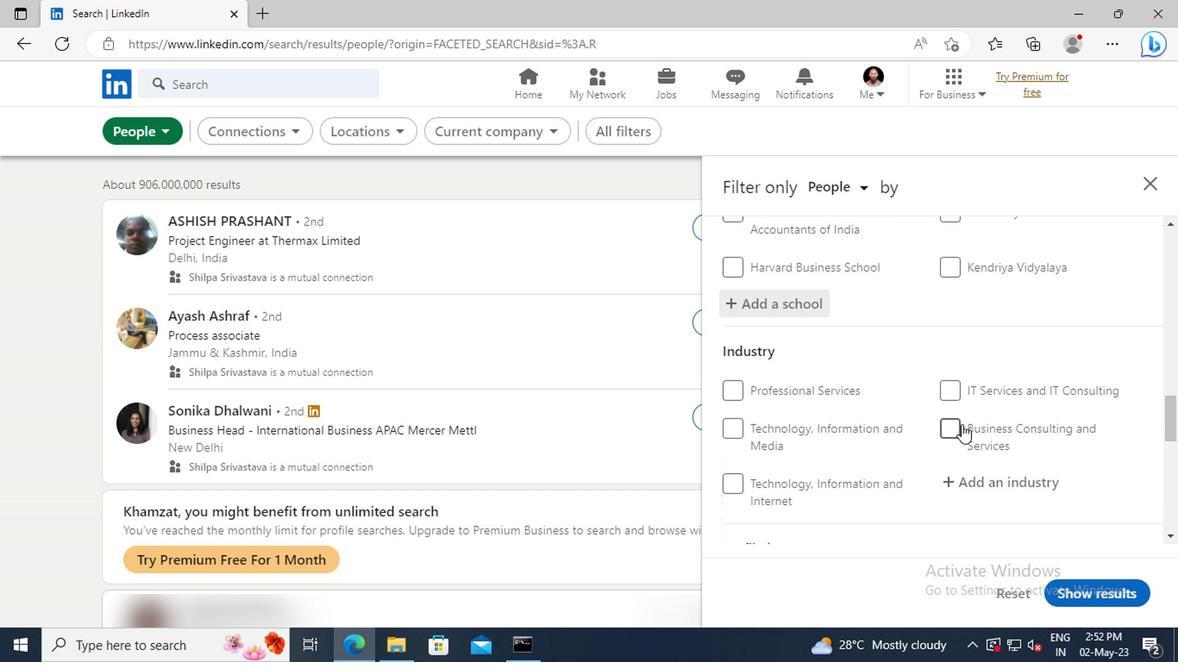 
Action: Mouse scrolled (956, 424) with delta (0, 0)
Screenshot: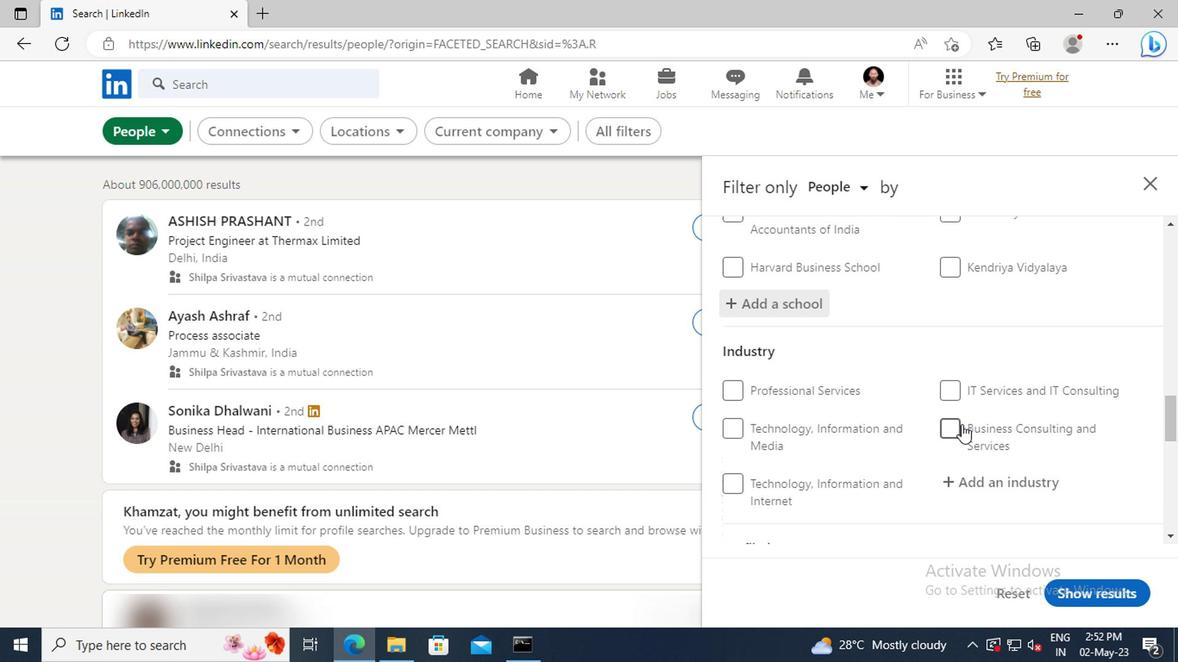 
Action: Mouse moved to (966, 390)
Screenshot: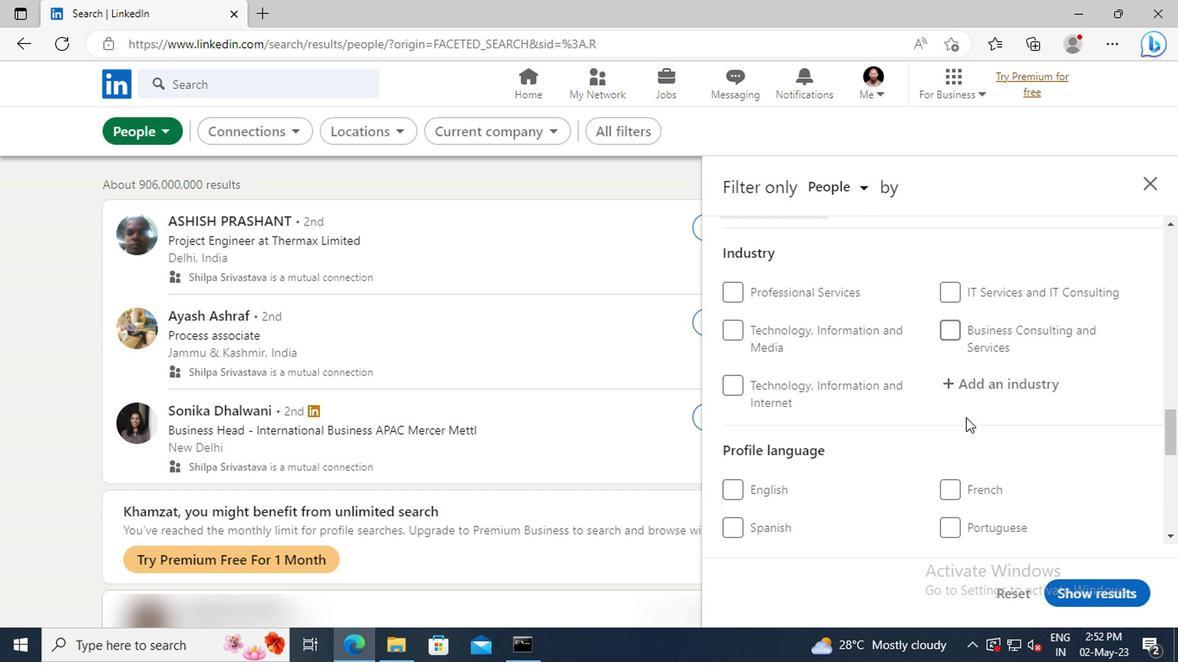 
Action: Mouse pressed left at (966, 390)
Screenshot: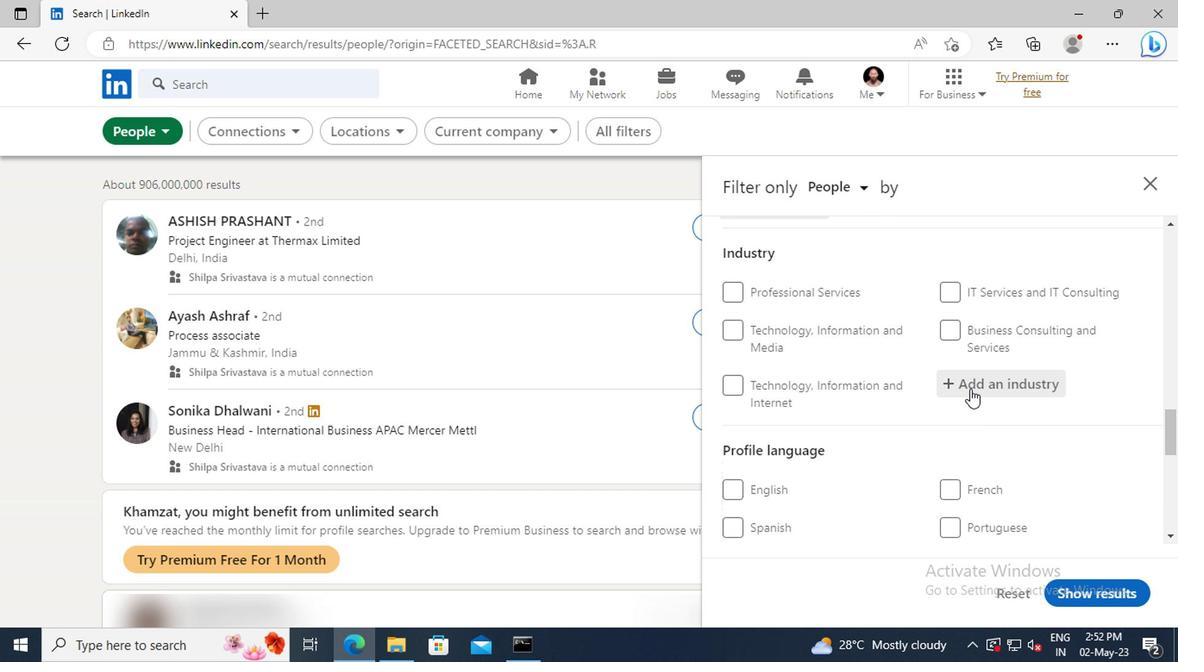 
Action: Key pressed <Key.shift>DISTIL
Screenshot: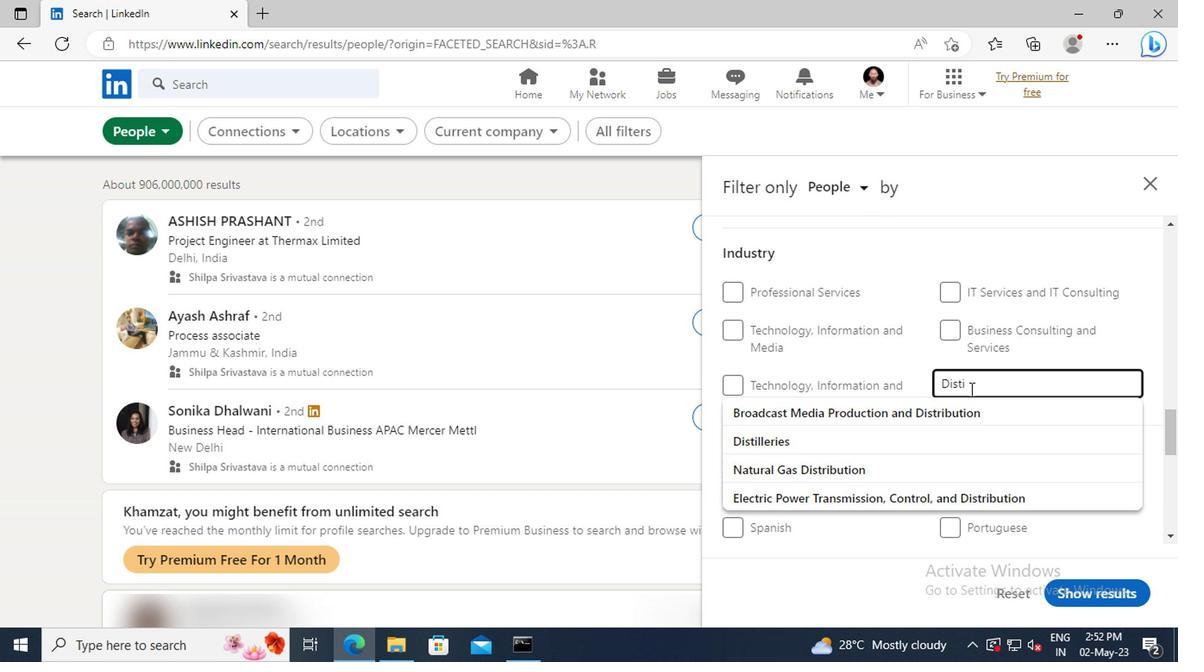 
Action: Mouse moved to (969, 410)
Screenshot: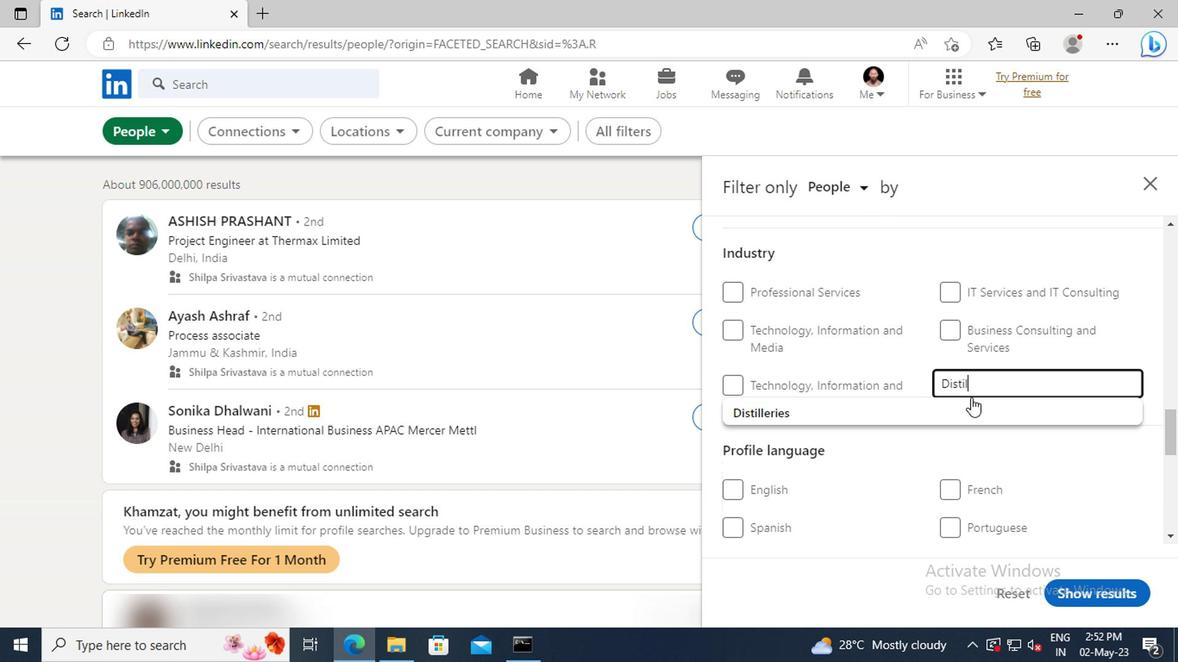 
Action: Mouse pressed left at (969, 410)
Screenshot: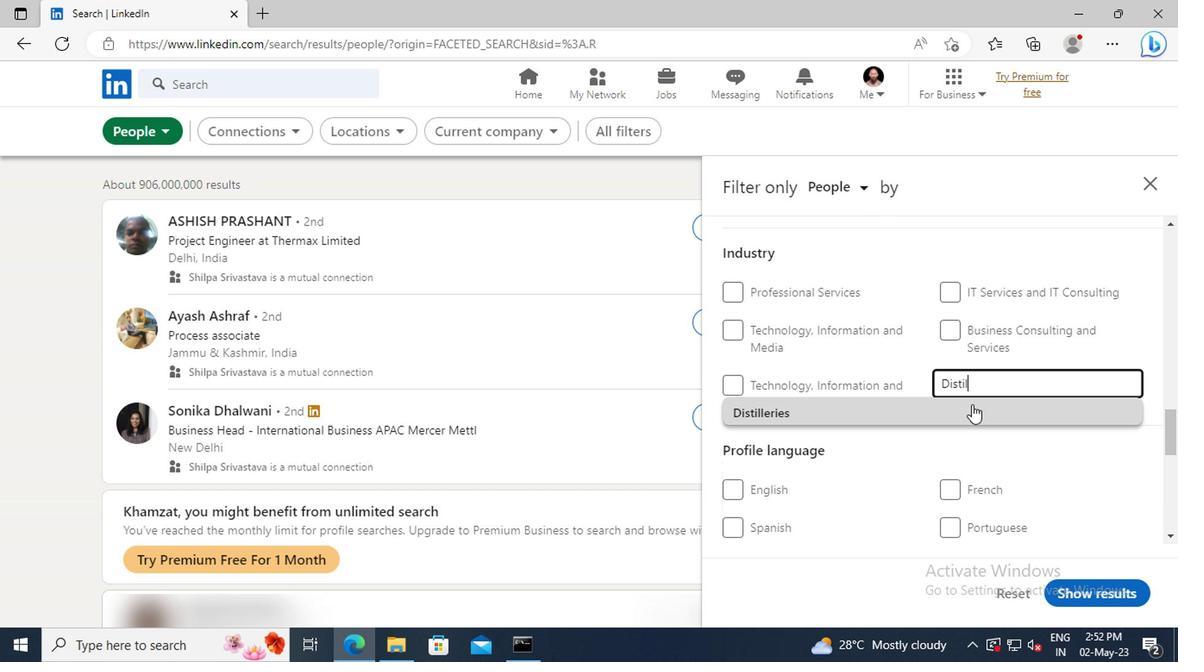 
Action: Mouse scrolled (969, 409) with delta (0, 0)
Screenshot: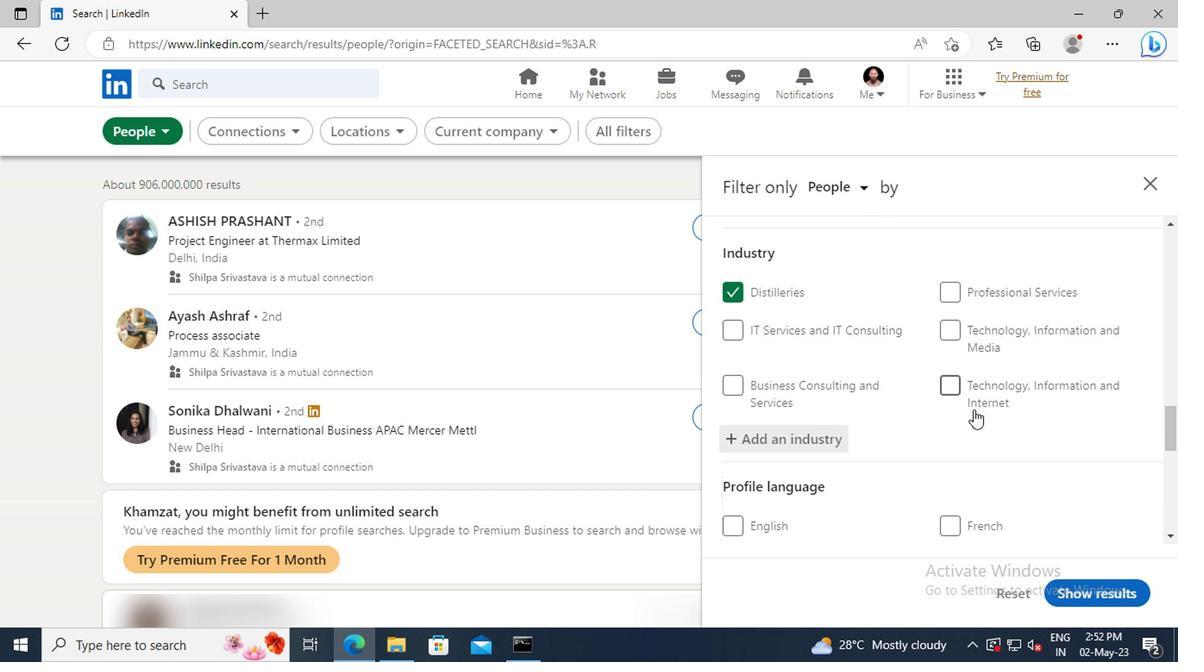 
Action: Mouse scrolled (969, 409) with delta (0, 0)
Screenshot: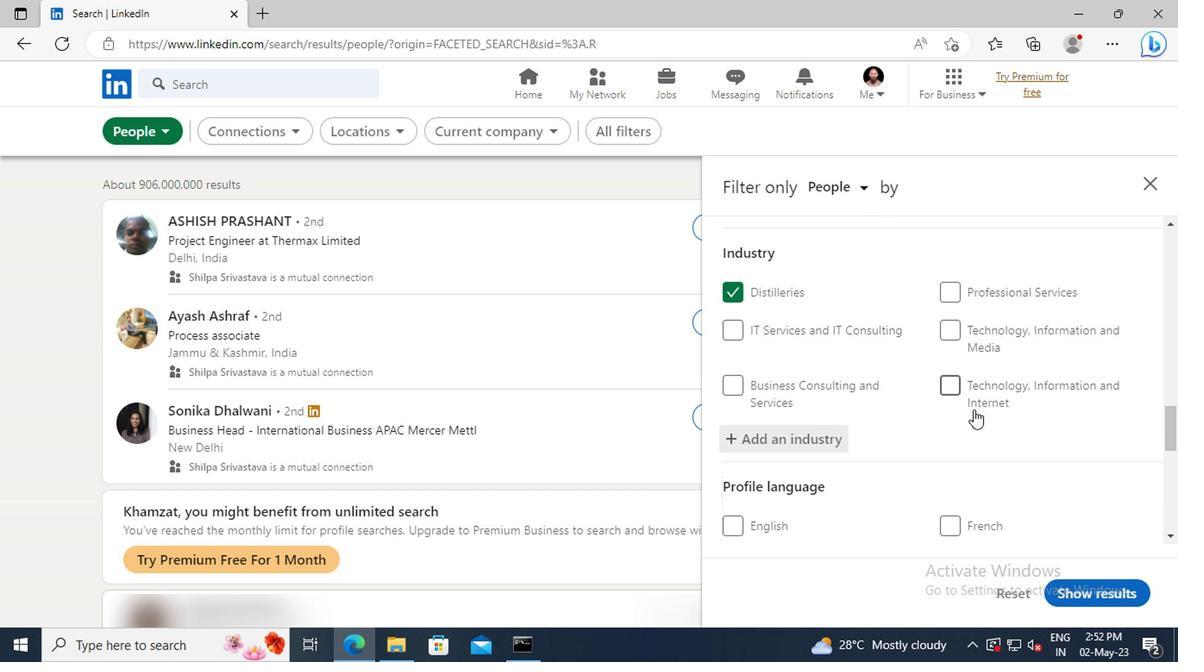 
Action: Mouse scrolled (969, 409) with delta (0, 0)
Screenshot: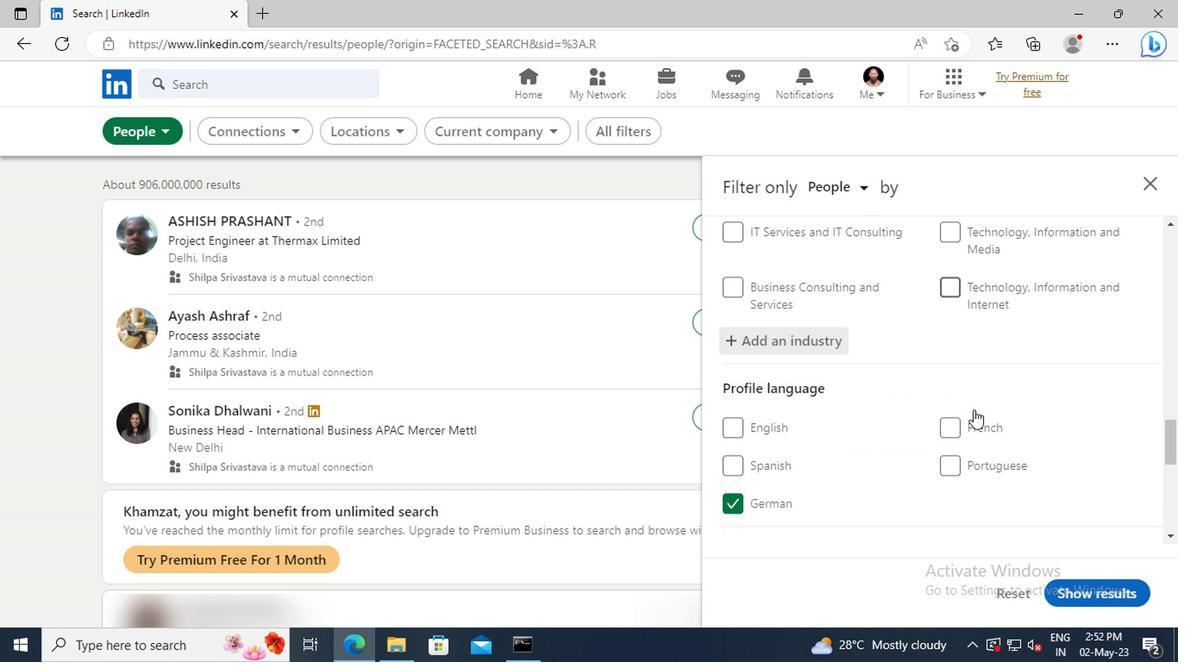 
Action: Mouse scrolled (969, 409) with delta (0, 0)
Screenshot: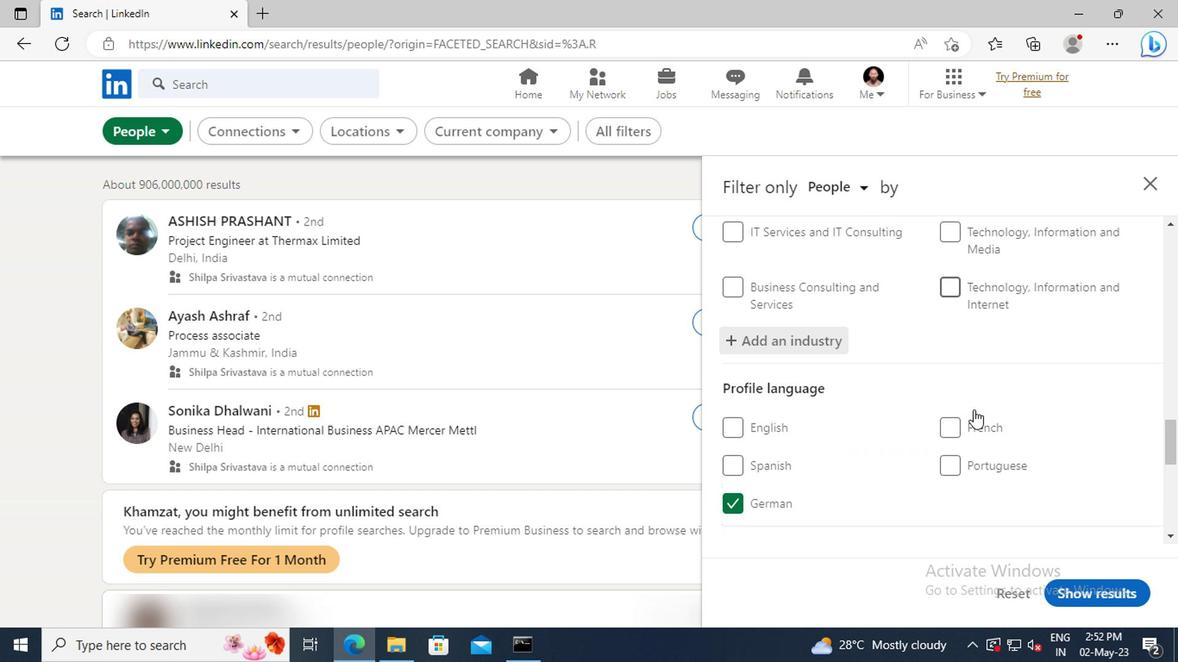 
Action: Mouse scrolled (969, 409) with delta (0, 0)
Screenshot: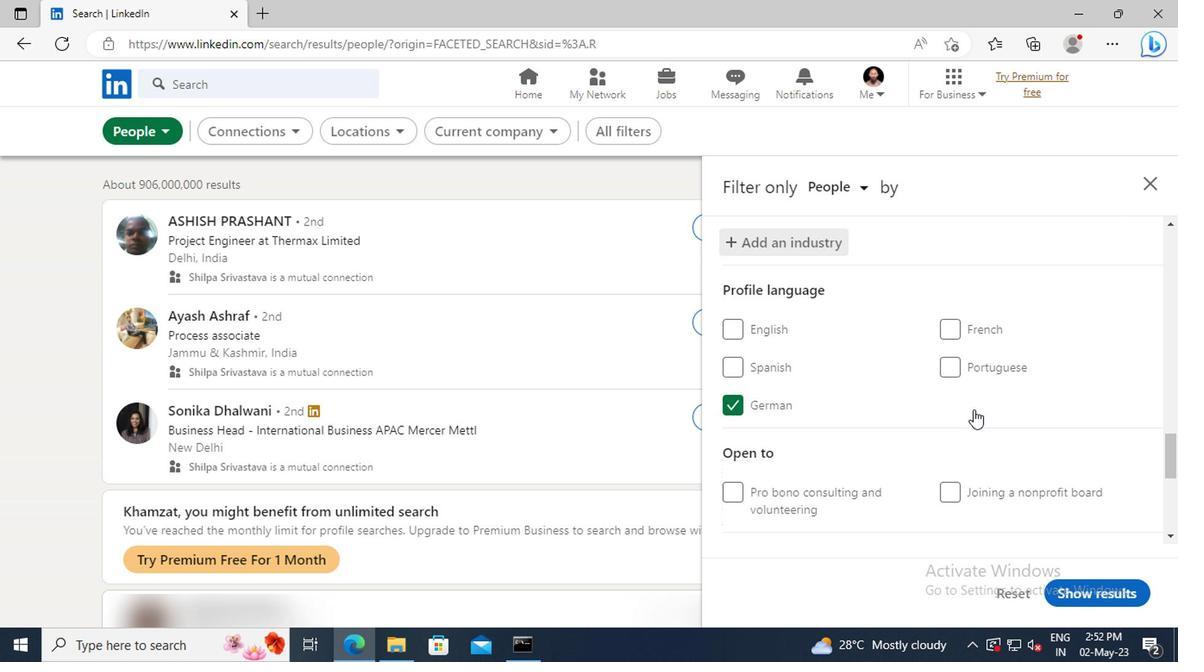 
Action: Mouse scrolled (969, 409) with delta (0, 0)
Screenshot: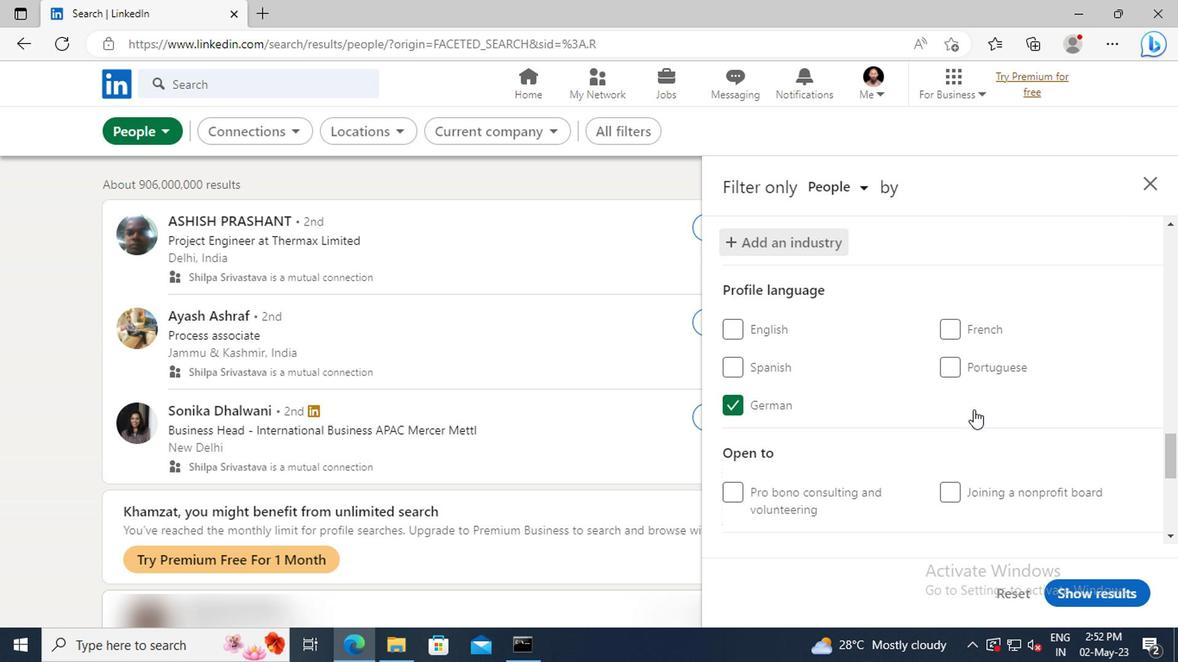 
Action: Mouse scrolled (969, 409) with delta (0, 0)
Screenshot: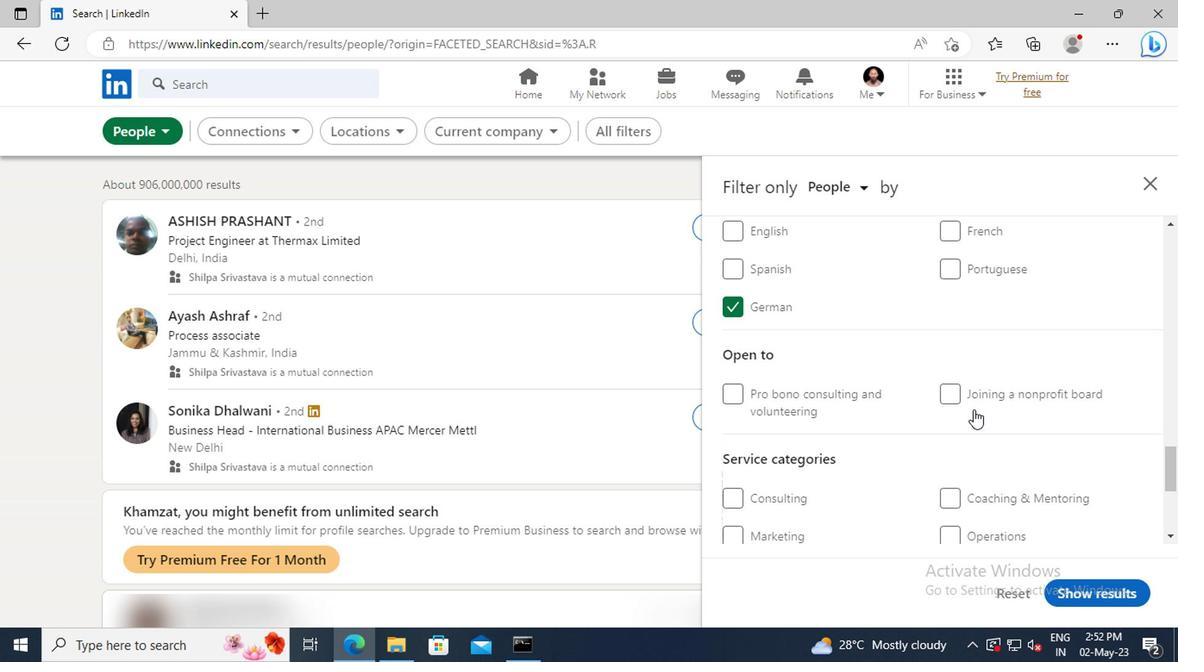 
Action: Mouse scrolled (969, 409) with delta (0, 0)
Screenshot: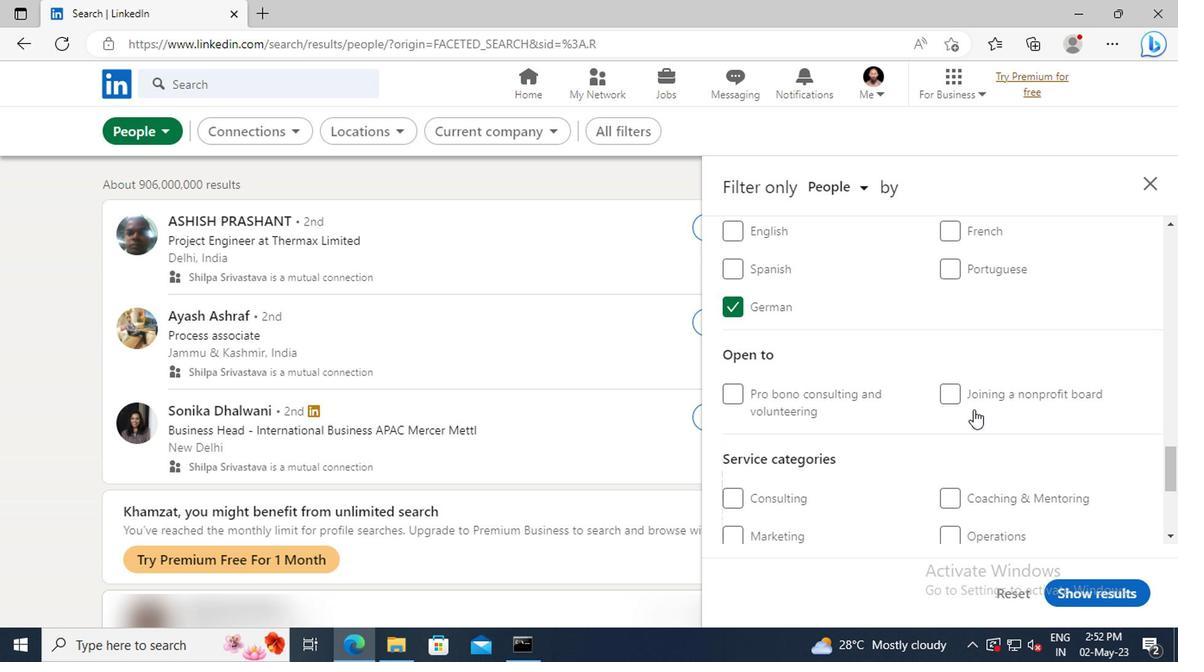 
Action: Mouse moved to (969, 403)
Screenshot: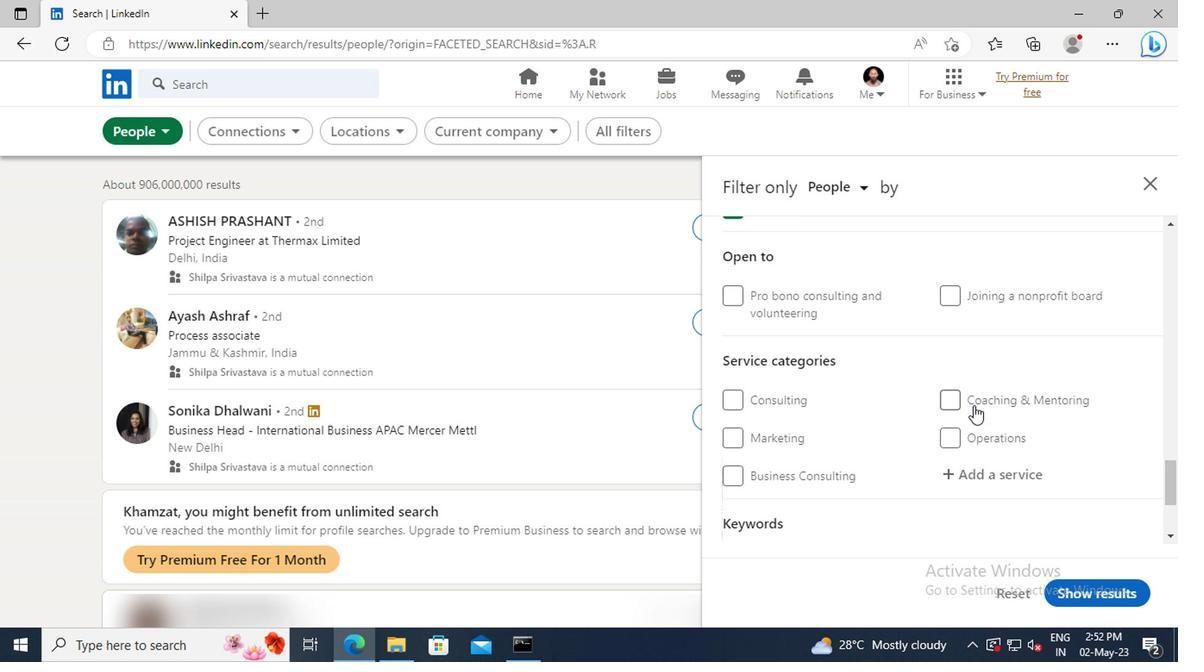 
Action: Mouse scrolled (969, 403) with delta (0, 0)
Screenshot: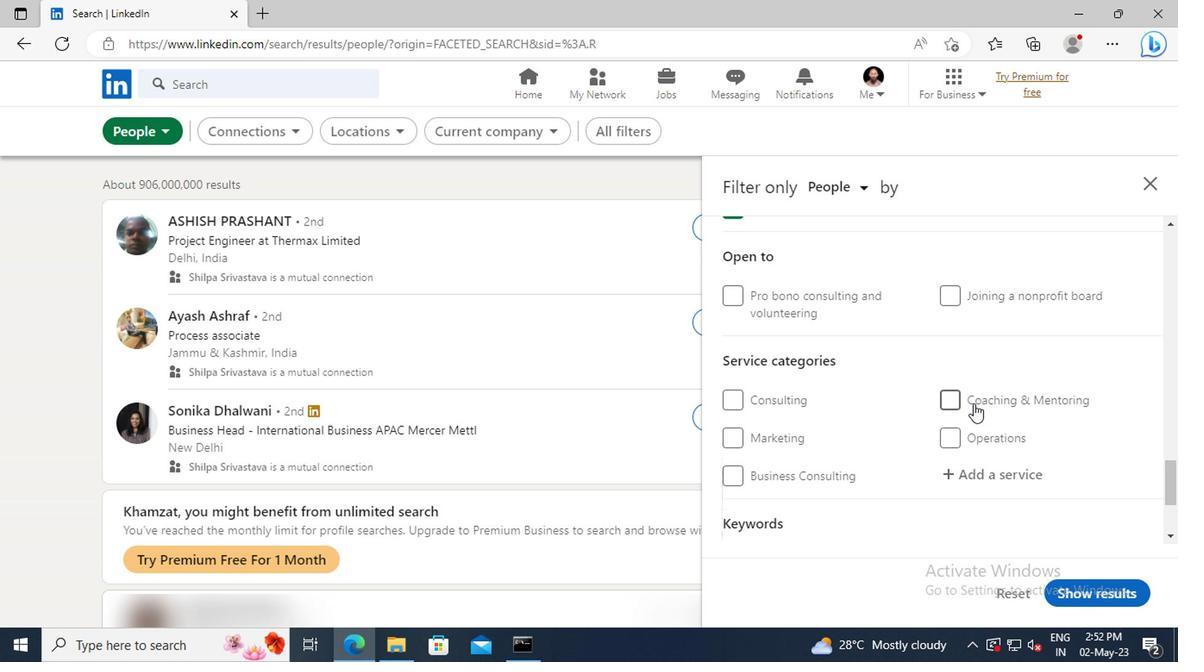
Action: Mouse moved to (967, 423)
Screenshot: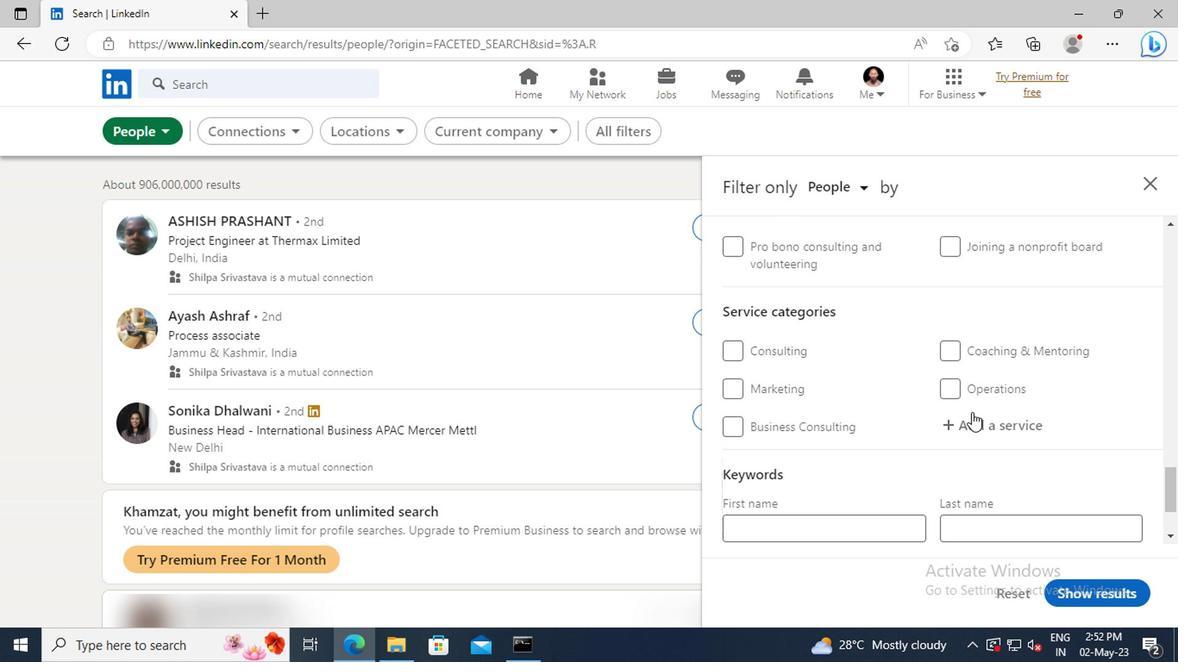 
Action: Mouse pressed left at (967, 423)
Screenshot: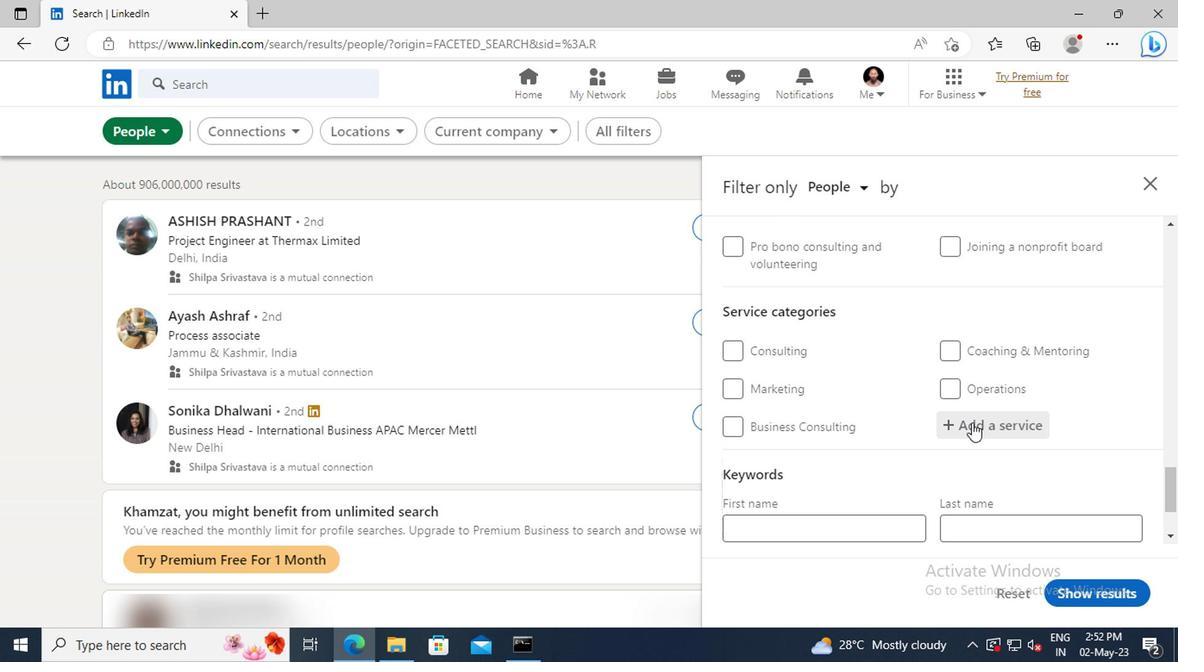 
Action: Key pressed <Key.shift>TRANSLA
Screenshot: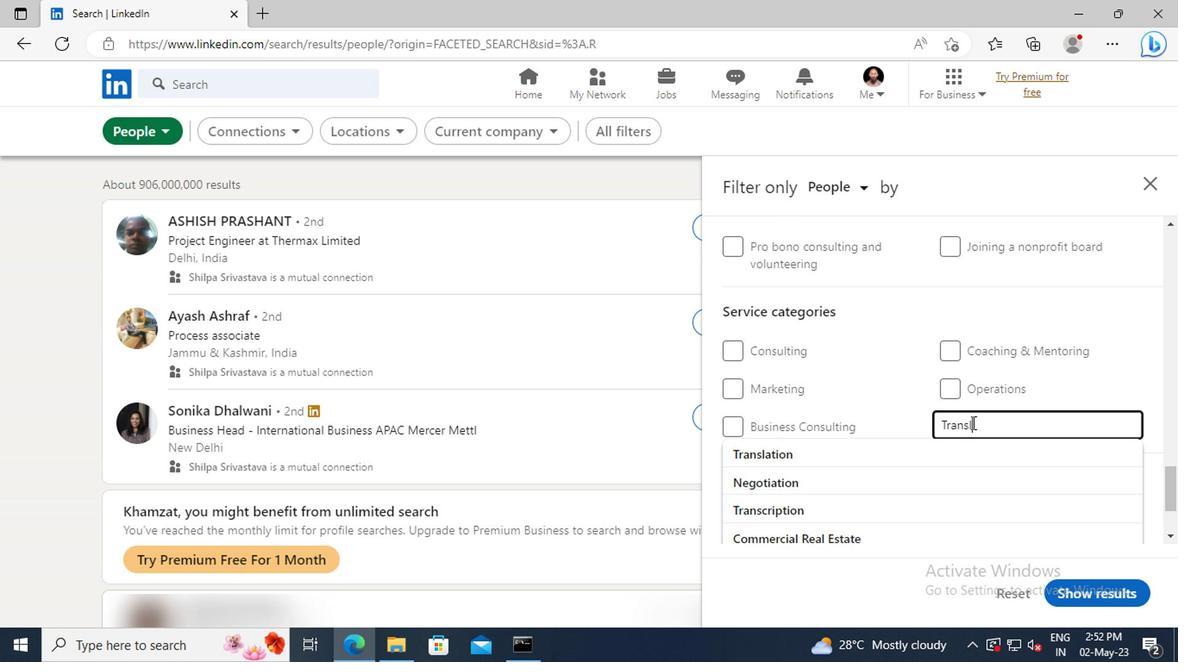 
Action: Mouse moved to (972, 461)
Screenshot: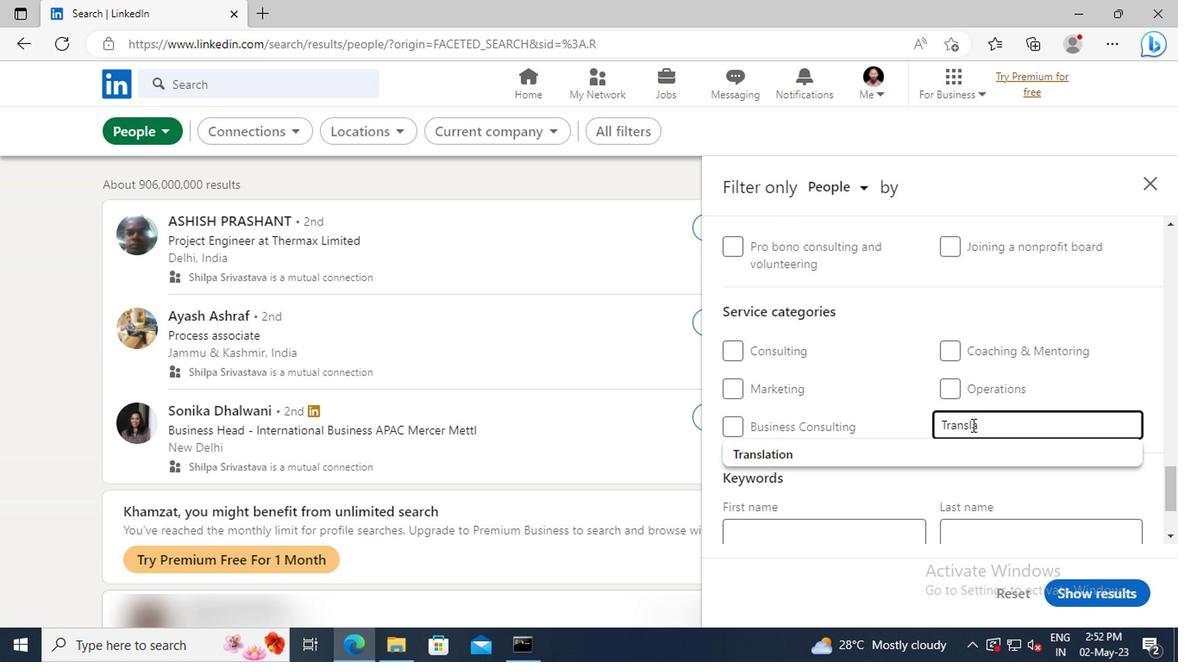 
Action: Mouse pressed left at (972, 461)
Screenshot: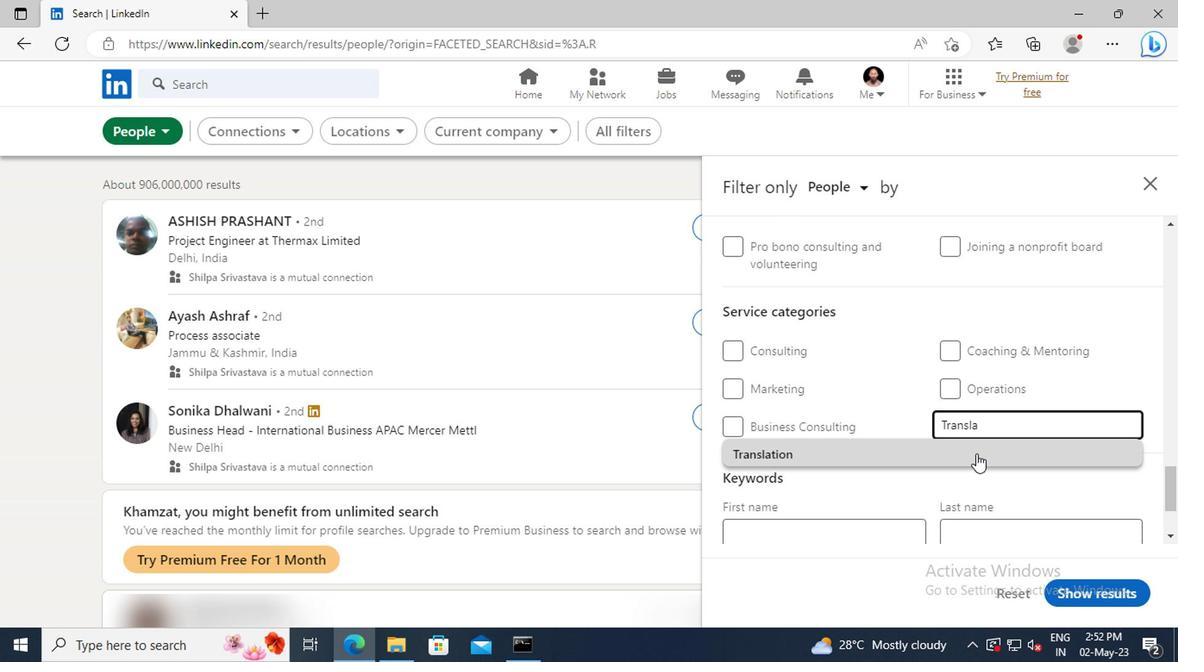 
Action: Mouse scrolled (972, 460) with delta (0, -1)
Screenshot: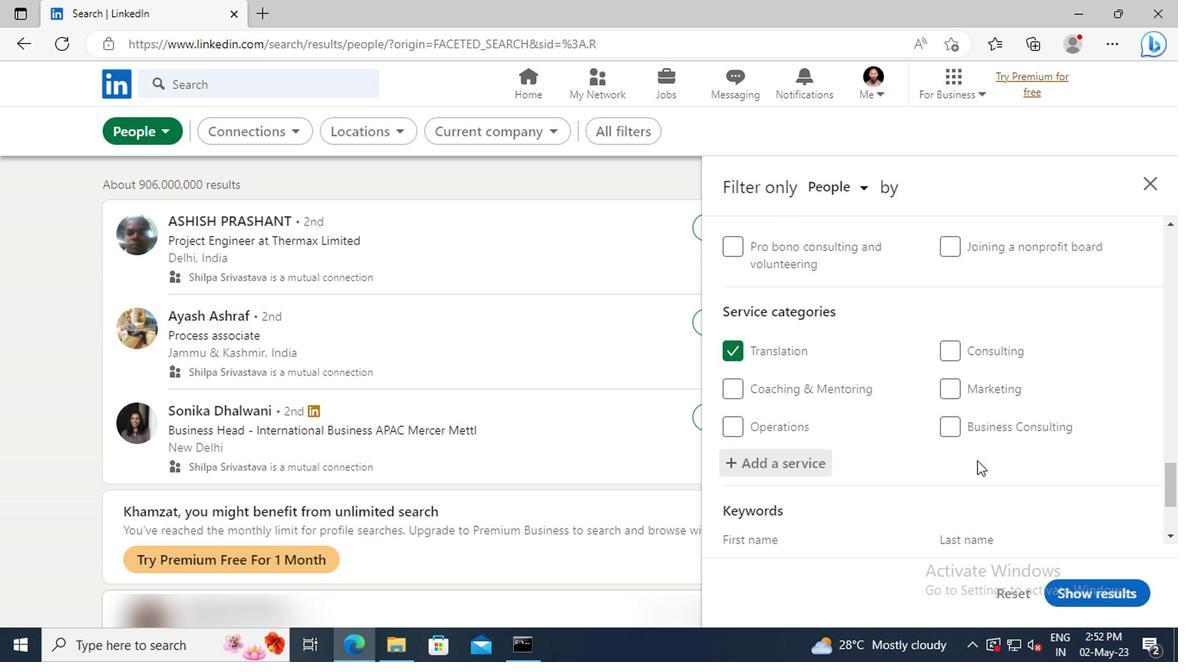 
Action: Mouse scrolled (972, 460) with delta (0, -1)
Screenshot: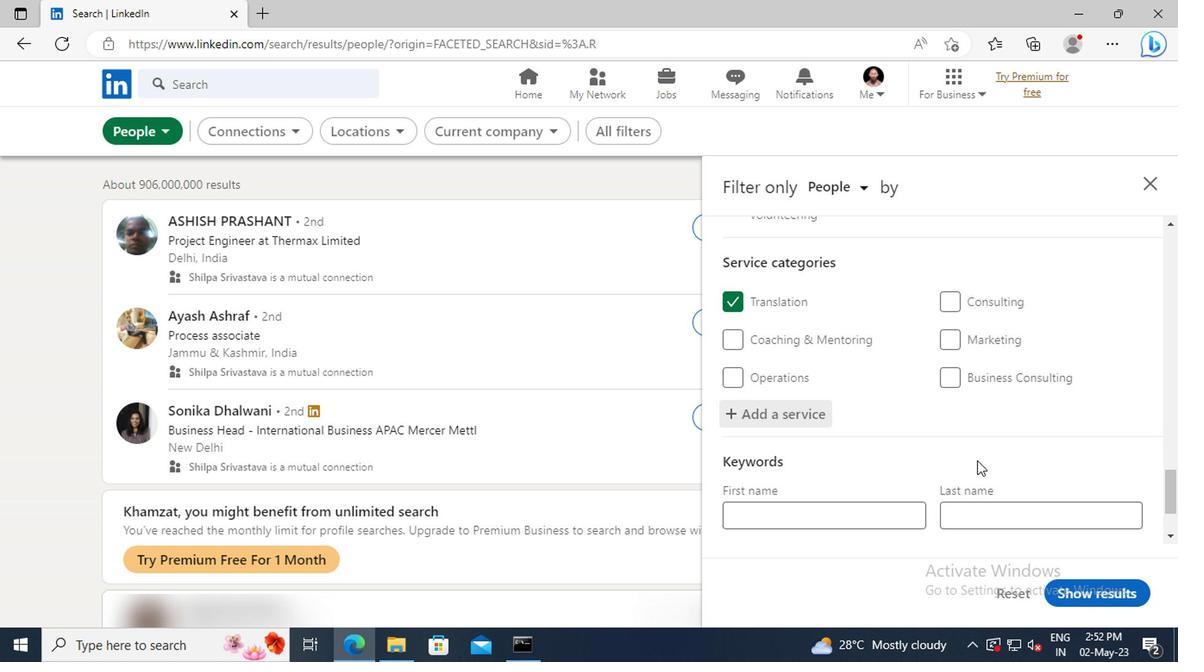 
Action: Mouse scrolled (972, 460) with delta (0, -1)
Screenshot: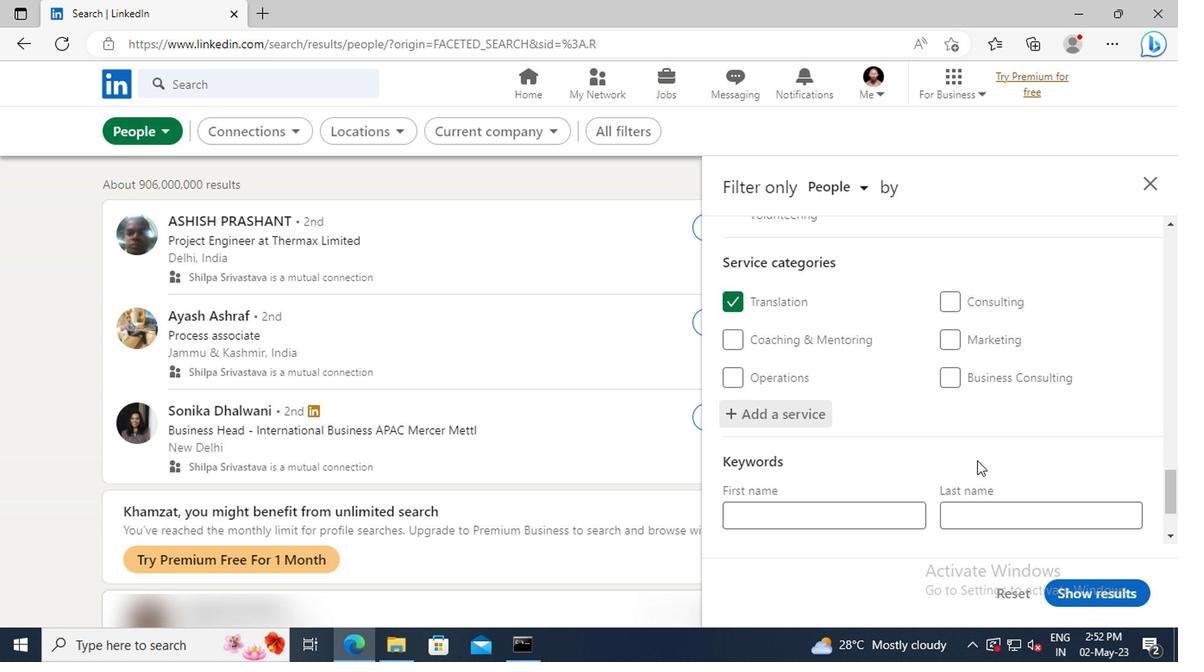 
Action: Mouse scrolled (972, 460) with delta (0, -1)
Screenshot: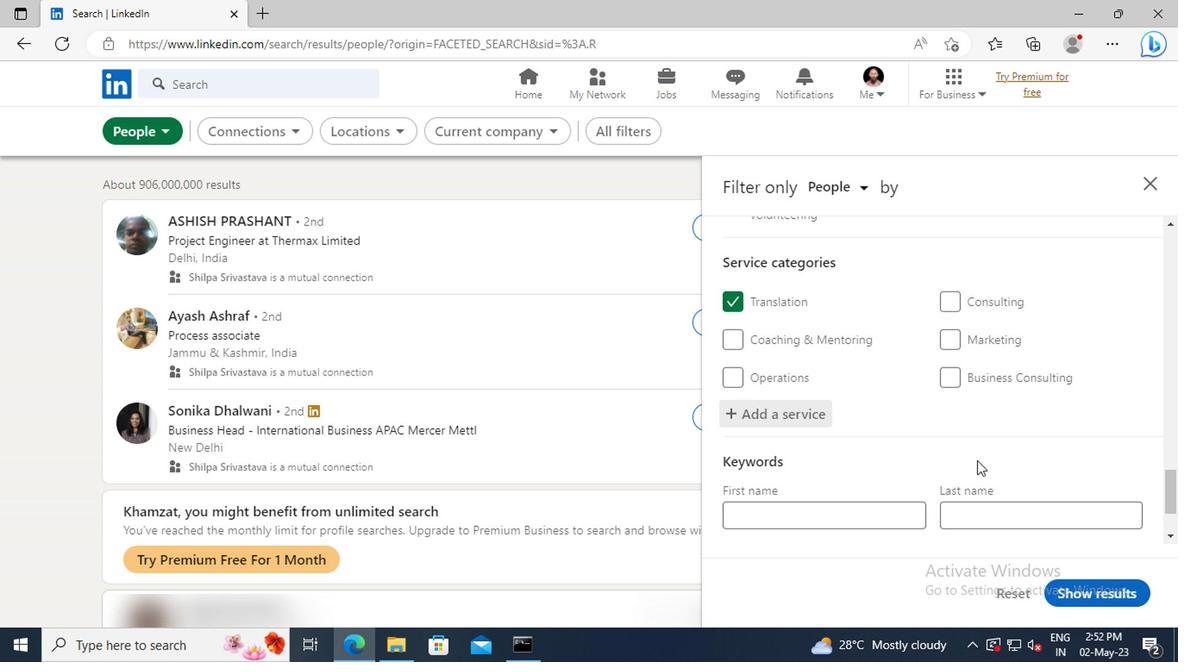 
Action: Mouse moved to (865, 468)
Screenshot: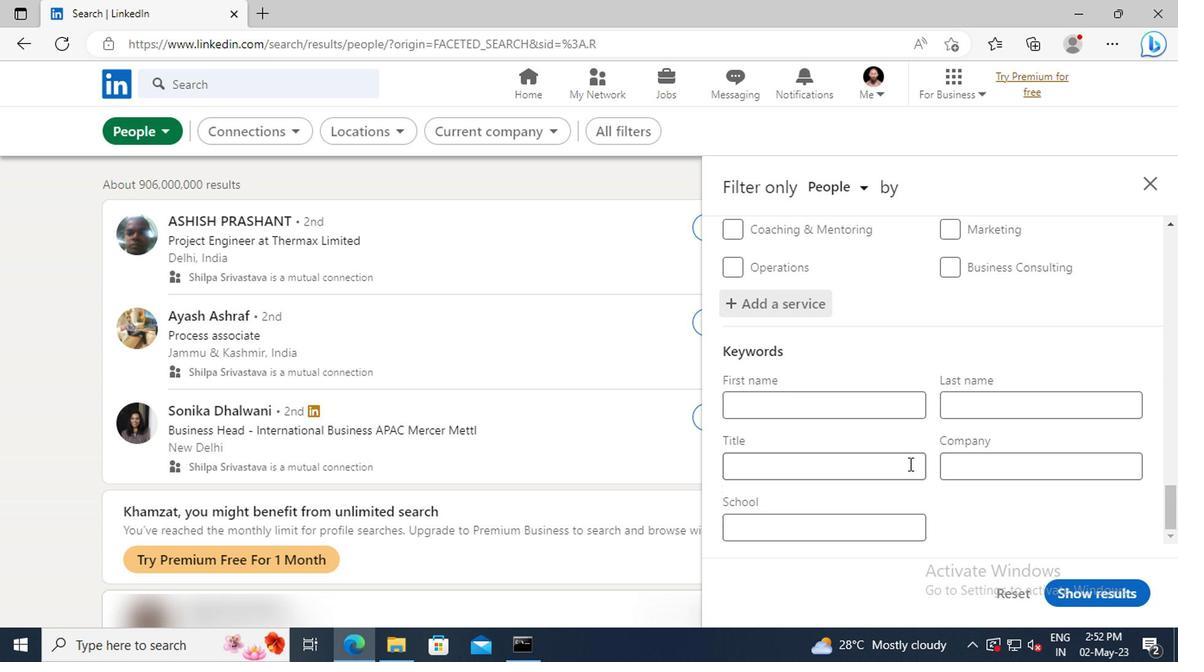 
Action: Mouse pressed left at (865, 468)
Screenshot: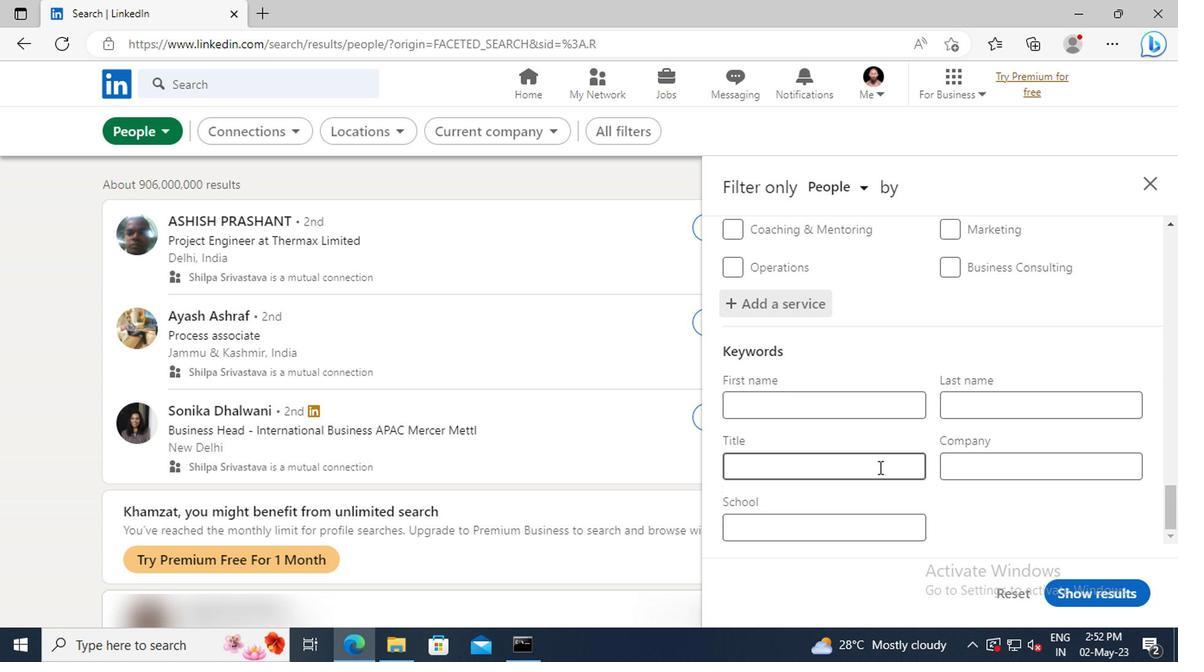 
Action: Key pressed <Key.shift>PARKING<Key.space><Key.shift>ATTENDANT<Key.enter>
Screenshot: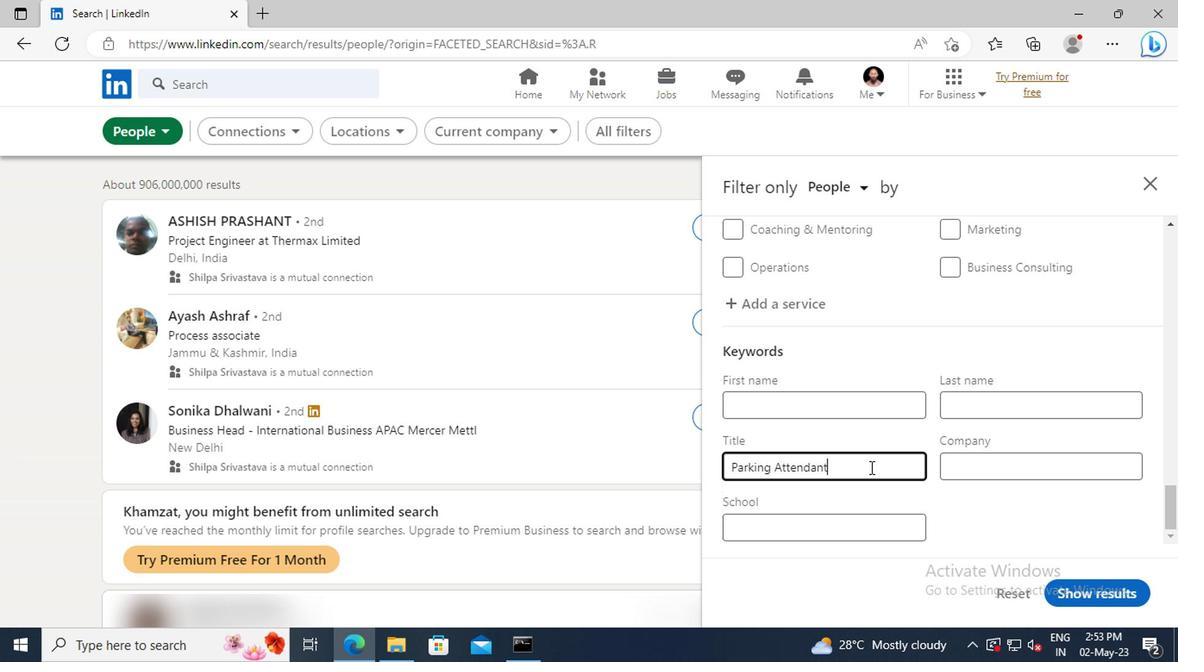 
Action: Mouse moved to (1092, 596)
Screenshot: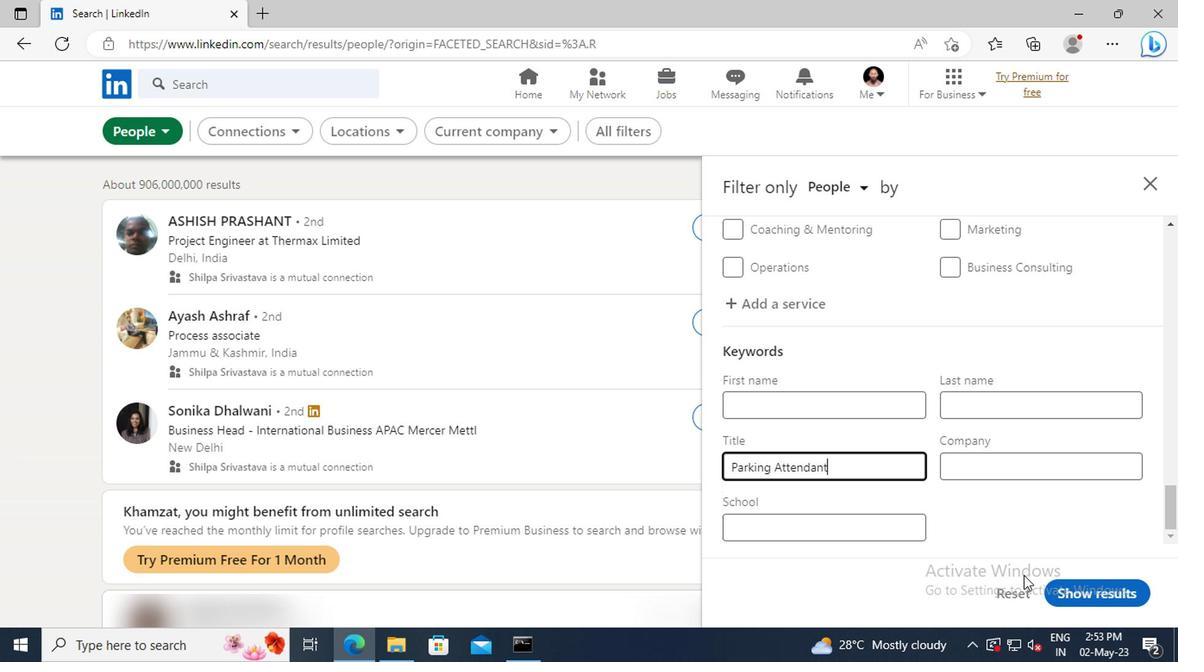 
Action: Mouse pressed left at (1092, 596)
Screenshot: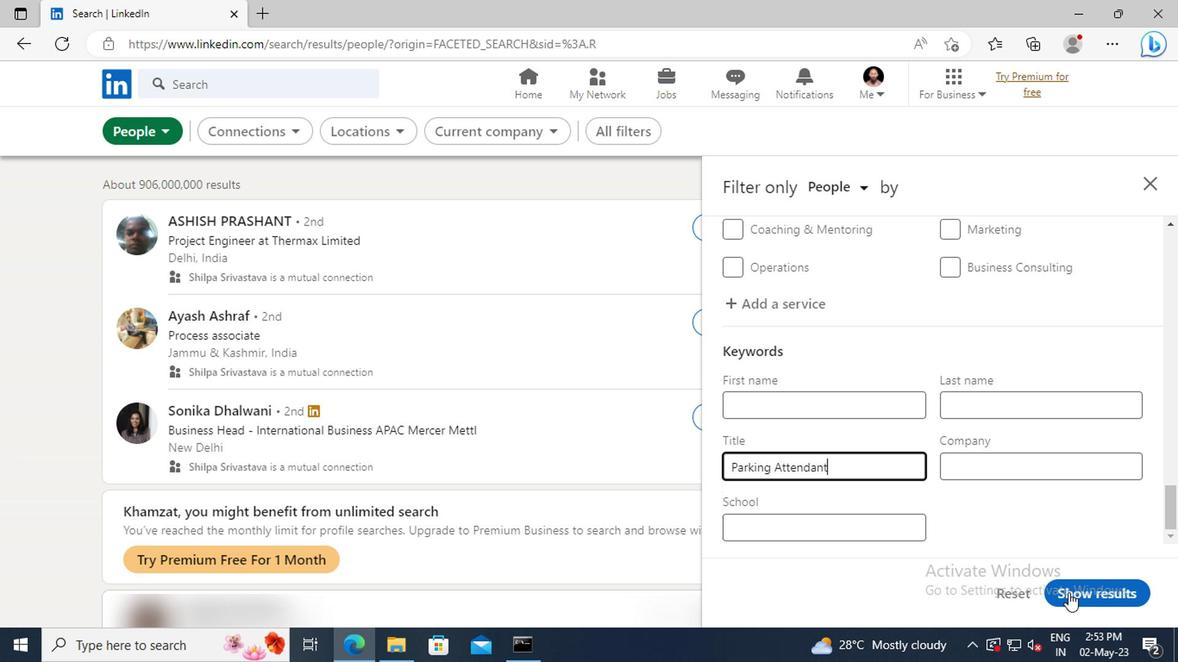 
